 Task: Make a stop-motion animation using iMovies frame-by-frame editing capabilities.
Action: Mouse moved to (132, 140)
Screenshot: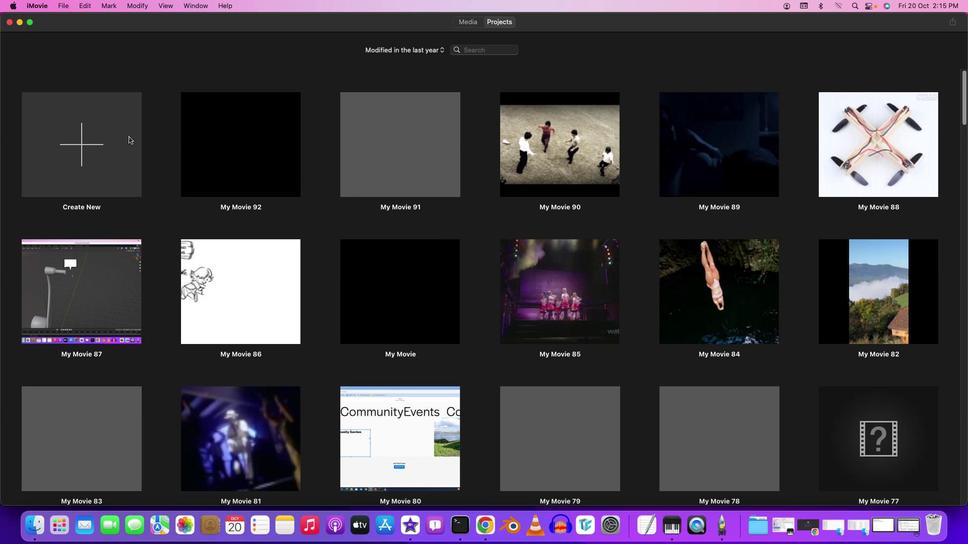 
Action: Mouse pressed left at (132, 140)
Screenshot: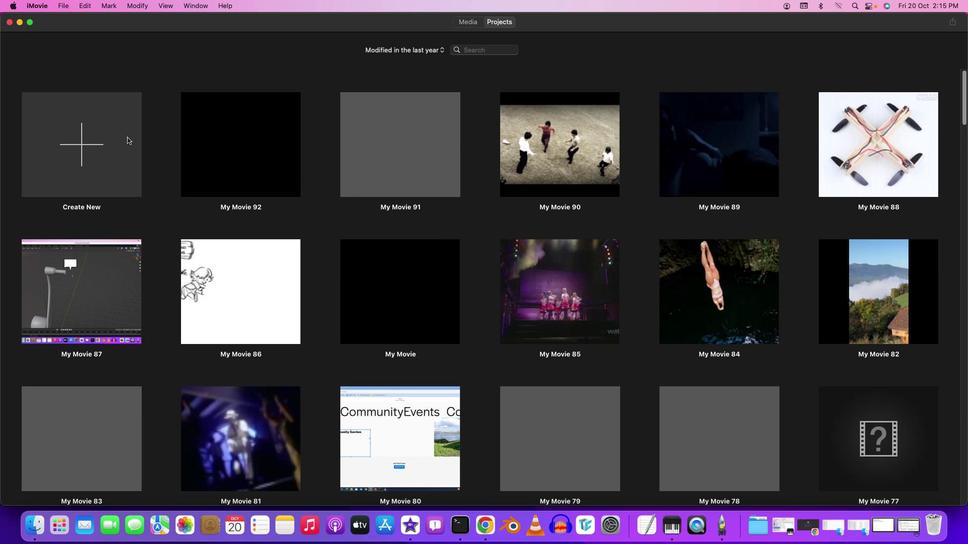 
Action: Mouse moved to (92, 154)
Screenshot: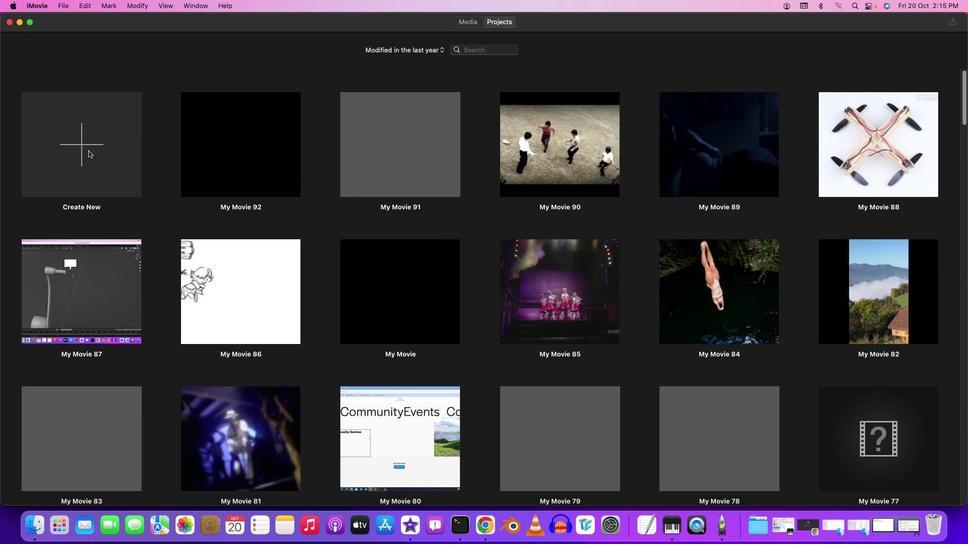 
Action: Mouse pressed left at (92, 154)
Screenshot: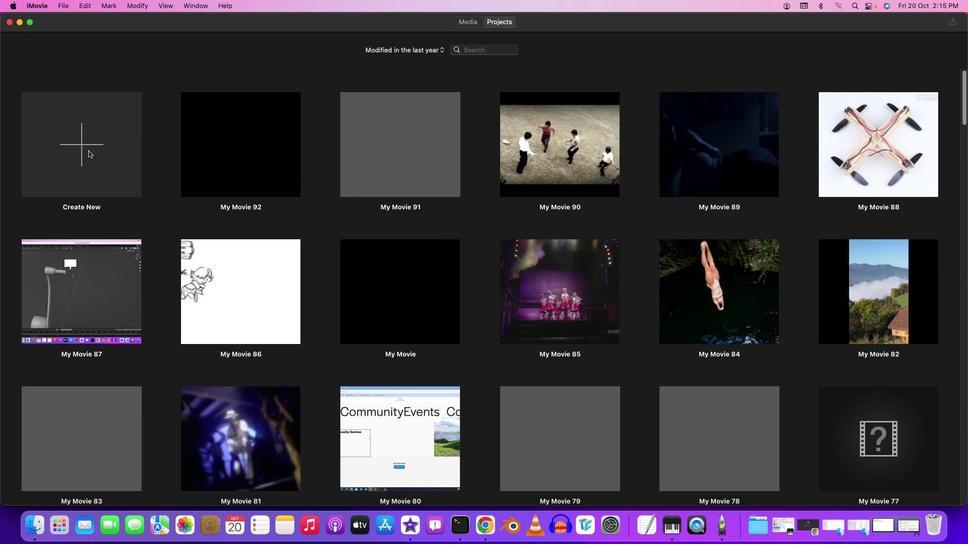 
Action: Mouse moved to (92, 148)
Screenshot: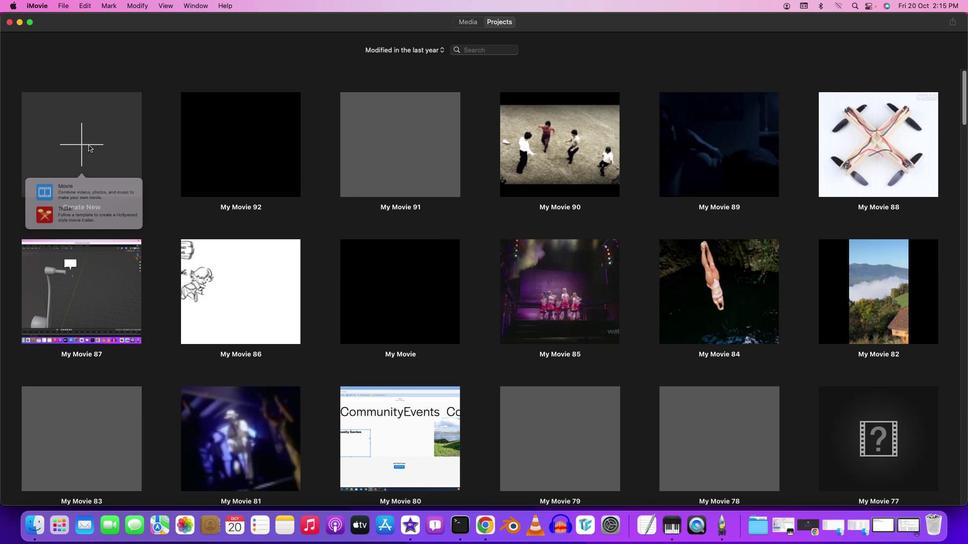 
Action: Mouse pressed left at (92, 148)
Screenshot: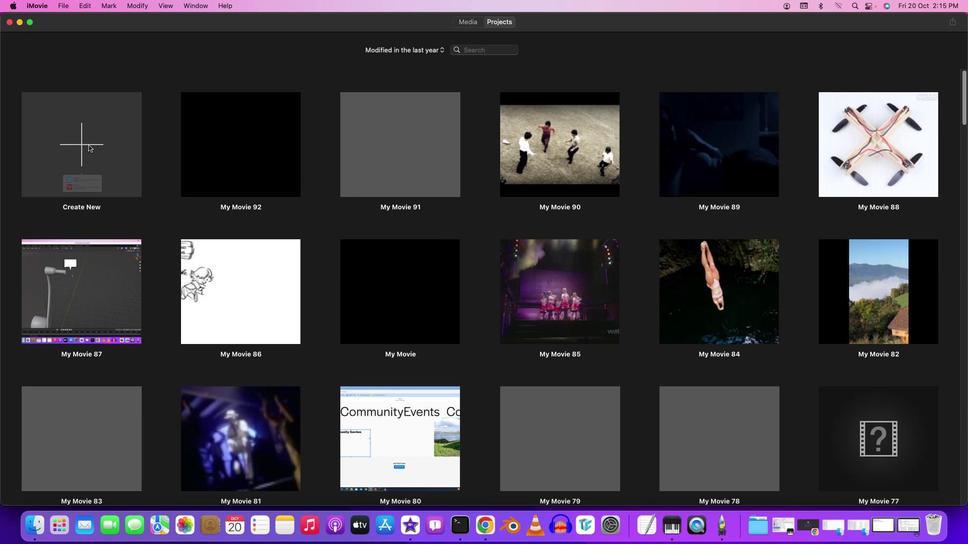 
Action: Mouse moved to (92, 150)
Screenshot: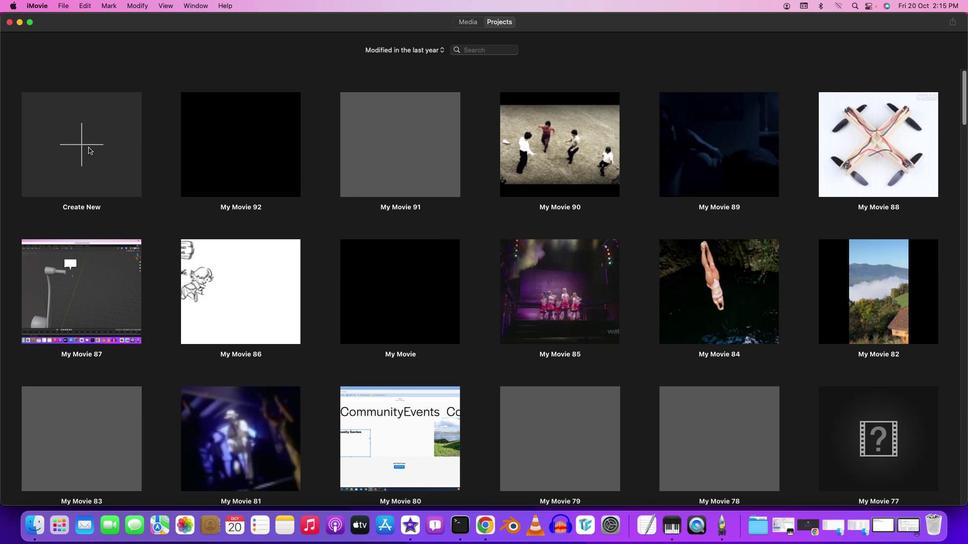 
Action: Mouse pressed left at (92, 150)
Screenshot: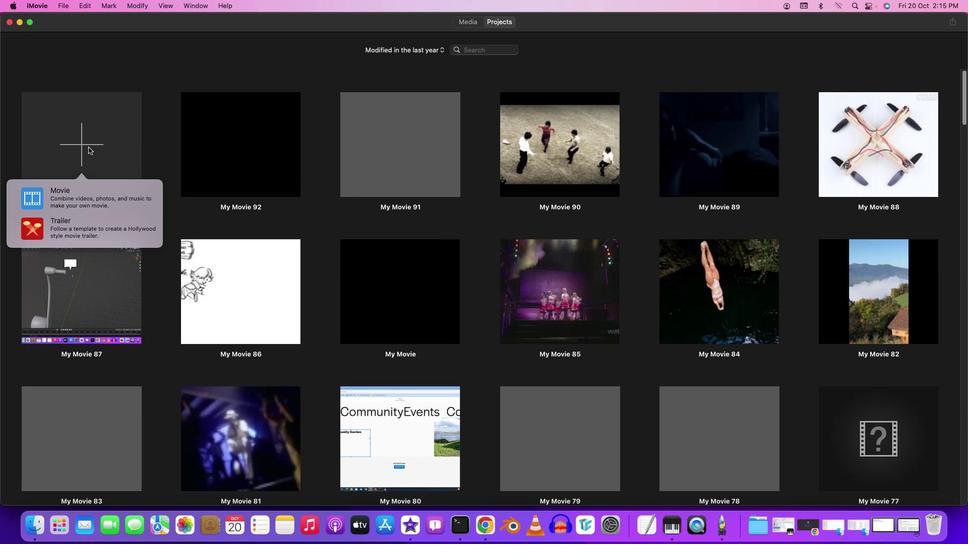 
Action: Mouse moved to (85, 157)
Screenshot: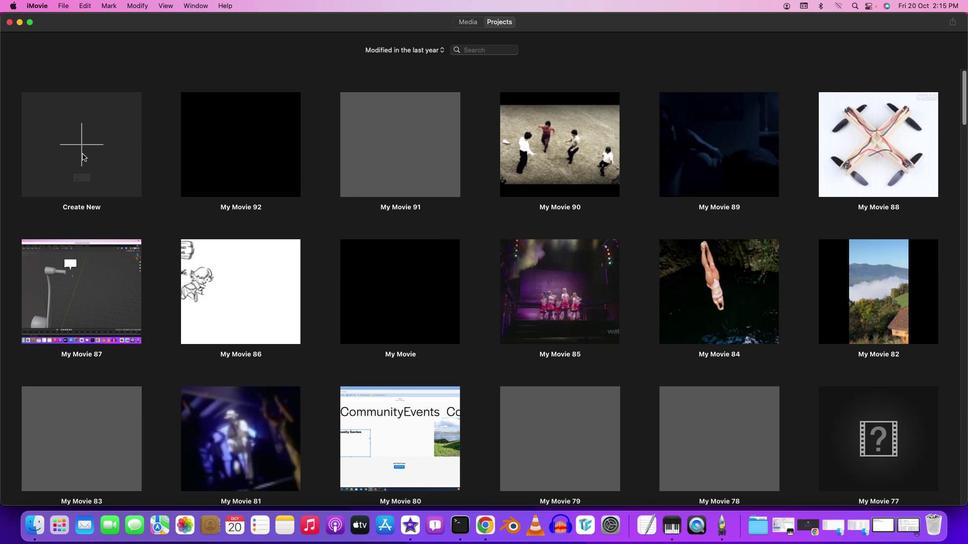 
Action: Mouse pressed left at (85, 157)
Screenshot: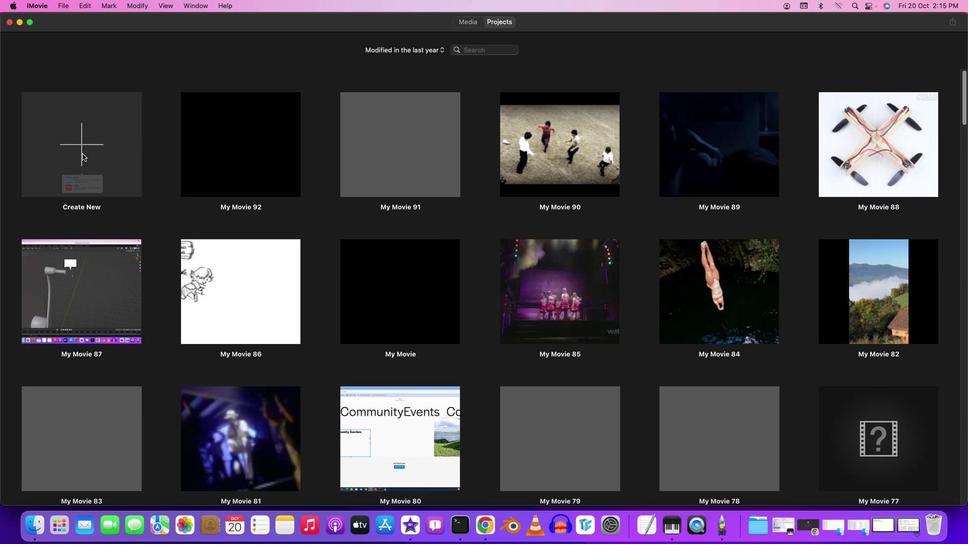 
Action: Mouse moved to (81, 202)
Screenshot: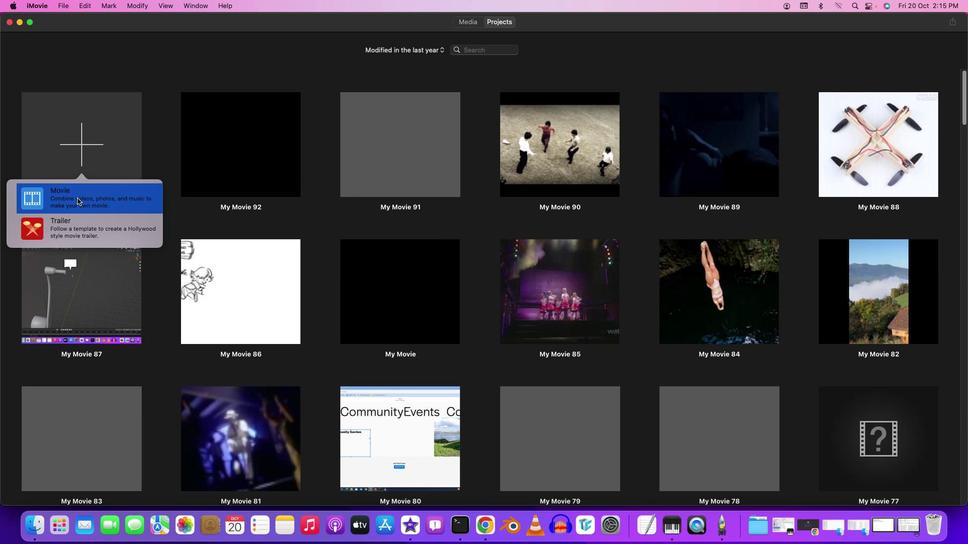 
Action: Mouse pressed left at (81, 202)
Screenshot: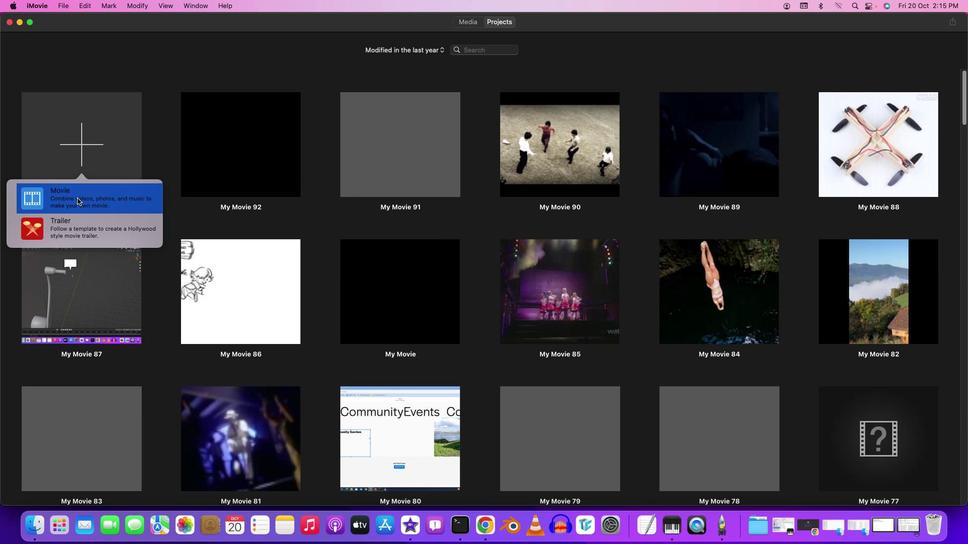 
Action: Mouse moved to (339, 203)
Screenshot: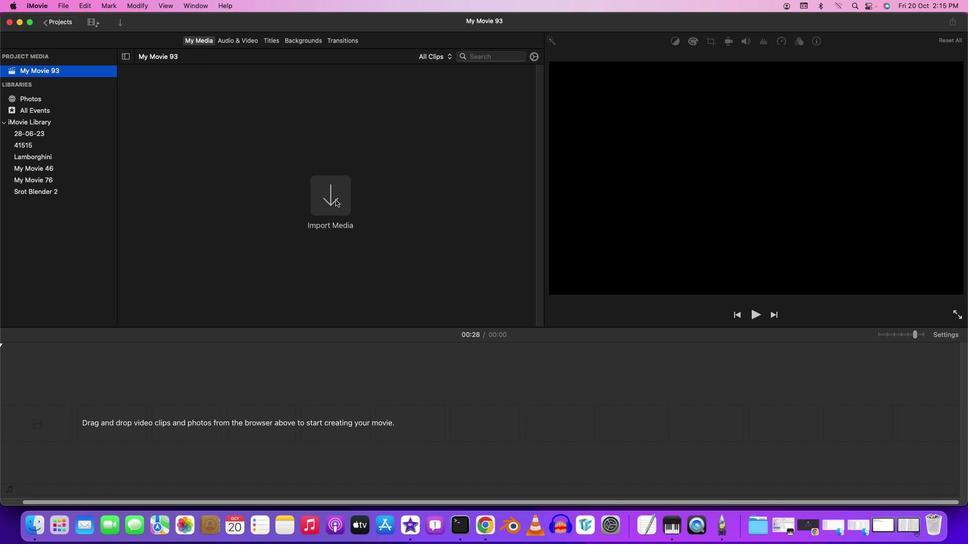 
Action: Mouse pressed left at (339, 203)
Screenshot: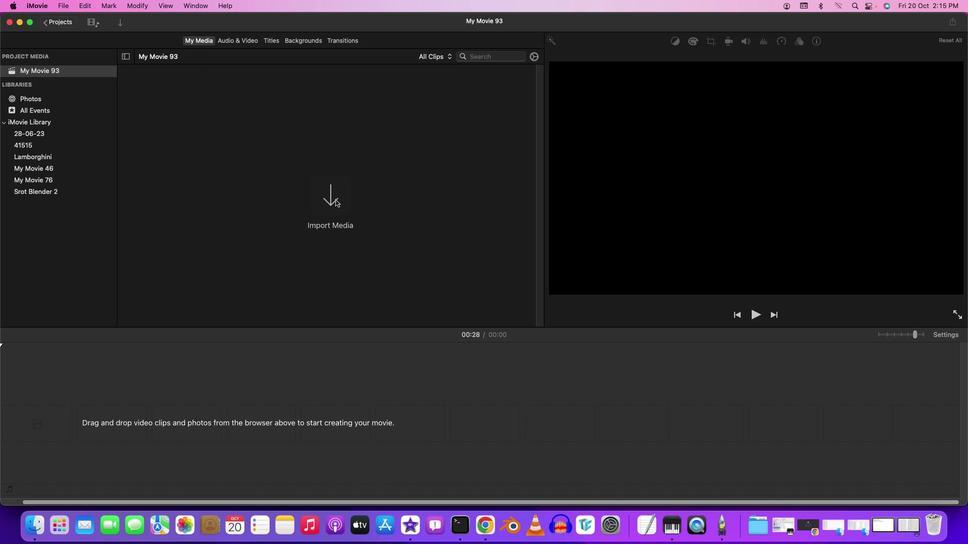 
Action: Mouse moved to (54, 137)
Screenshot: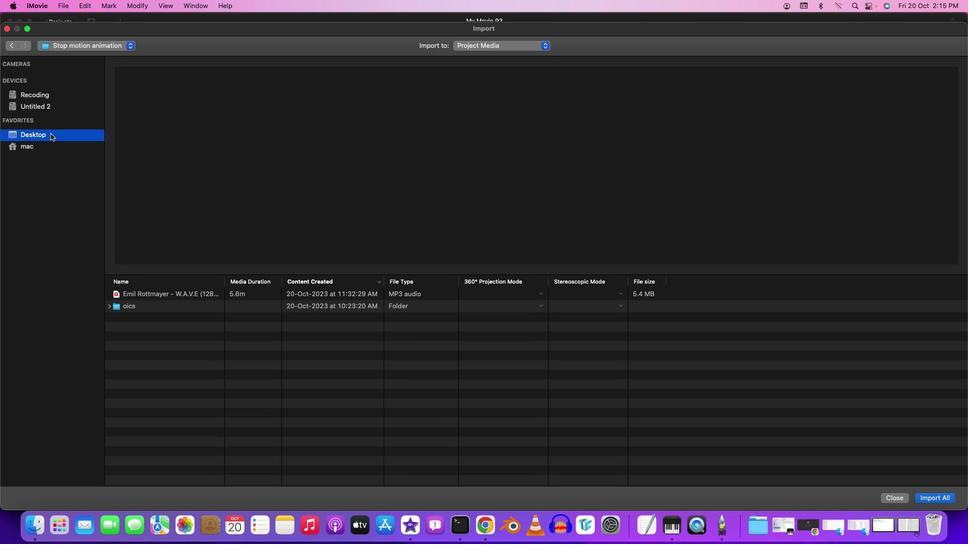 
Action: Mouse pressed left at (54, 137)
Screenshot: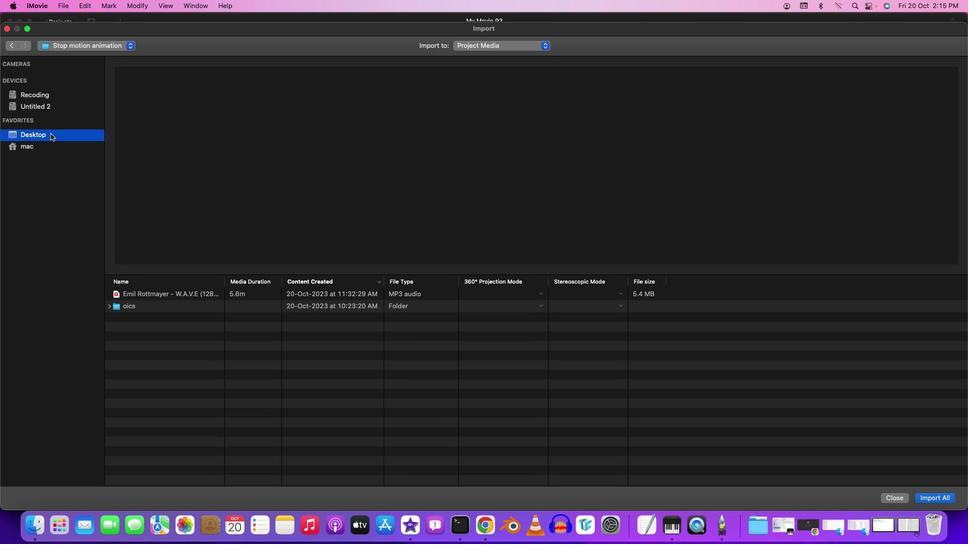 
Action: Mouse moved to (48, 138)
Screenshot: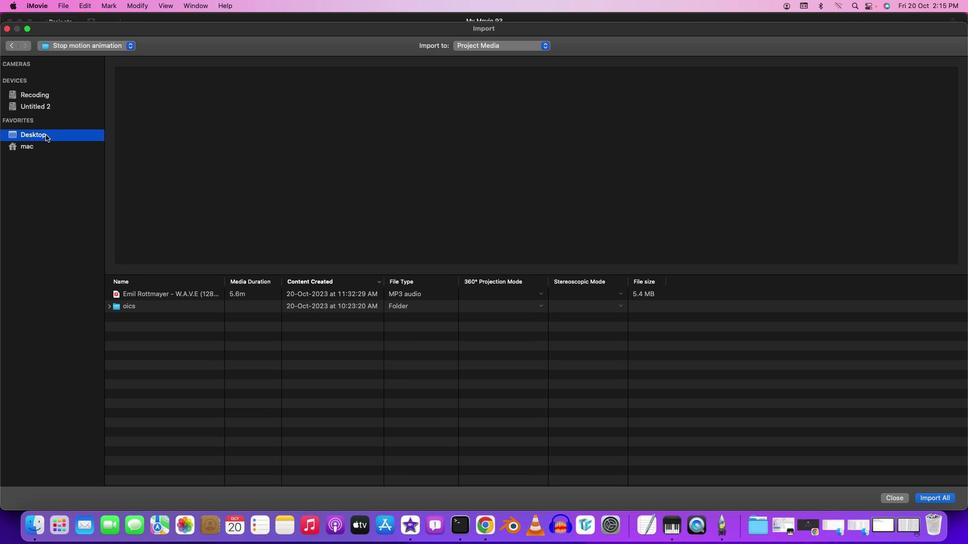 
Action: Mouse pressed left at (48, 138)
Screenshot: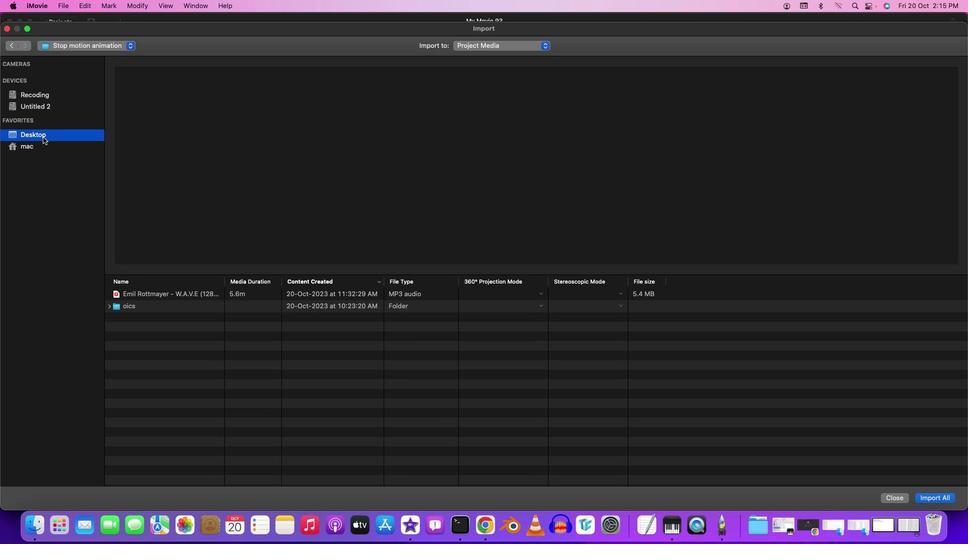 
Action: Mouse moved to (37, 148)
Screenshot: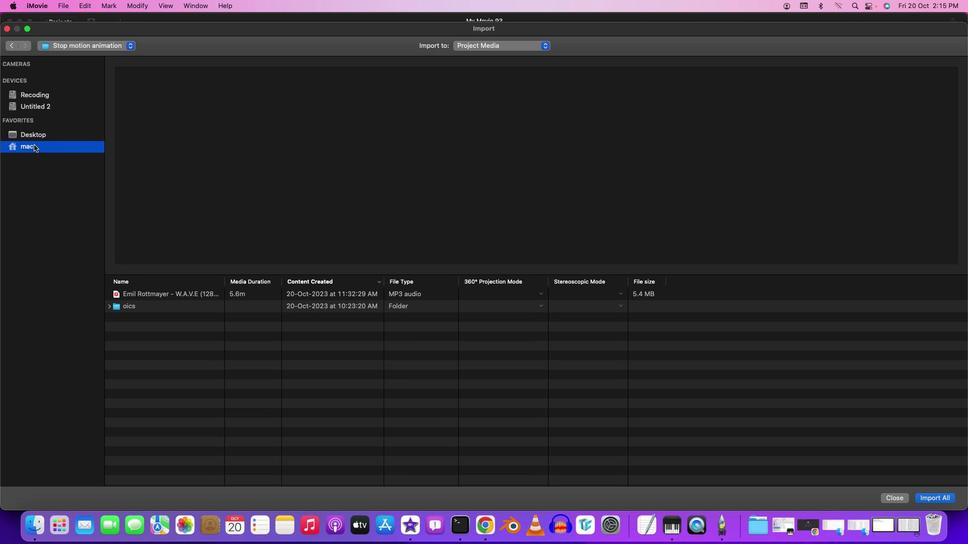 
Action: Mouse pressed left at (37, 148)
Screenshot: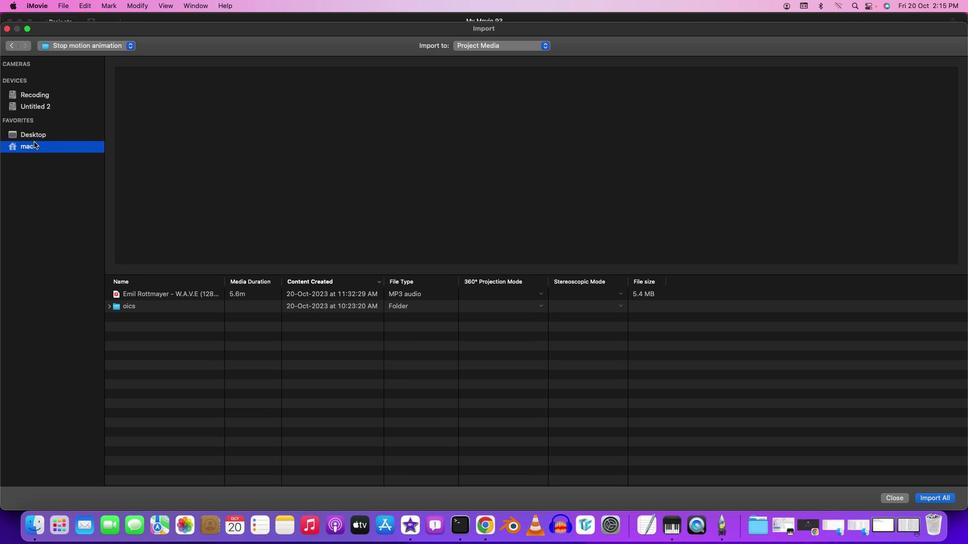 
Action: Mouse moved to (39, 141)
Screenshot: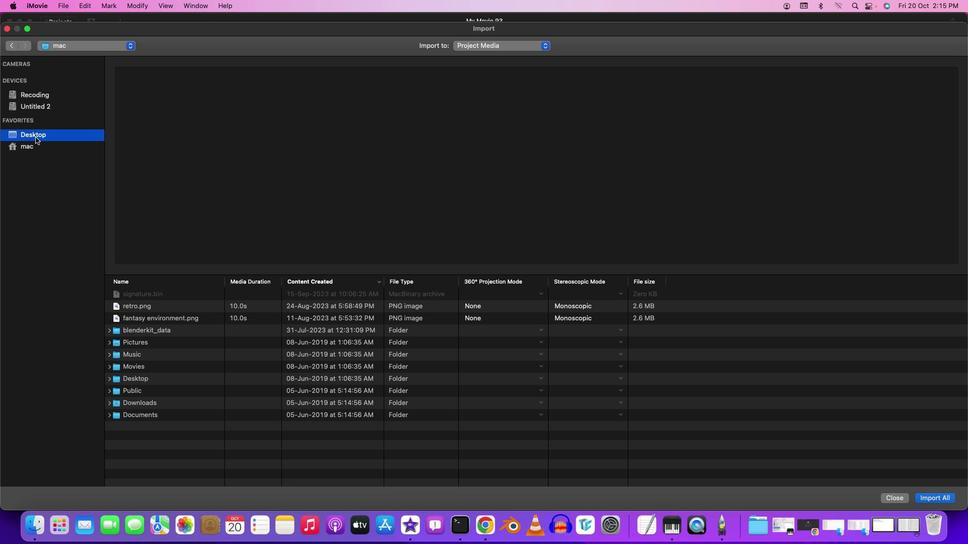 
Action: Mouse pressed left at (39, 141)
Screenshot: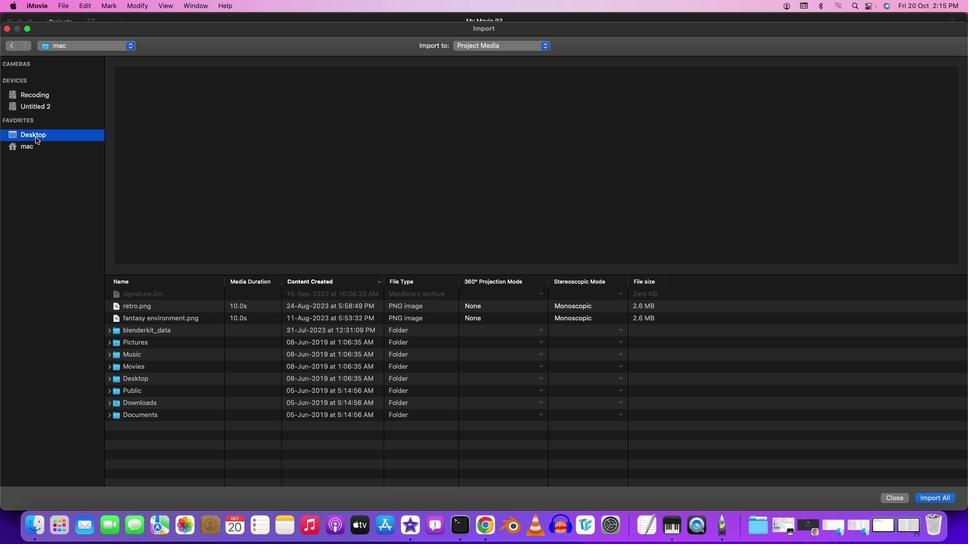 
Action: Mouse moved to (160, 324)
Screenshot: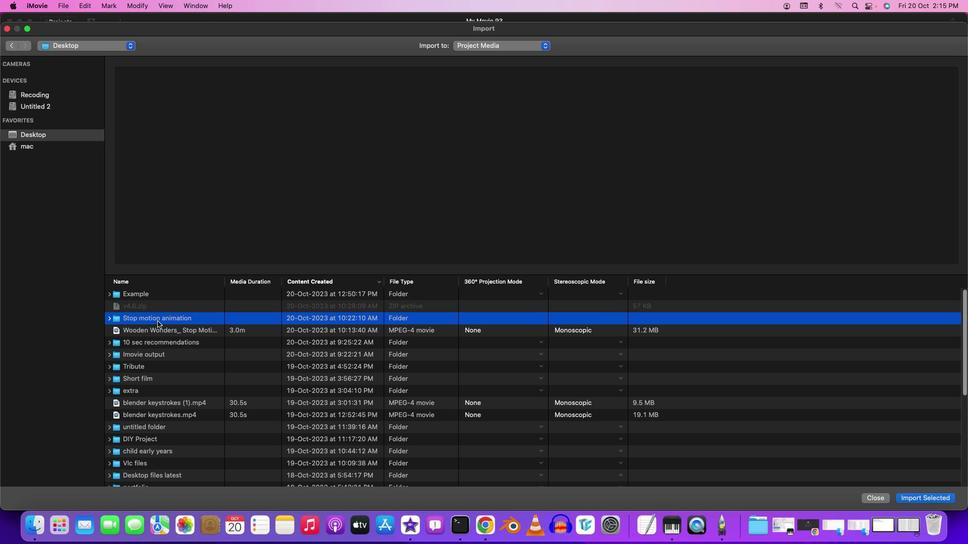 
Action: Mouse pressed left at (160, 324)
Screenshot: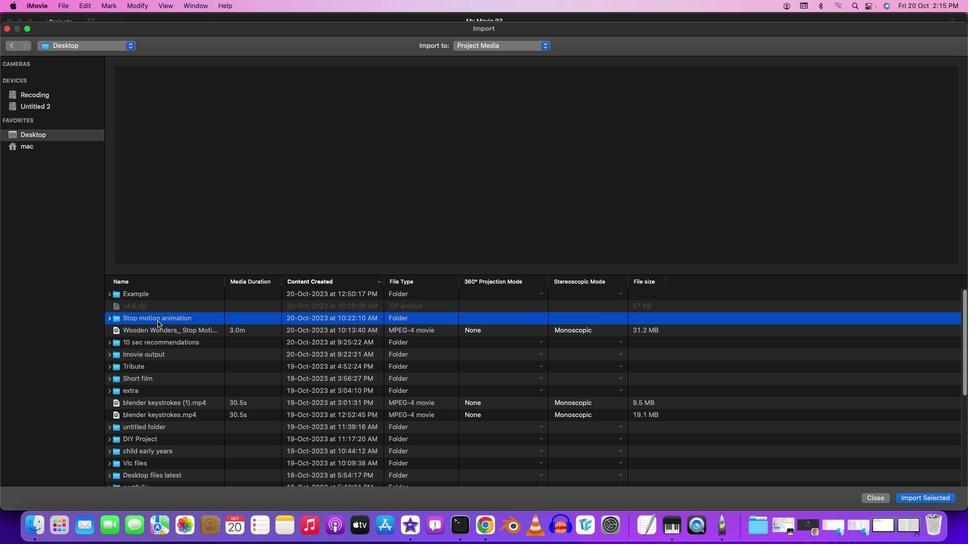 
Action: Mouse pressed left at (160, 324)
Screenshot: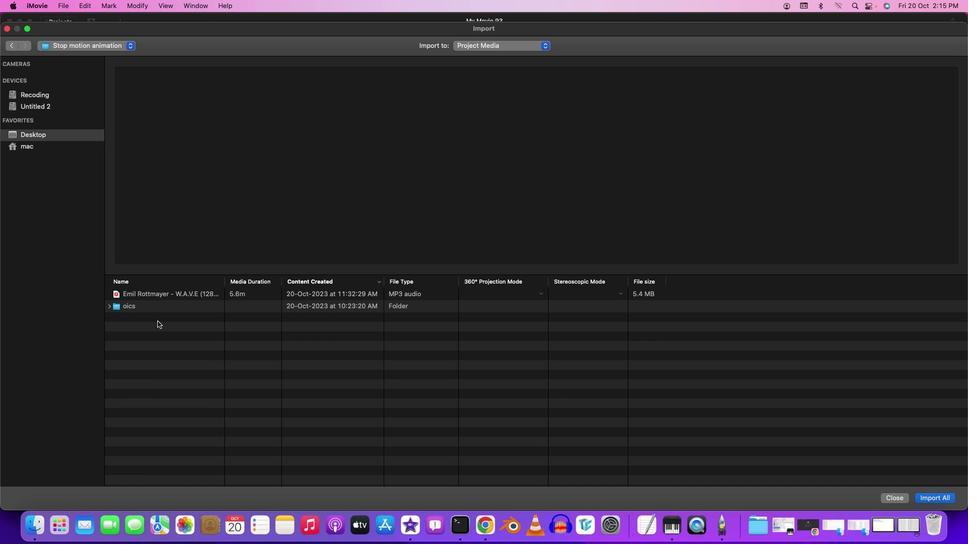 
Action: Mouse moved to (175, 300)
Screenshot: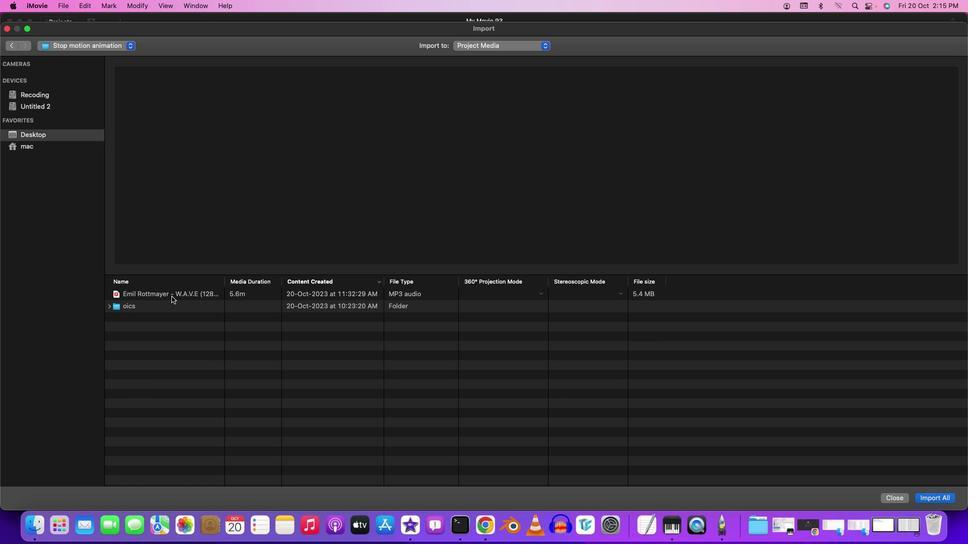 
Action: Mouse pressed left at (175, 300)
Screenshot: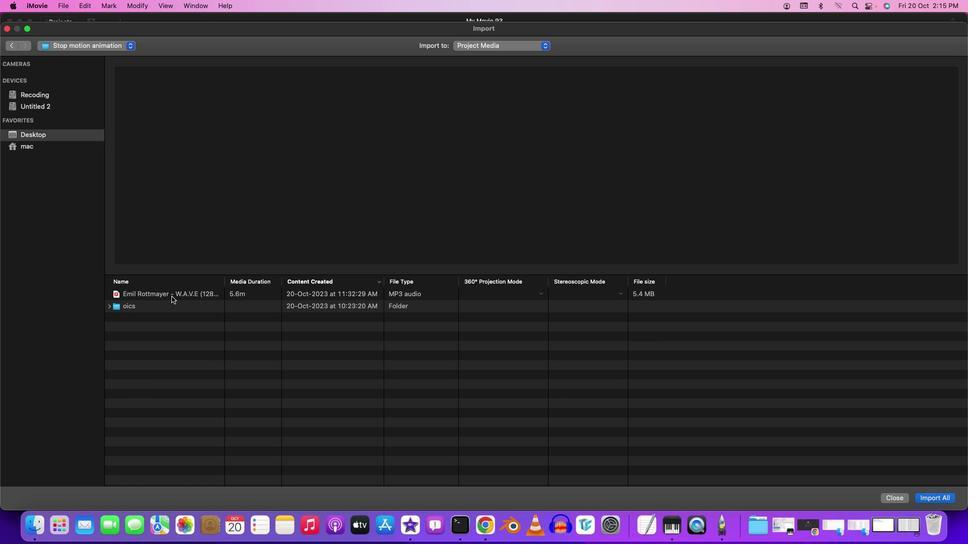 
Action: Mouse pressed left at (175, 300)
Screenshot: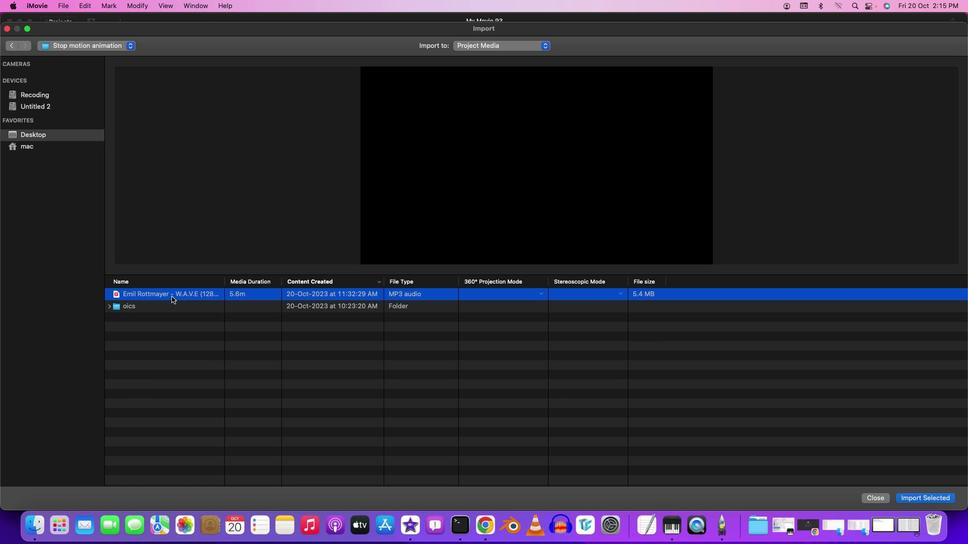 
Action: Mouse moved to (169, 105)
Screenshot: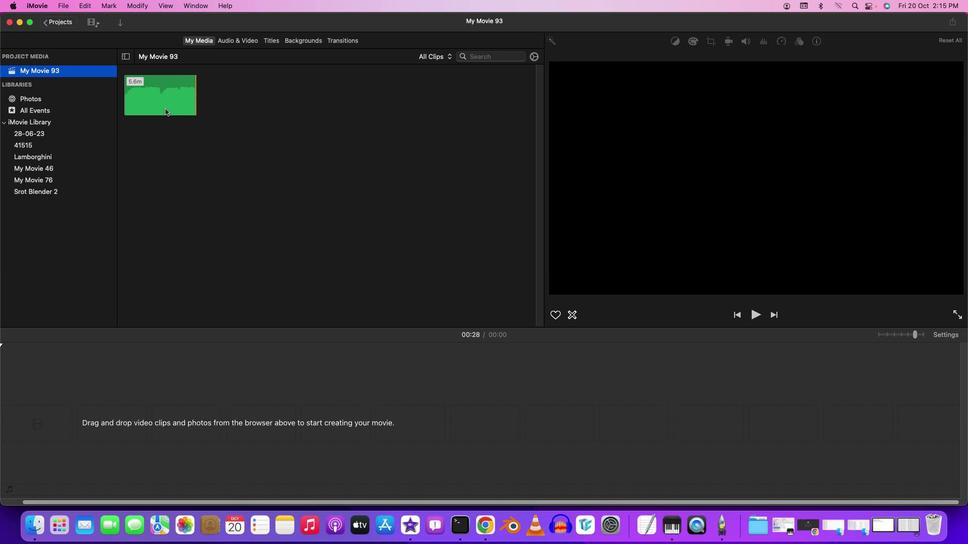 
Action: Mouse pressed left at (169, 105)
Screenshot: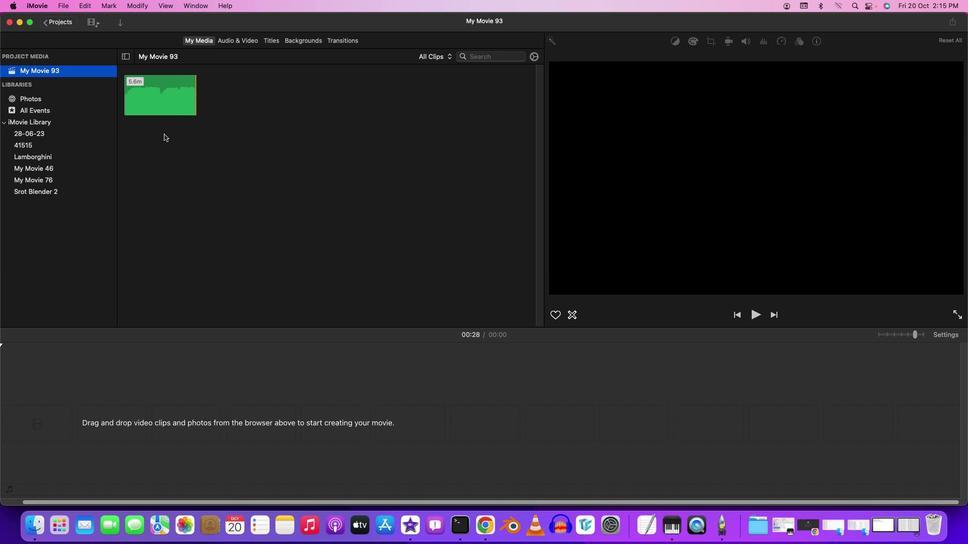 
Action: Mouse moved to (176, 101)
Screenshot: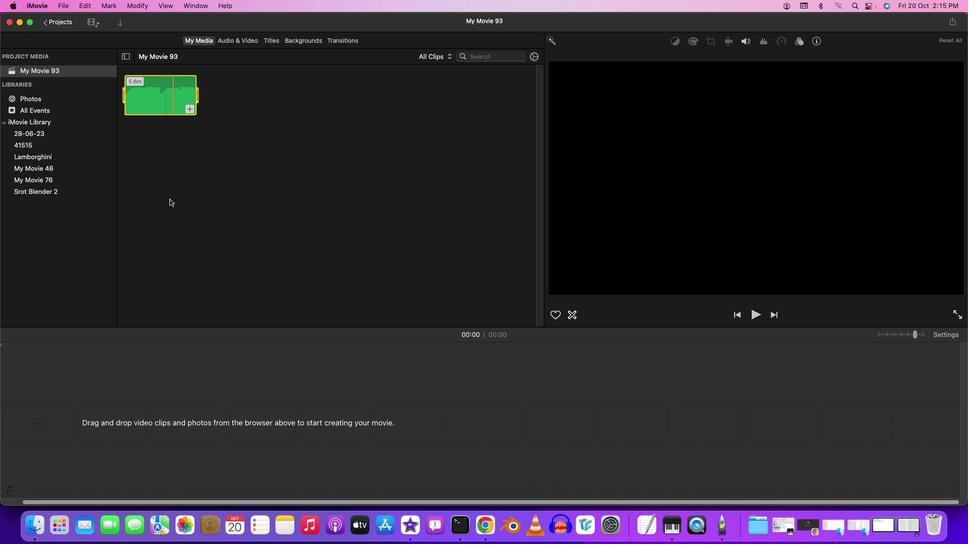
Action: Mouse pressed left at (176, 101)
Screenshot: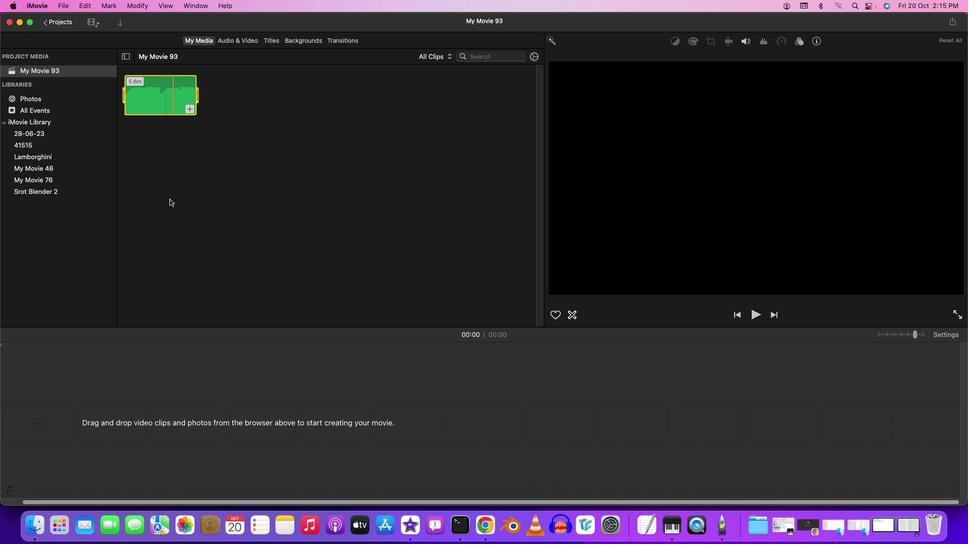 
Action: Mouse moved to (167, 101)
Screenshot: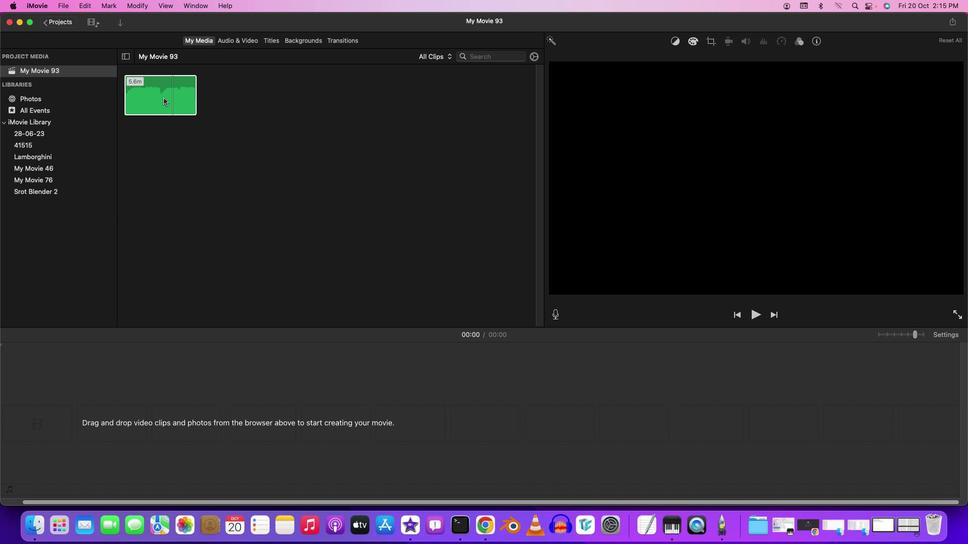 
Action: Mouse pressed left at (167, 101)
Screenshot: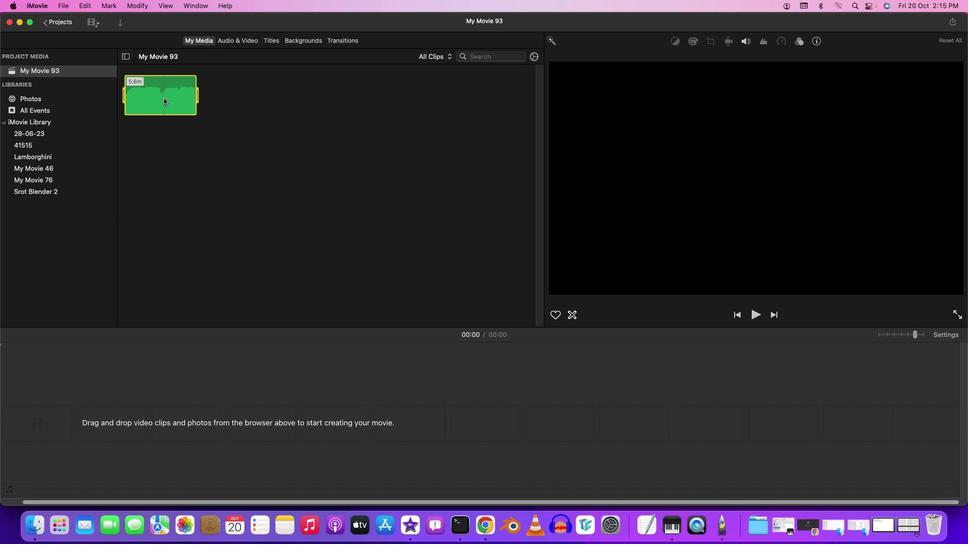 
Action: Mouse pressed left at (167, 101)
Screenshot: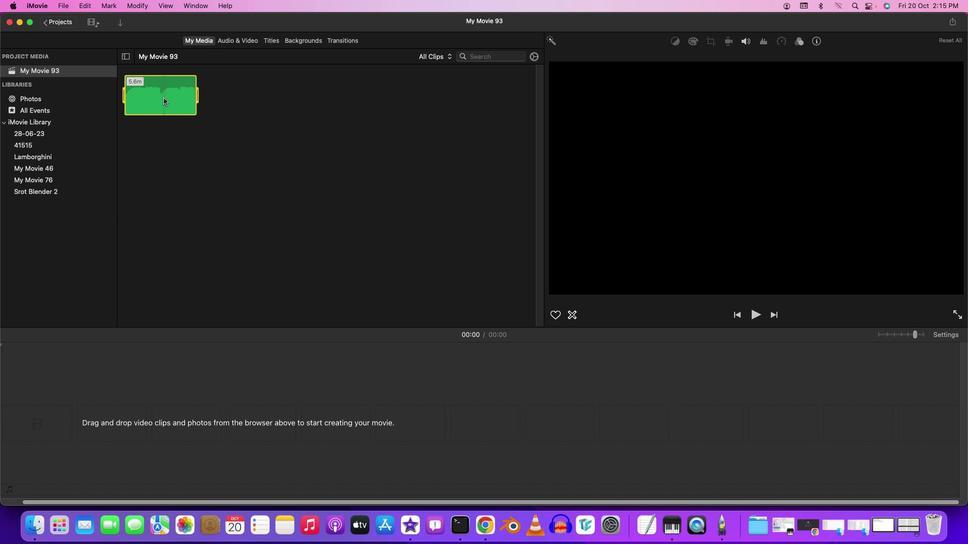 
Action: Mouse moved to (151, 99)
Screenshot: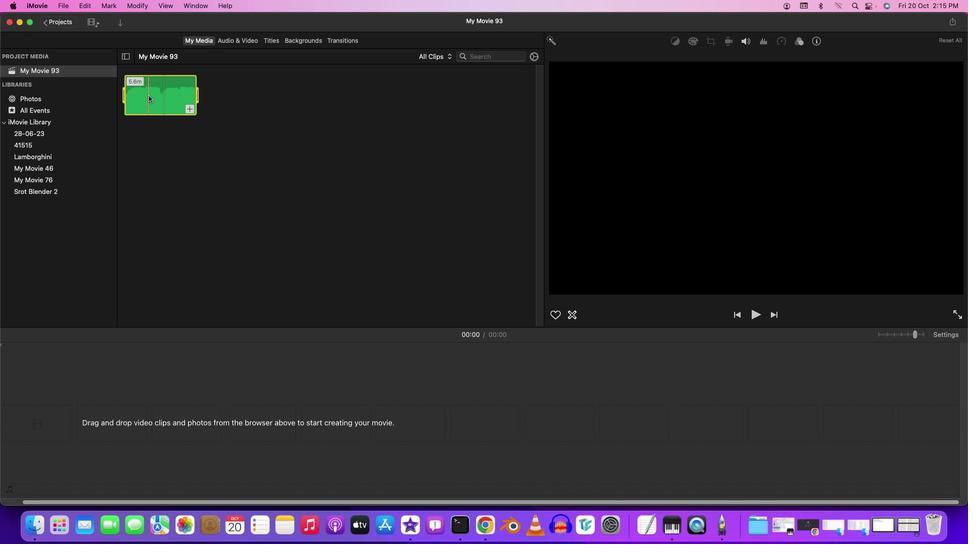 
Action: Mouse pressed left at (151, 99)
Screenshot: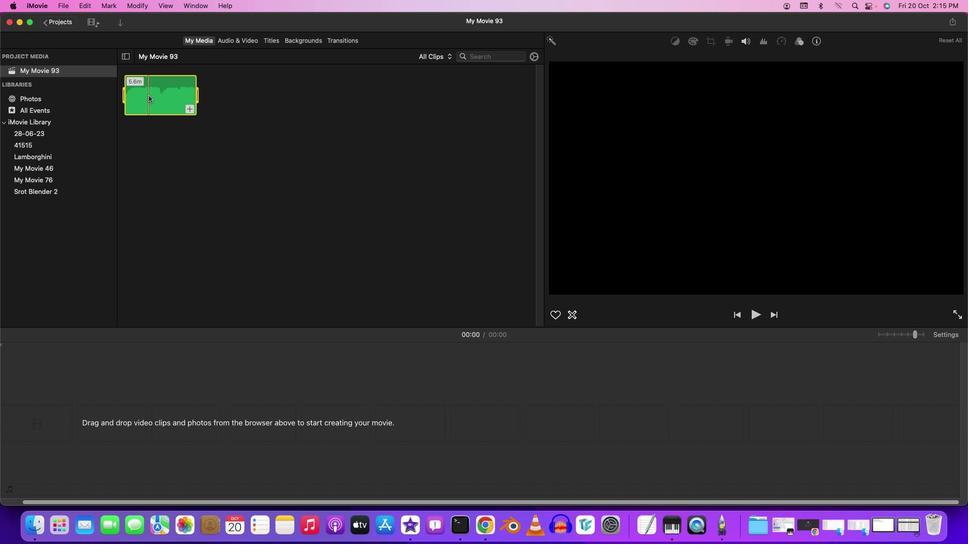 
Action: Mouse moved to (885, 337)
Screenshot: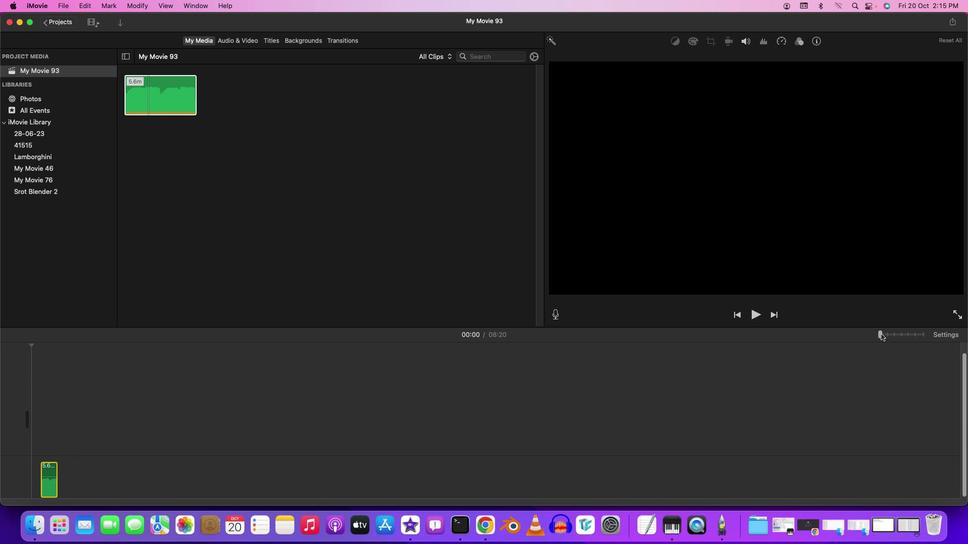 
Action: Mouse pressed left at (885, 337)
Screenshot: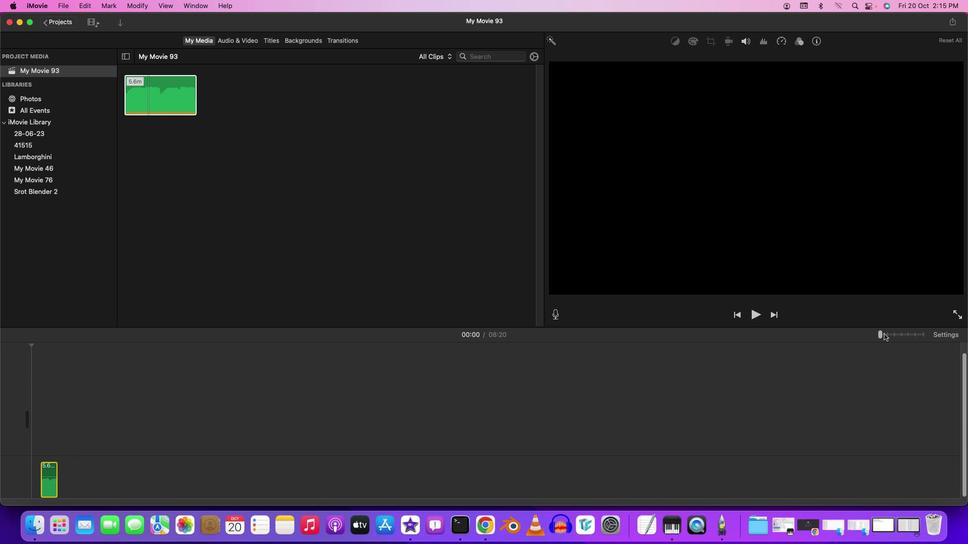 
Action: Mouse moved to (486, 469)
Screenshot: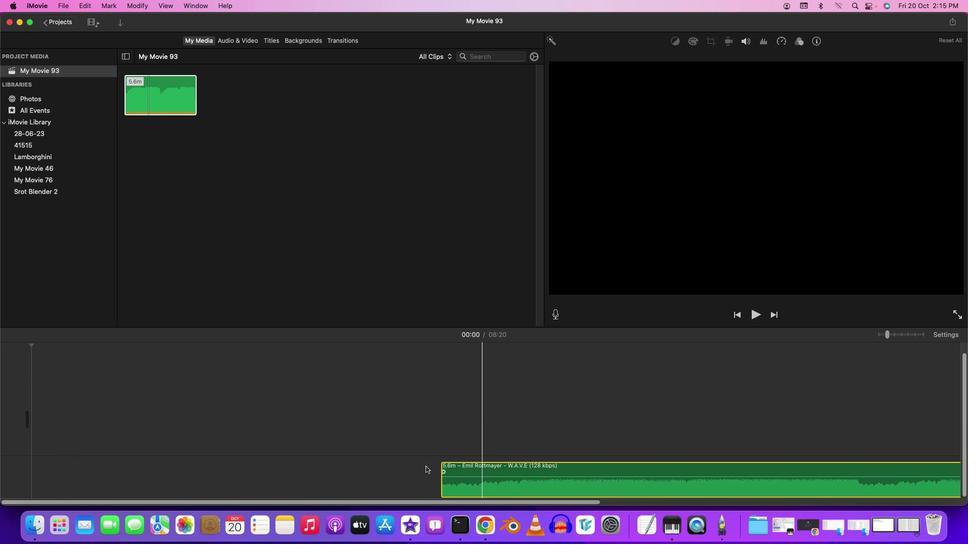 
Action: Mouse pressed left at (486, 469)
Screenshot: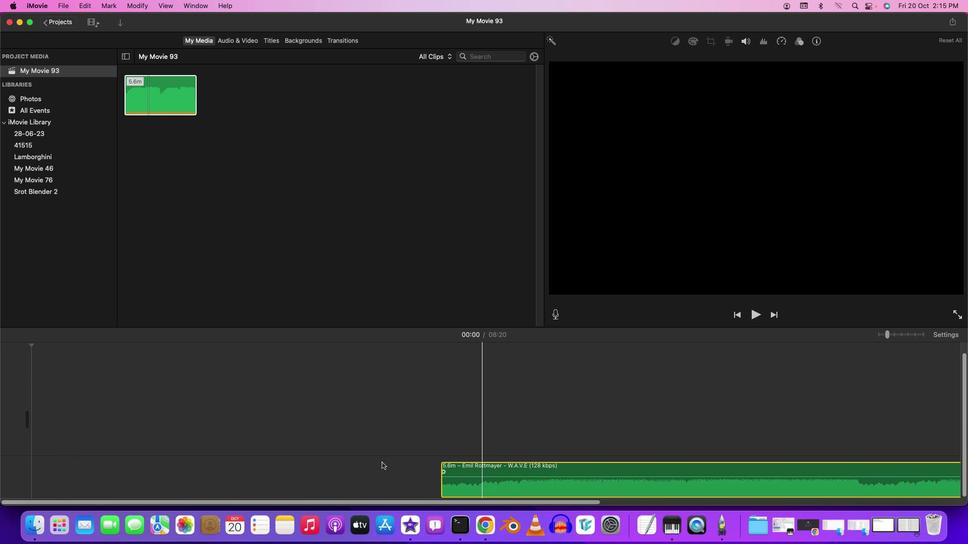 
Action: Mouse moved to (37, 370)
Screenshot: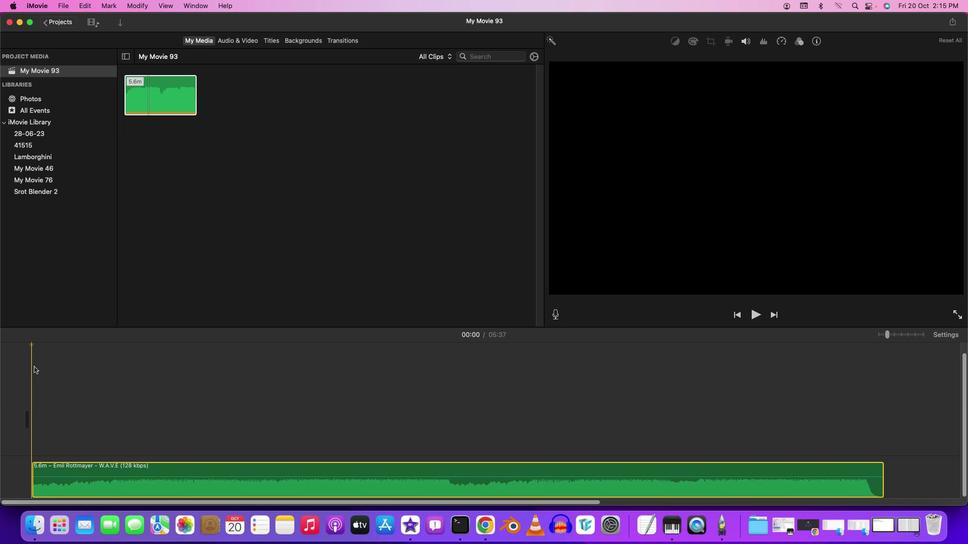 
Action: Mouse pressed left at (37, 370)
Screenshot: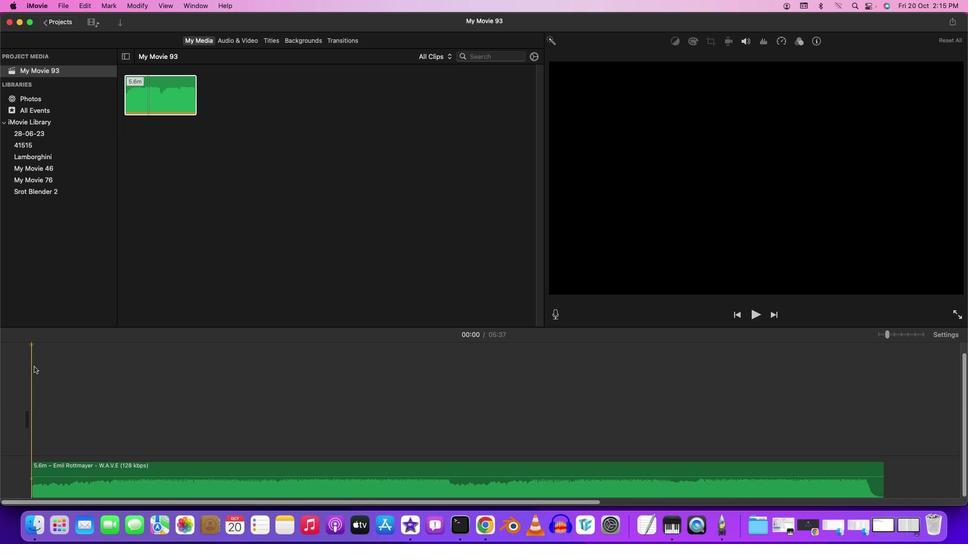 
Action: Mouse moved to (37, 368)
Screenshot: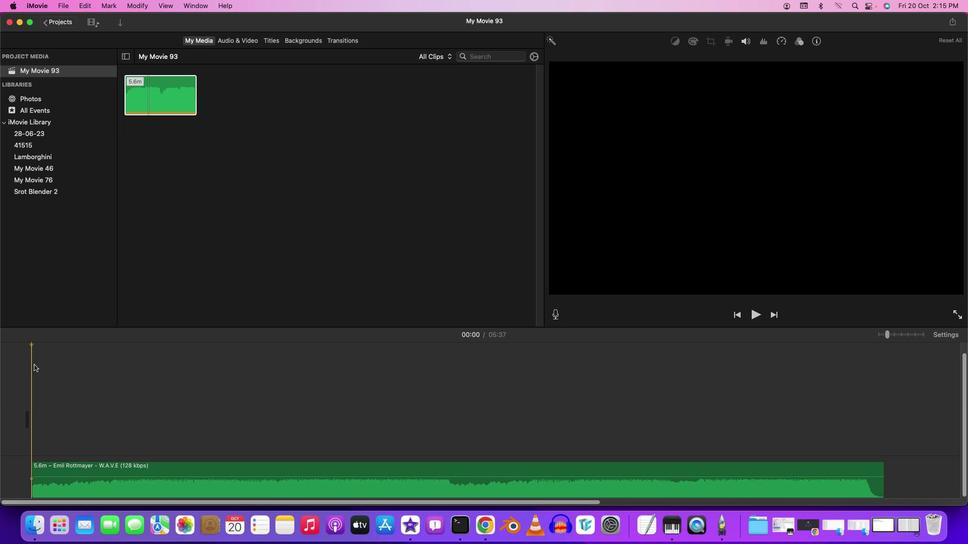 
Action: Key pressed Key.space
Screenshot: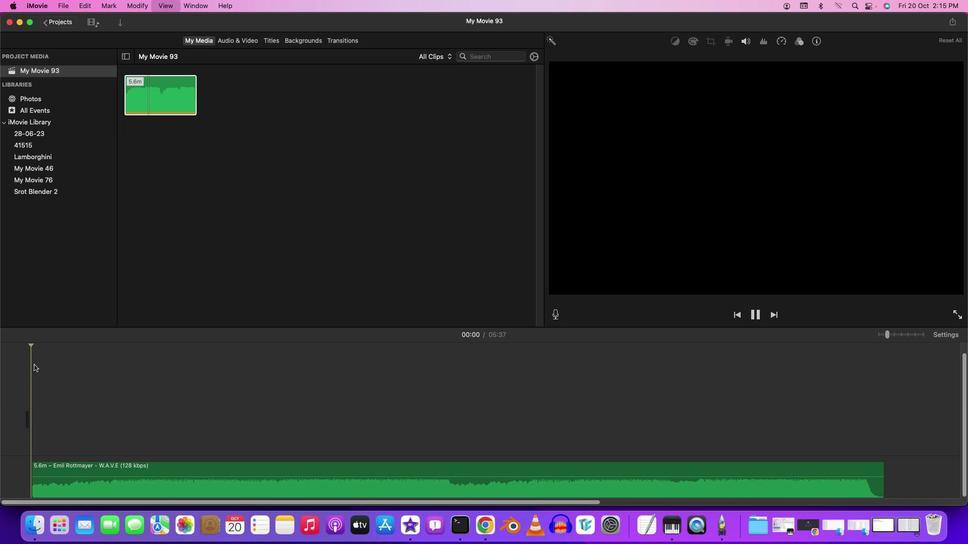 
Action: Mouse moved to (167, 396)
Screenshot: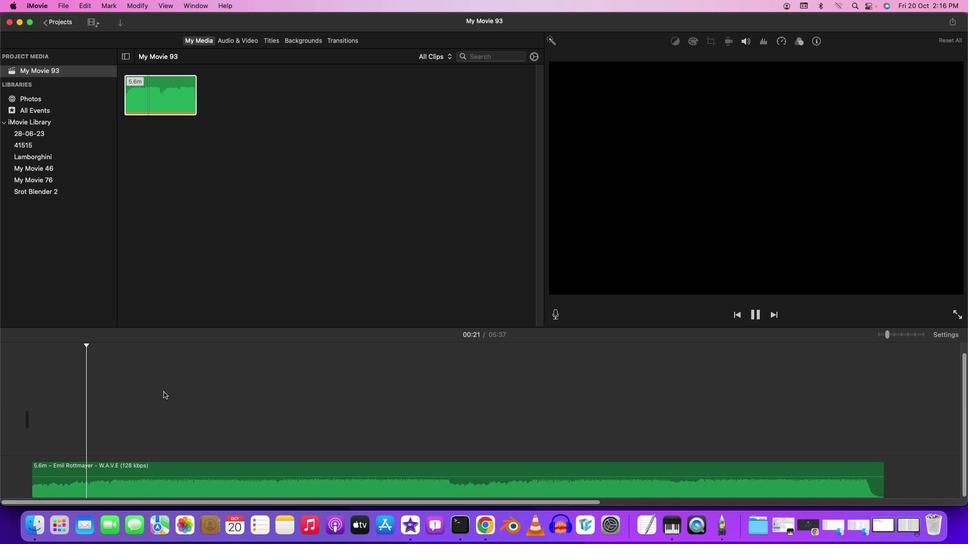 
Action: Key pressed Key.space
Screenshot: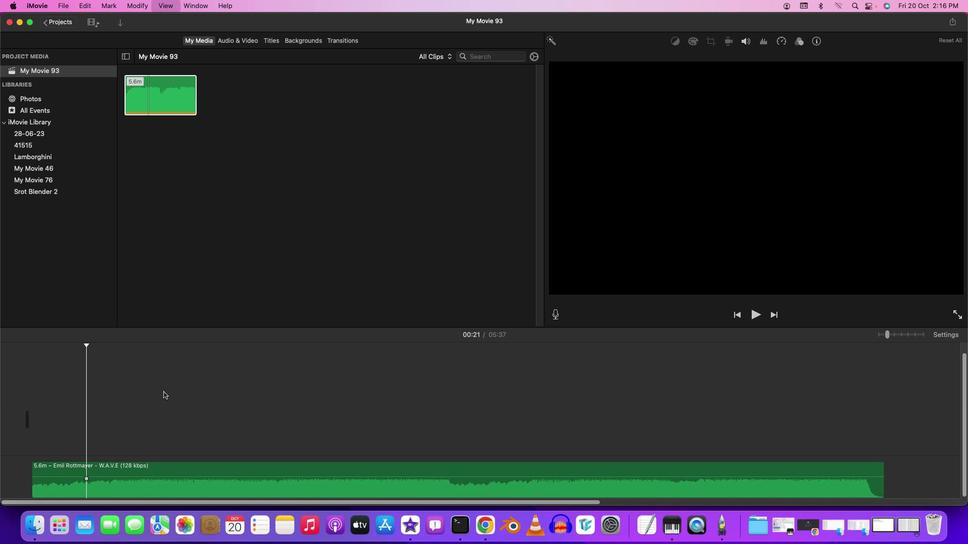 
Action: Mouse moved to (169, 396)
Screenshot: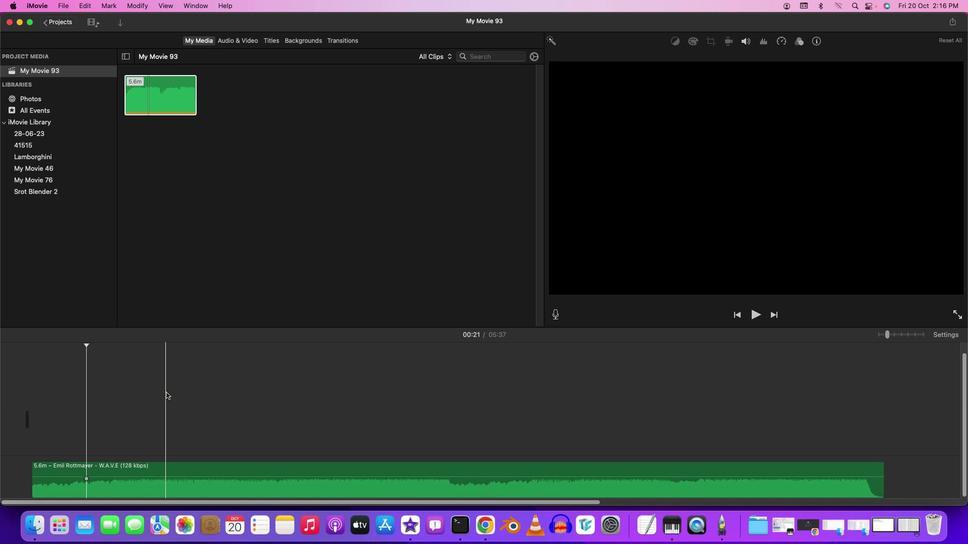 
Action: Mouse pressed left at (169, 396)
Screenshot: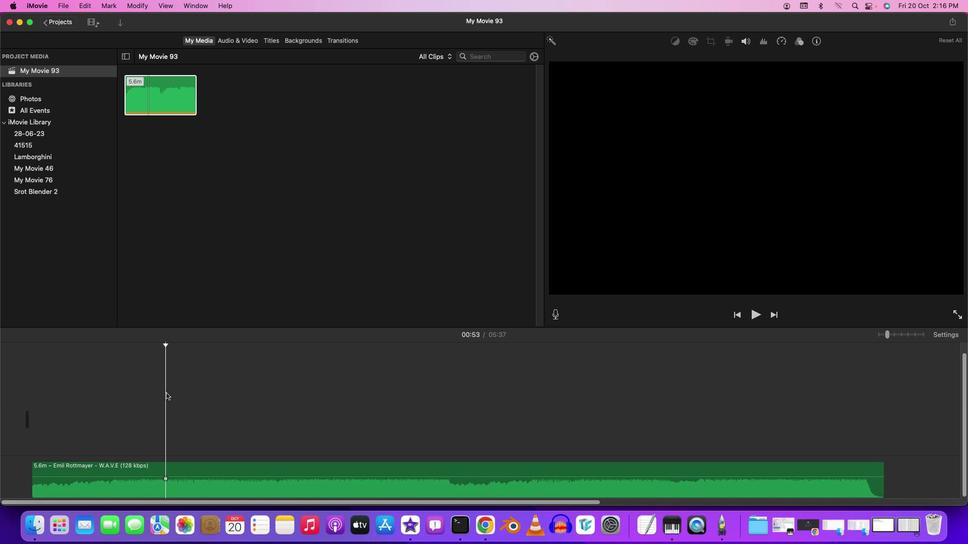 
Action: Mouse moved to (123, 26)
Screenshot: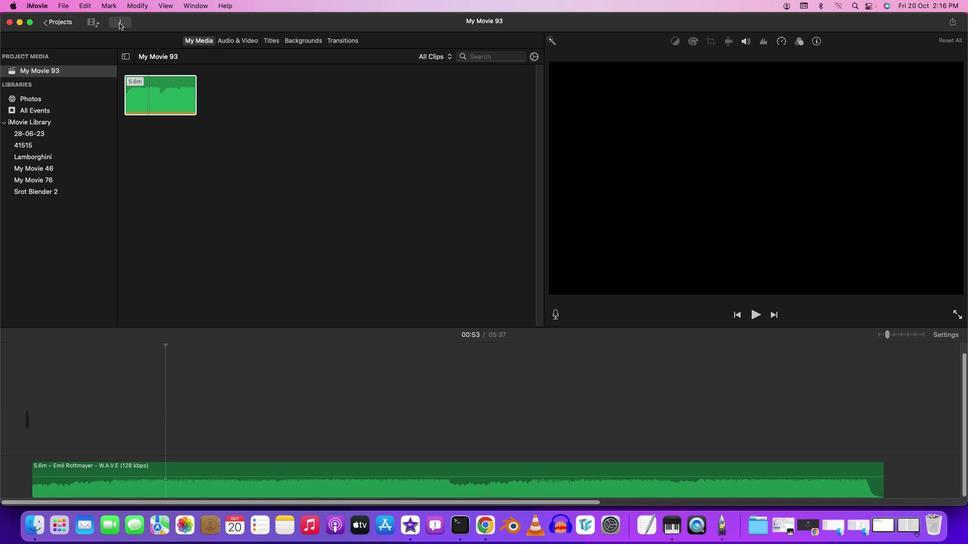 
Action: Mouse pressed left at (123, 26)
Screenshot: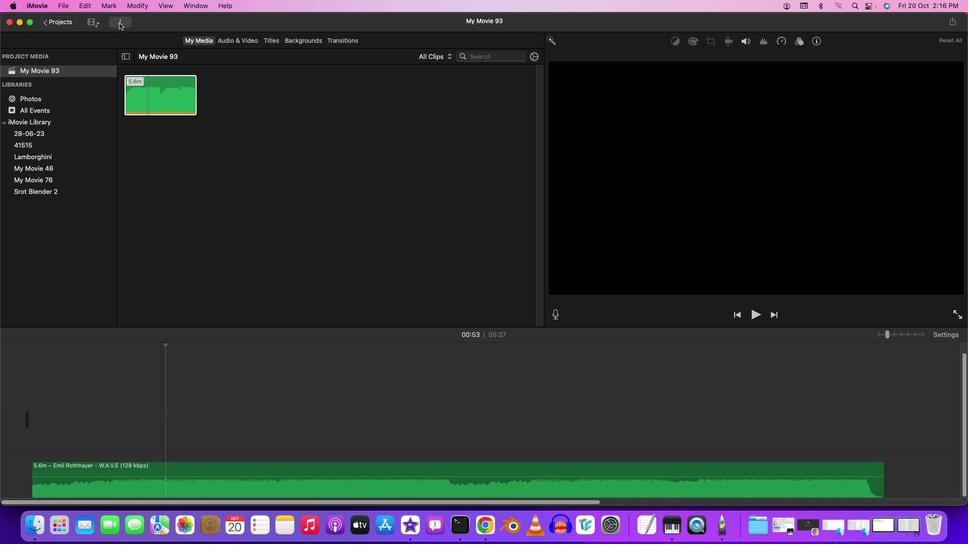 
Action: Mouse moved to (146, 314)
Screenshot: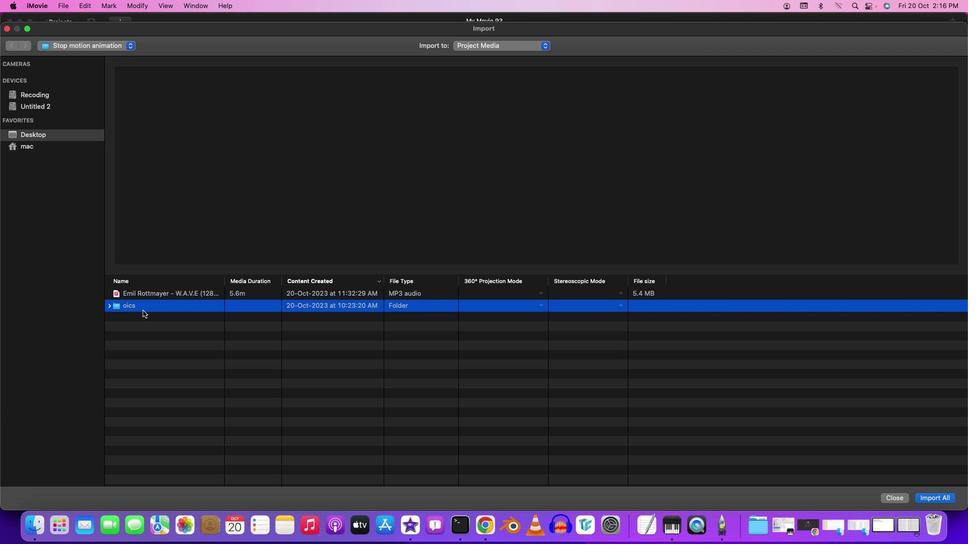
Action: Mouse pressed left at (146, 314)
Screenshot: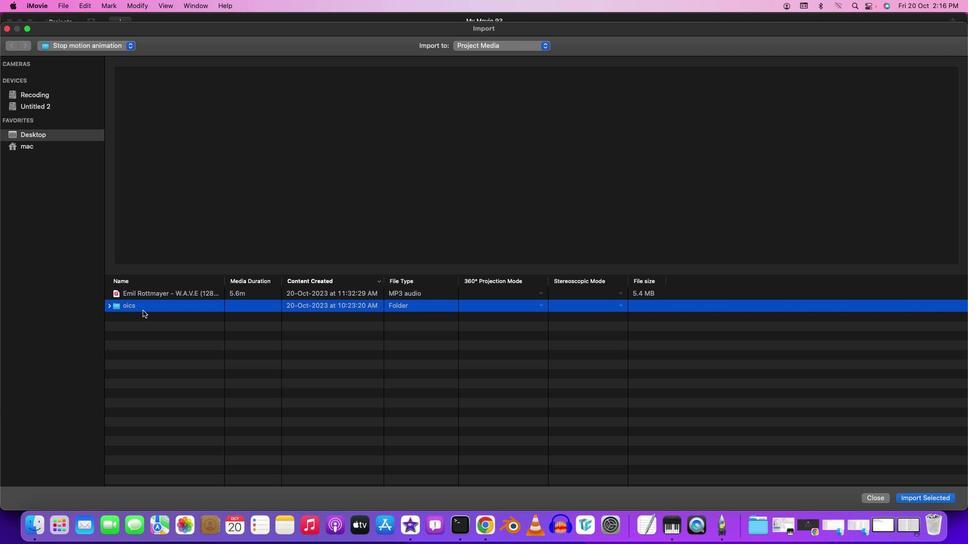 
Action: Mouse pressed left at (146, 314)
Screenshot: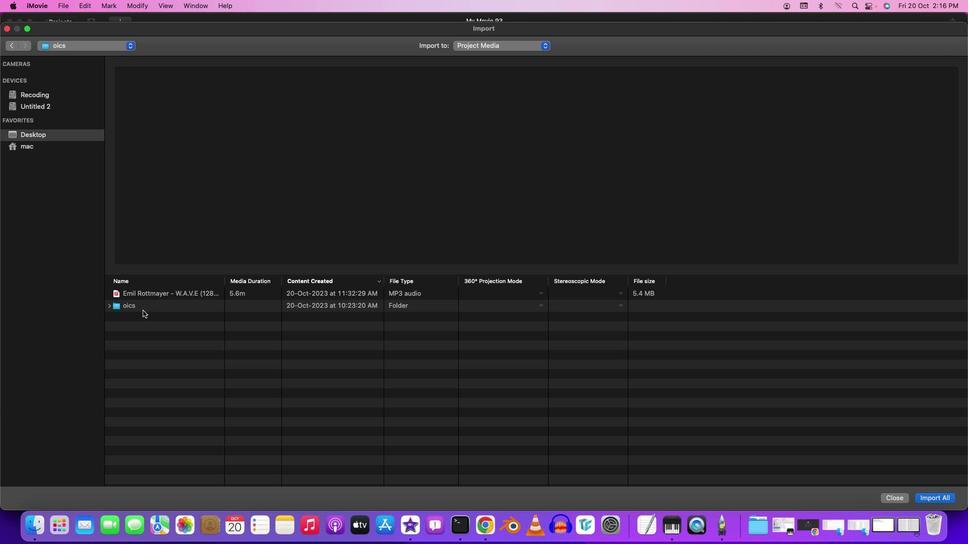 
Action: Mouse moved to (153, 299)
Screenshot: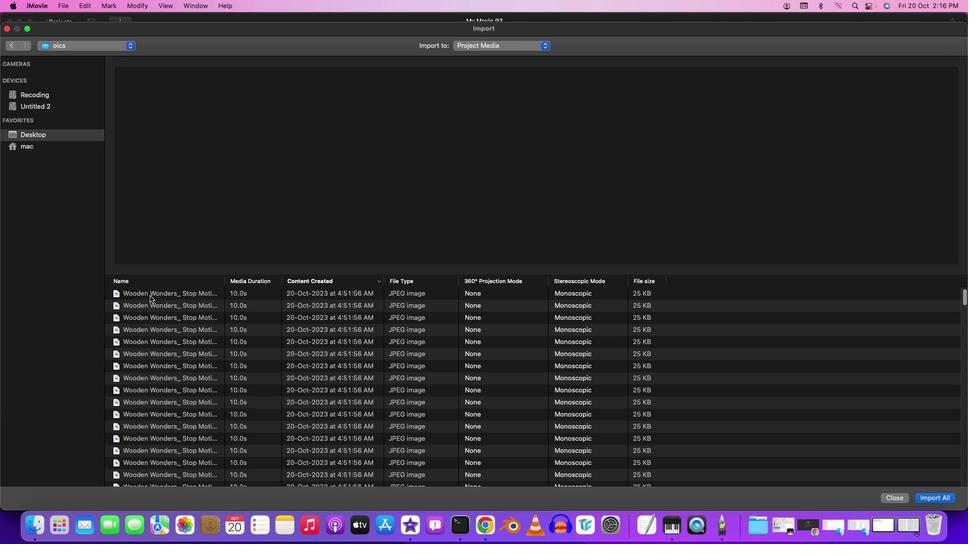 
Action: Mouse pressed left at (153, 299)
Screenshot: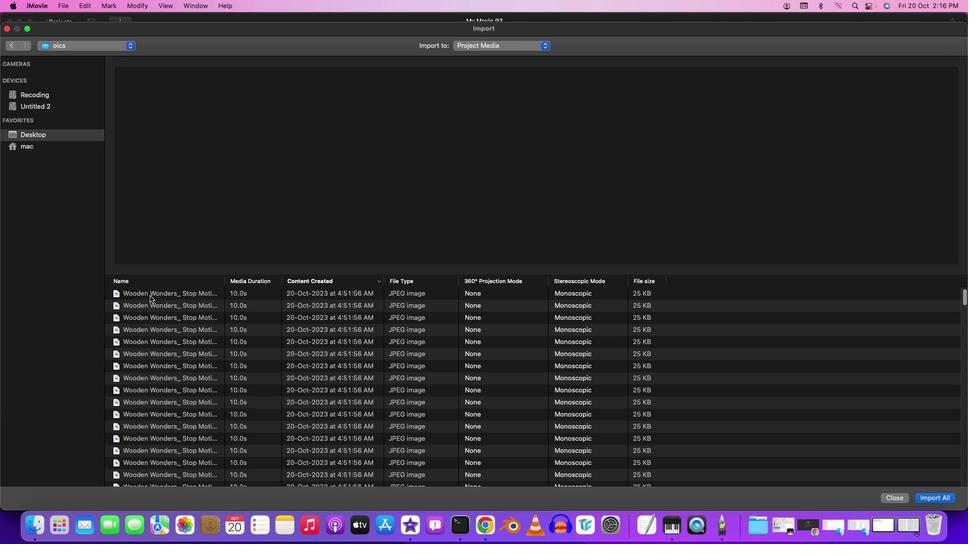 
Action: Mouse moved to (58, 152)
Screenshot: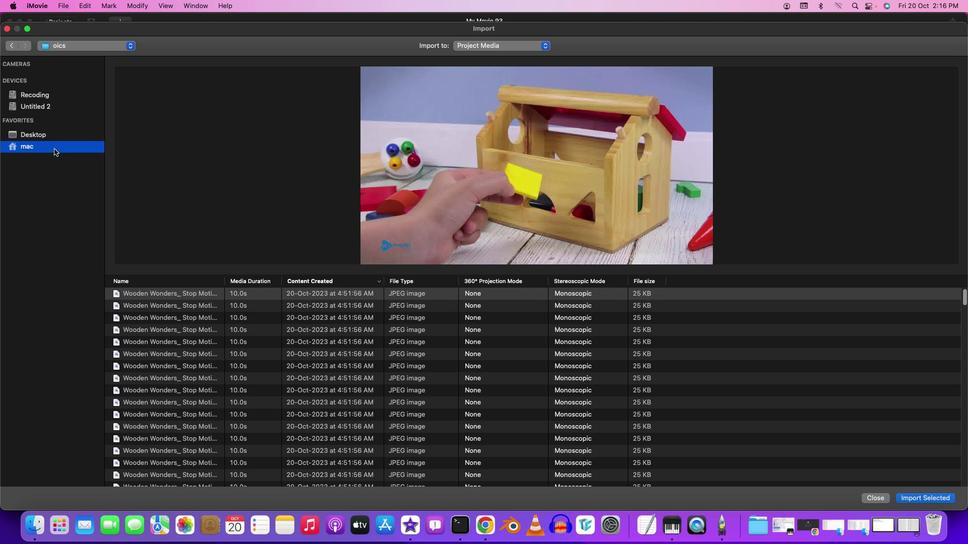 
Action: Mouse pressed left at (58, 152)
Screenshot: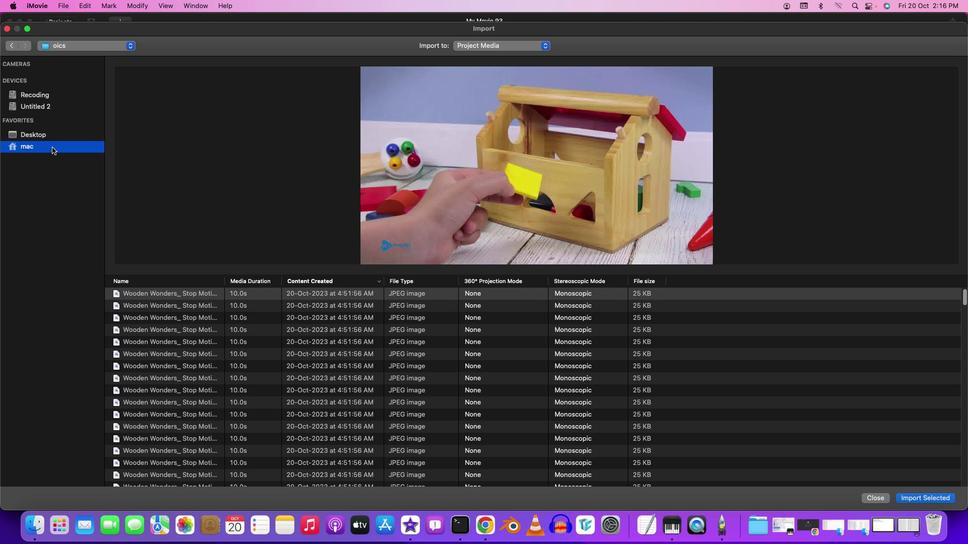 
Action: Mouse moved to (54, 145)
Screenshot: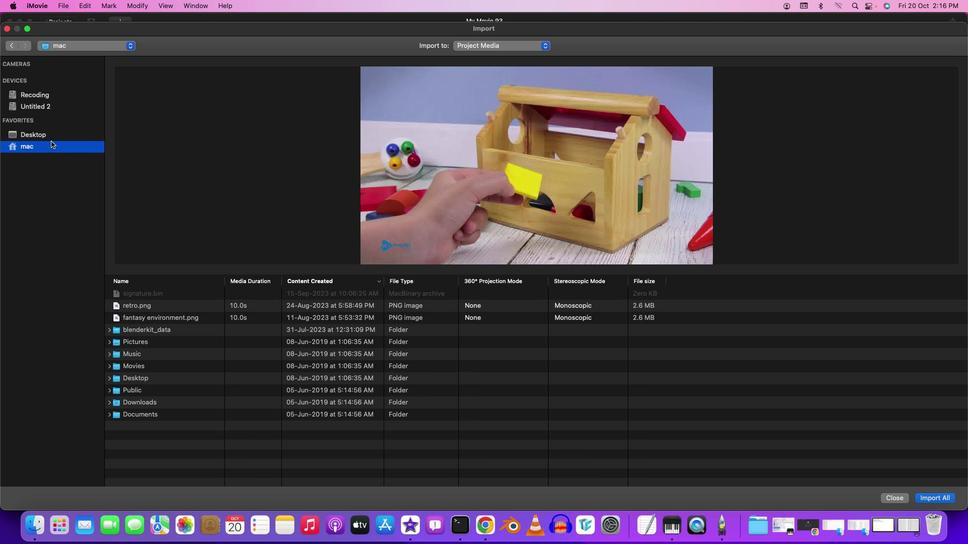
Action: Mouse pressed left at (54, 145)
Screenshot: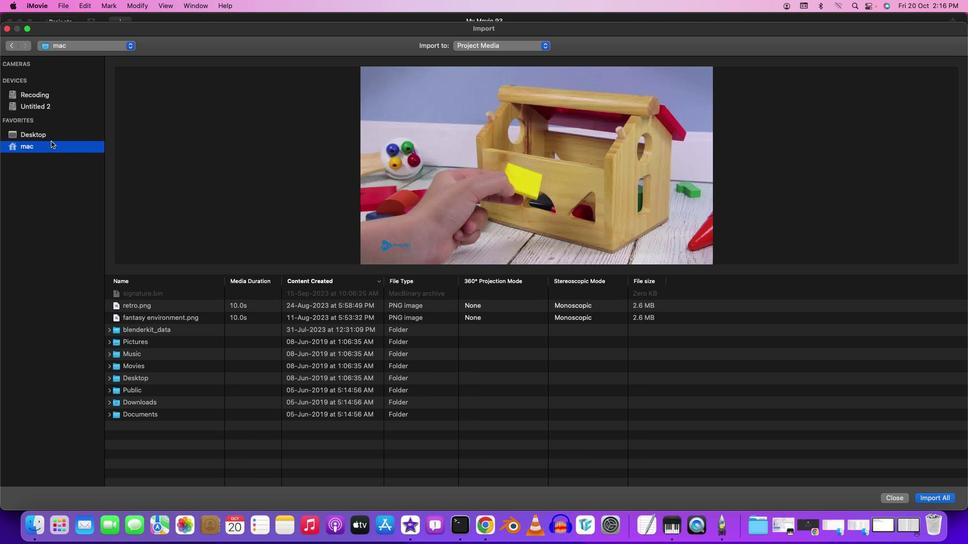 
Action: Mouse moved to (54, 139)
Screenshot: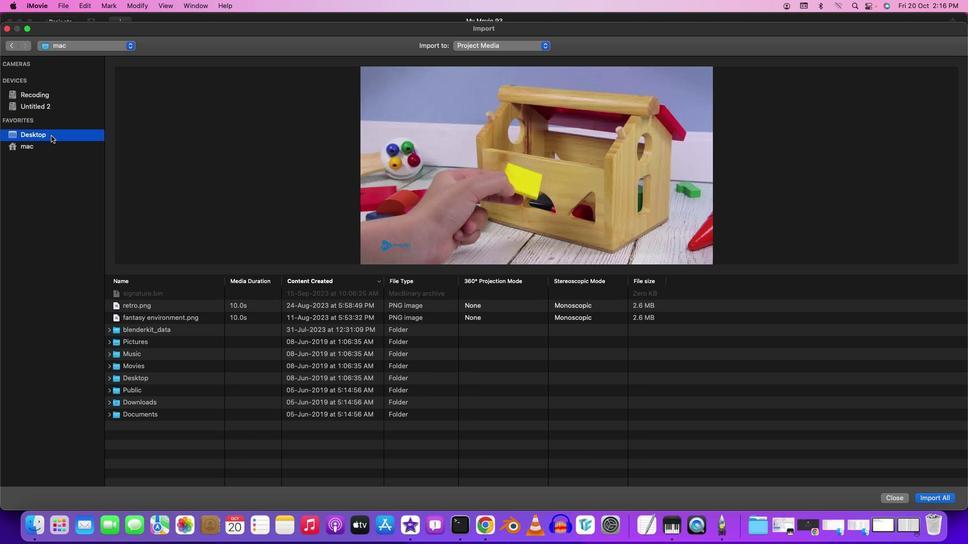 
Action: Mouse pressed left at (54, 139)
Screenshot: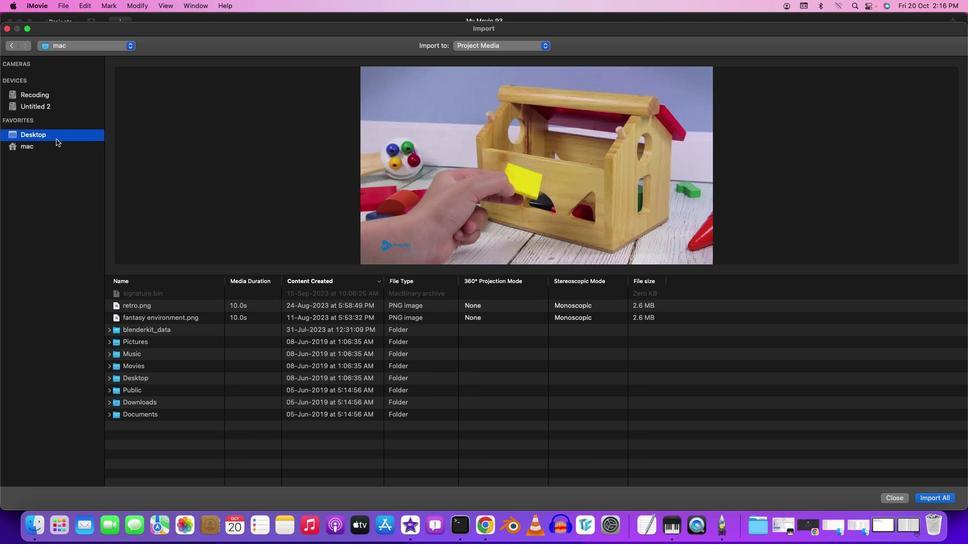 
Action: Mouse moved to (151, 318)
Screenshot: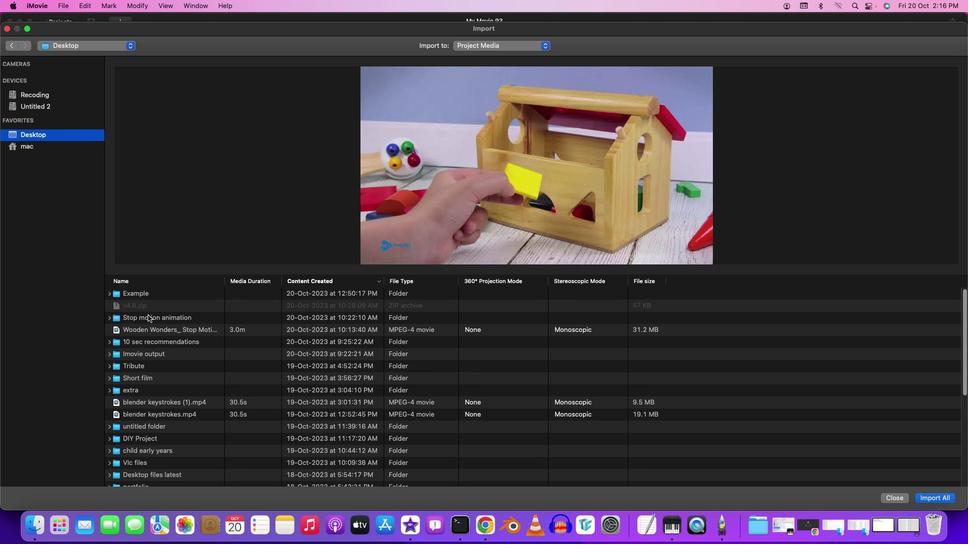 
Action: Mouse pressed left at (151, 318)
Screenshot: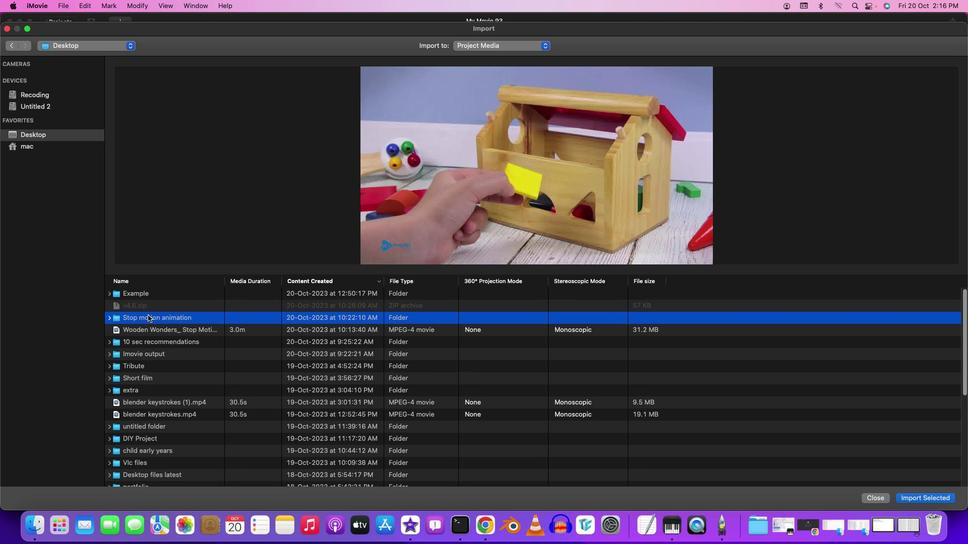 
Action: Mouse pressed left at (151, 318)
Screenshot: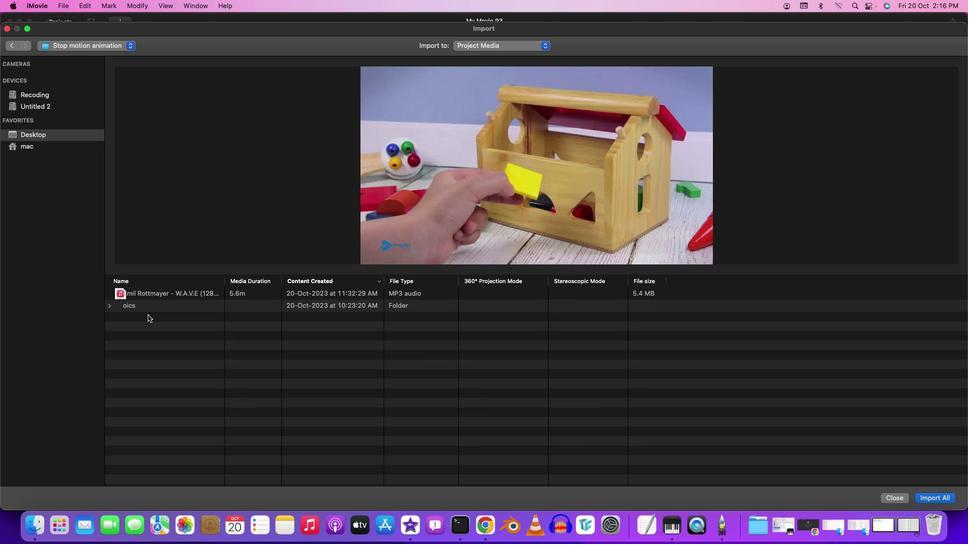 
Action: Mouse moved to (151, 312)
Screenshot: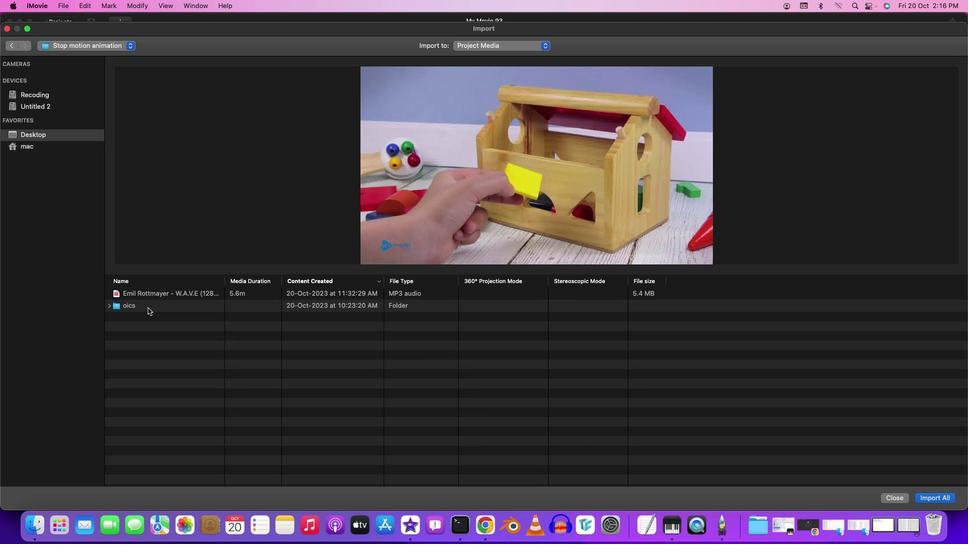 
Action: Mouse pressed left at (151, 312)
Screenshot: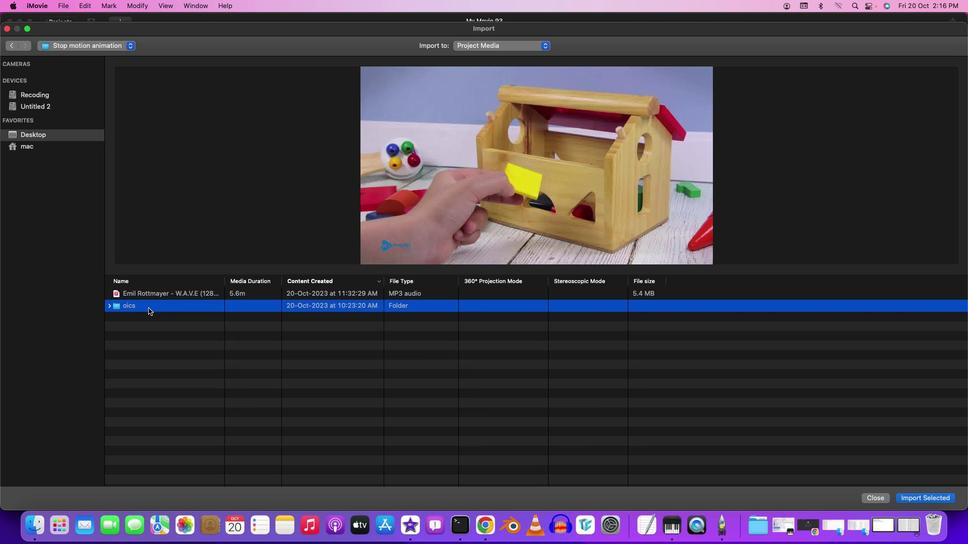 
Action: Mouse moved to (929, 503)
Screenshot: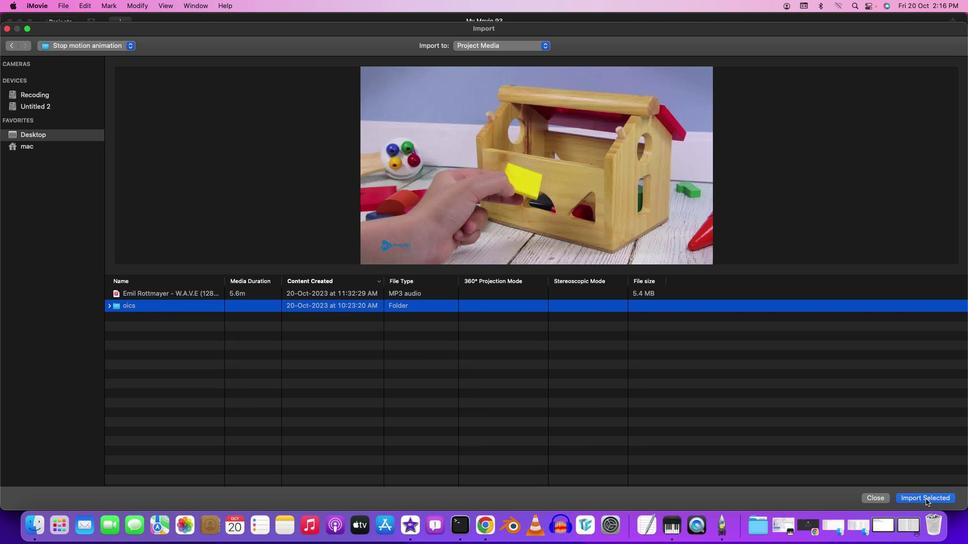 
Action: Mouse pressed left at (929, 503)
Screenshot: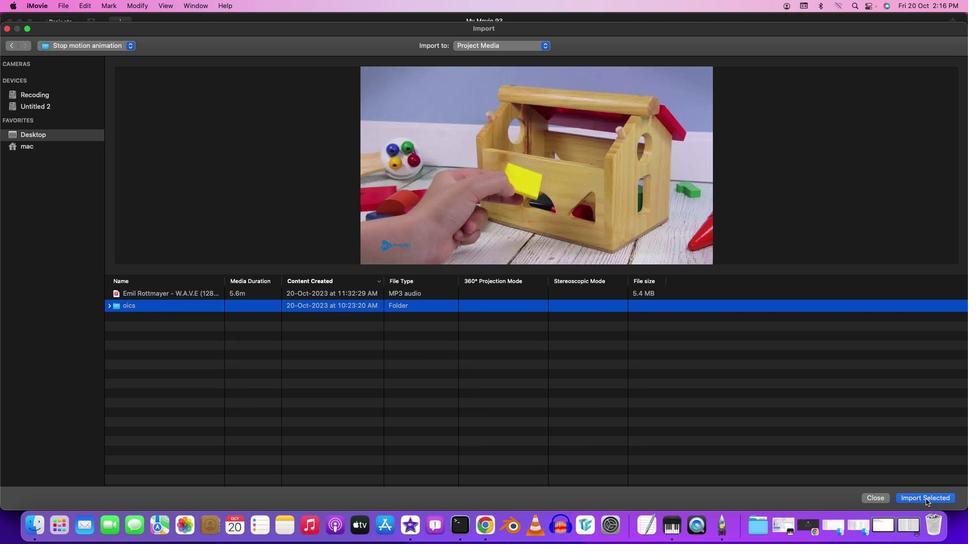 
Action: Mouse moved to (331, 274)
Screenshot: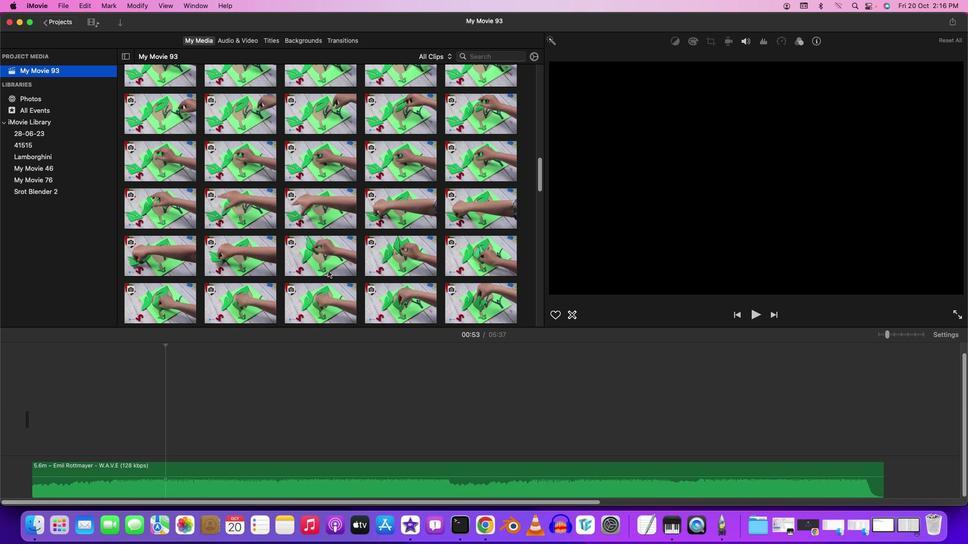 
Action: Mouse scrolled (331, 274) with delta (3, 4)
Screenshot: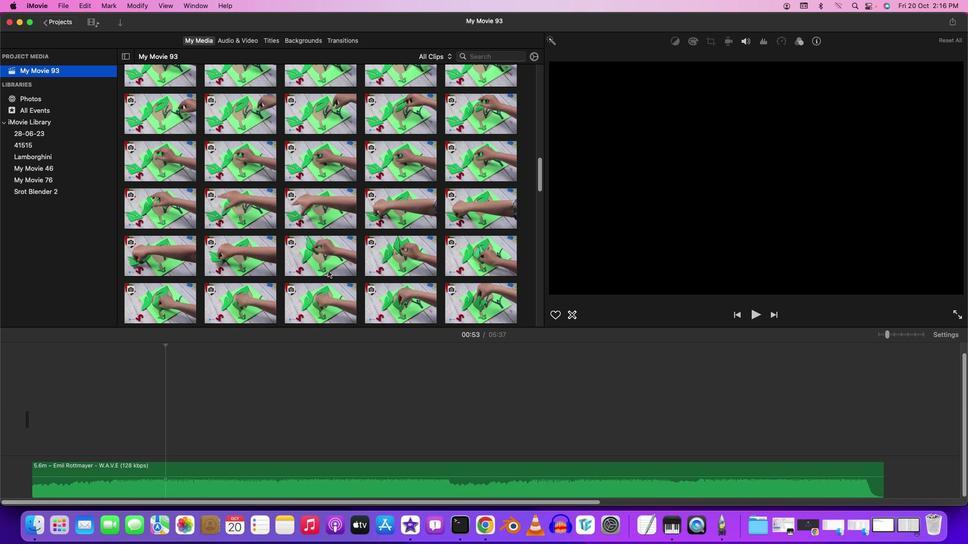 
Action: Mouse scrolled (331, 274) with delta (3, 4)
Screenshot: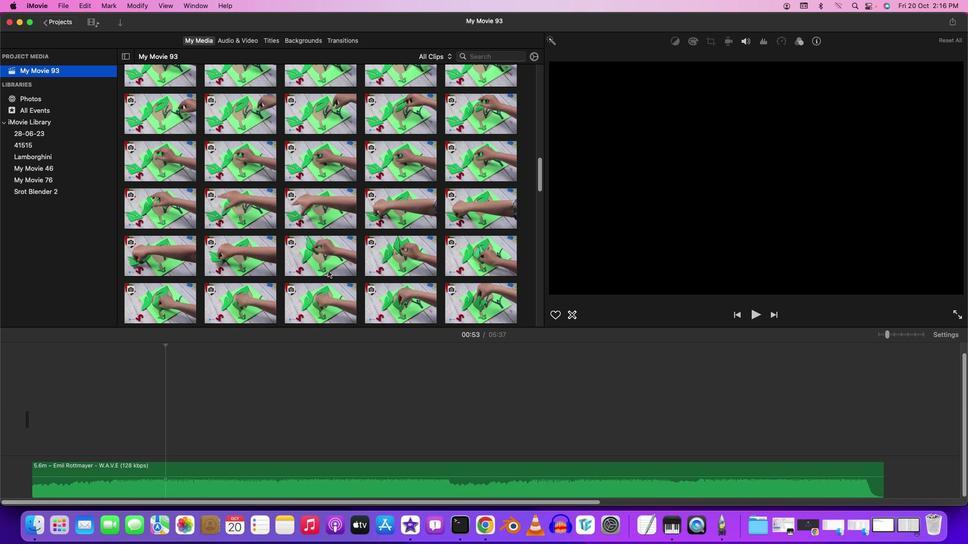 
Action: Mouse scrolled (331, 274) with delta (3, 4)
Screenshot: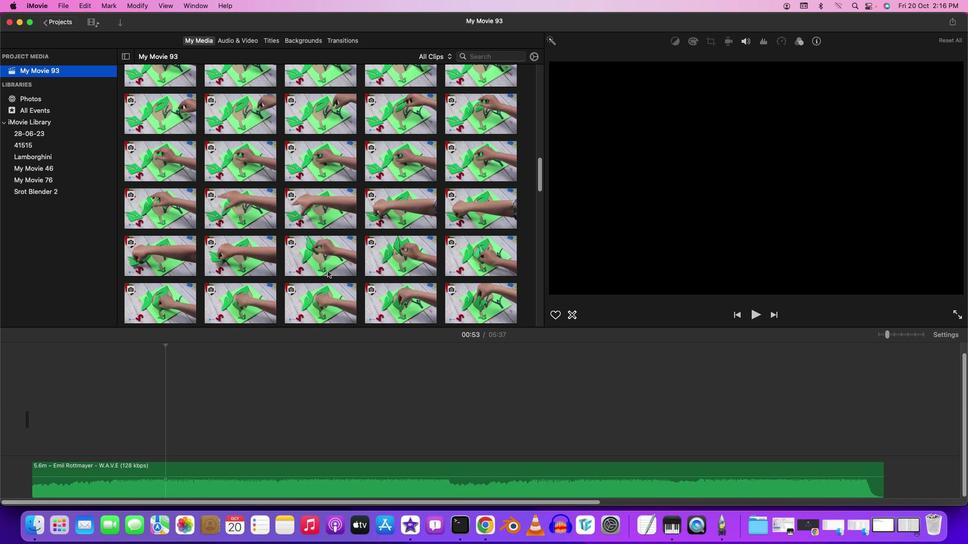 
Action: Mouse scrolled (331, 274) with delta (3, 5)
Screenshot: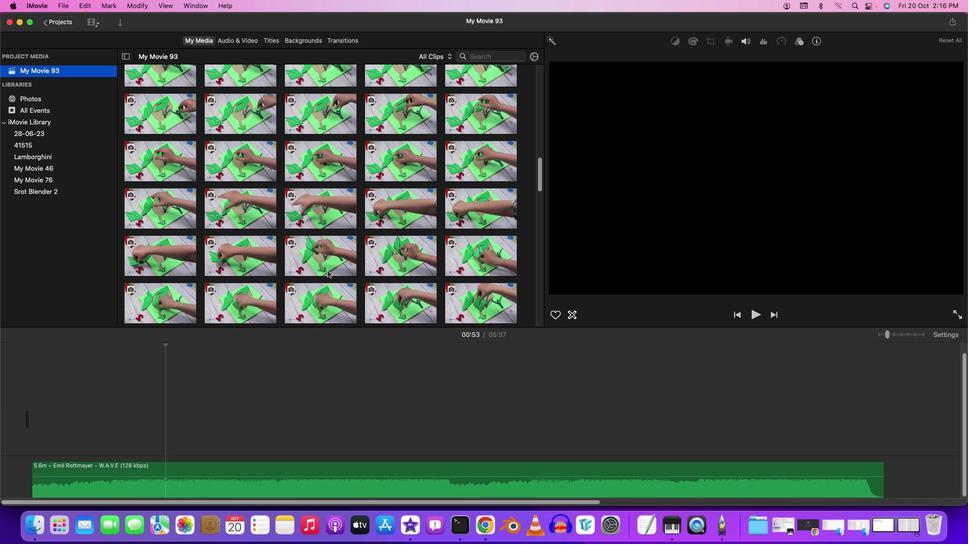 
Action: Mouse moved to (544, 184)
Screenshot: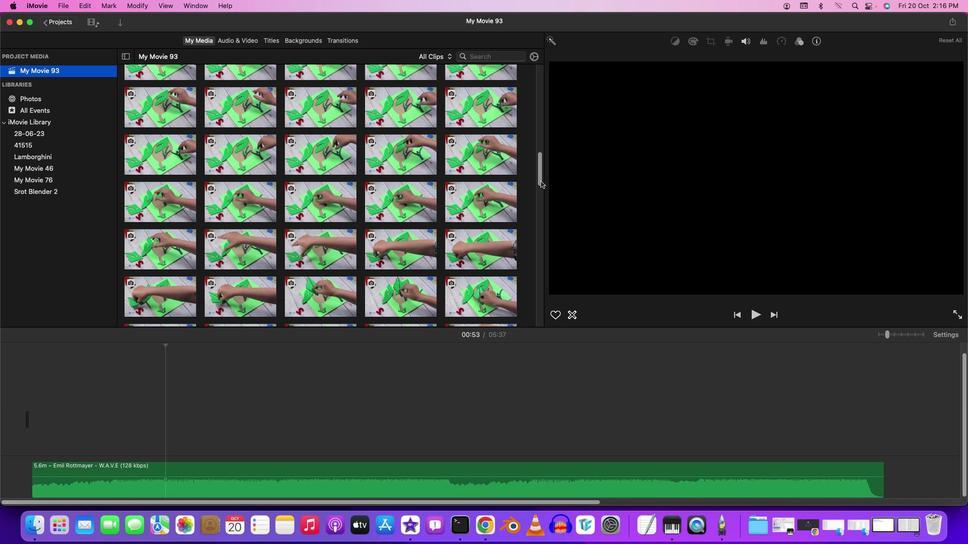 
Action: Mouse pressed left at (544, 184)
Screenshot: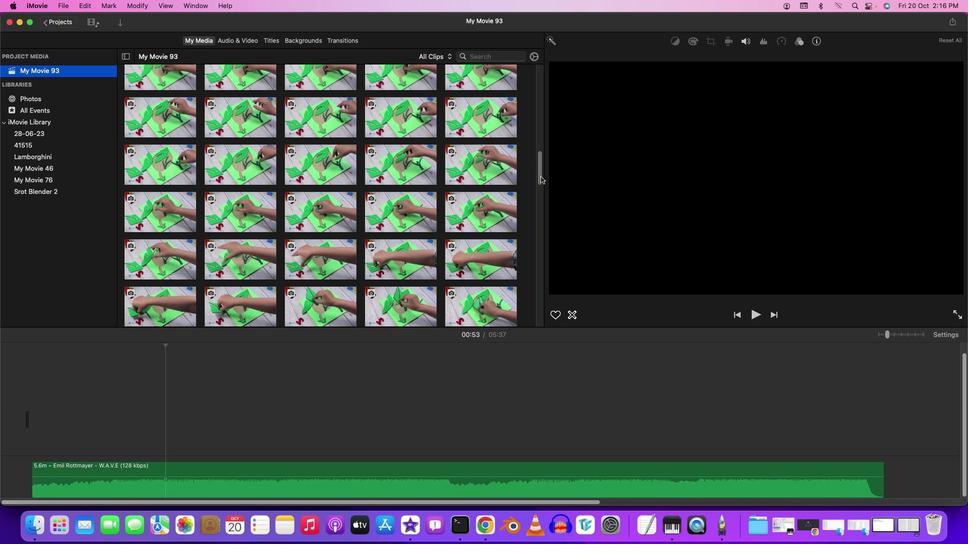 
Action: Mouse moved to (36, 8)
Screenshot: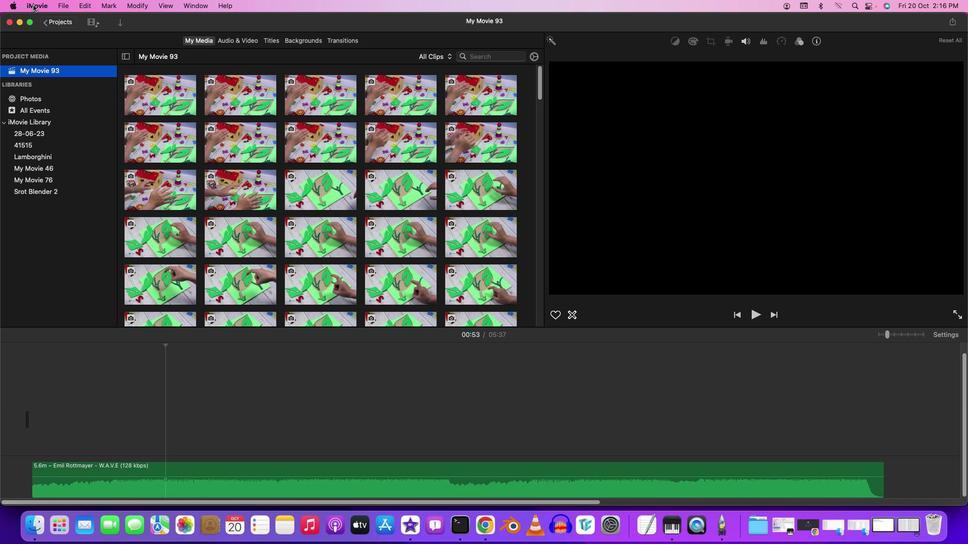 
Action: Mouse pressed left at (36, 8)
Screenshot: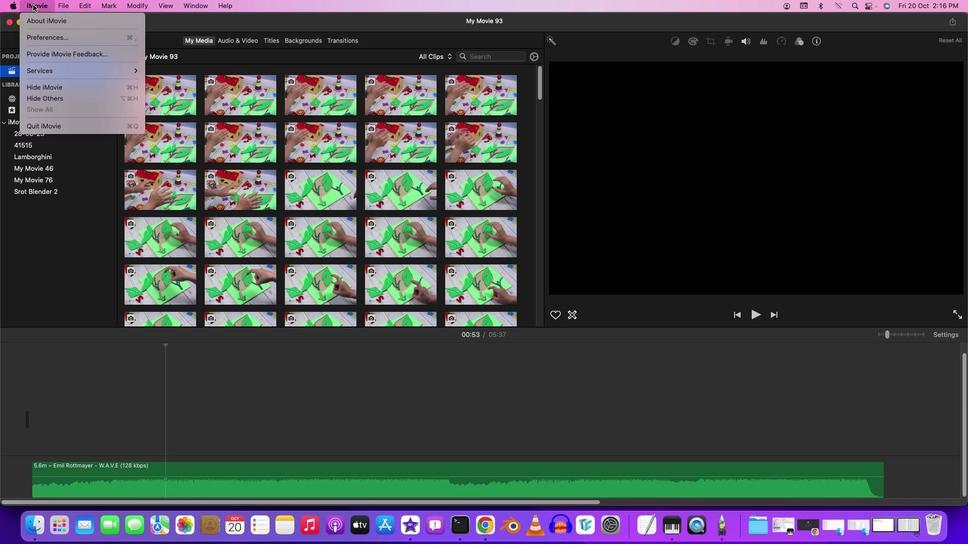 
Action: Mouse moved to (56, 38)
Screenshot: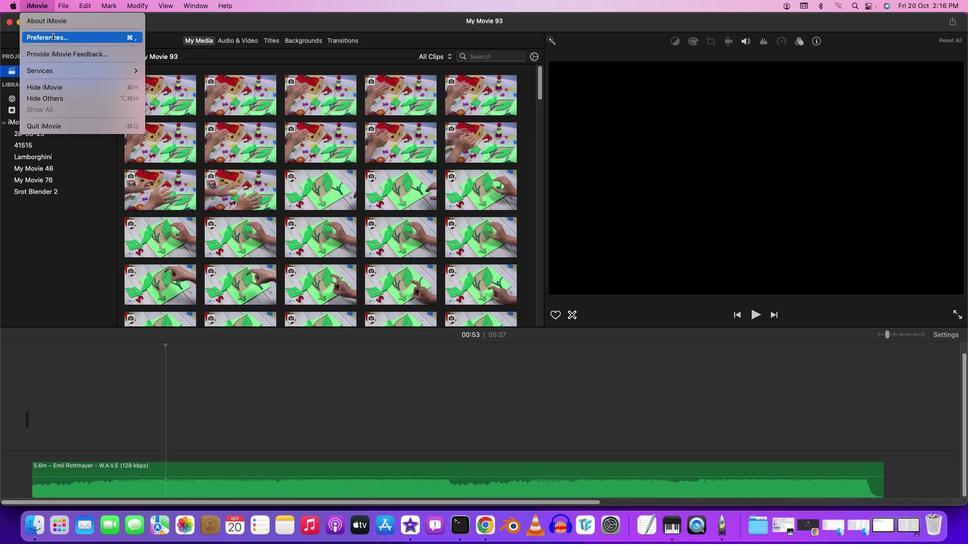 
Action: Mouse pressed left at (56, 38)
Screenshot: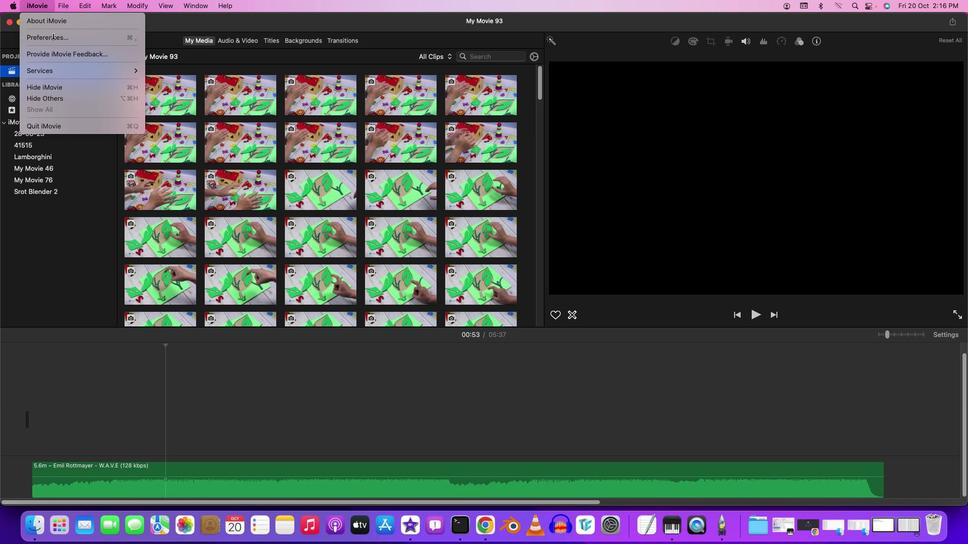 
Action: Mouse moved to (462, 158)
Screenshot: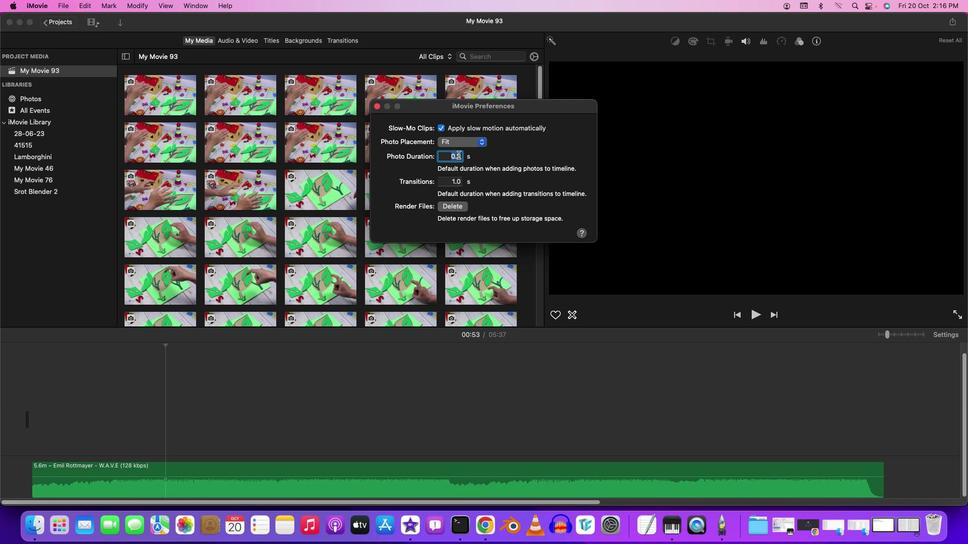 
Action: Key pressed '2'
Screenshot: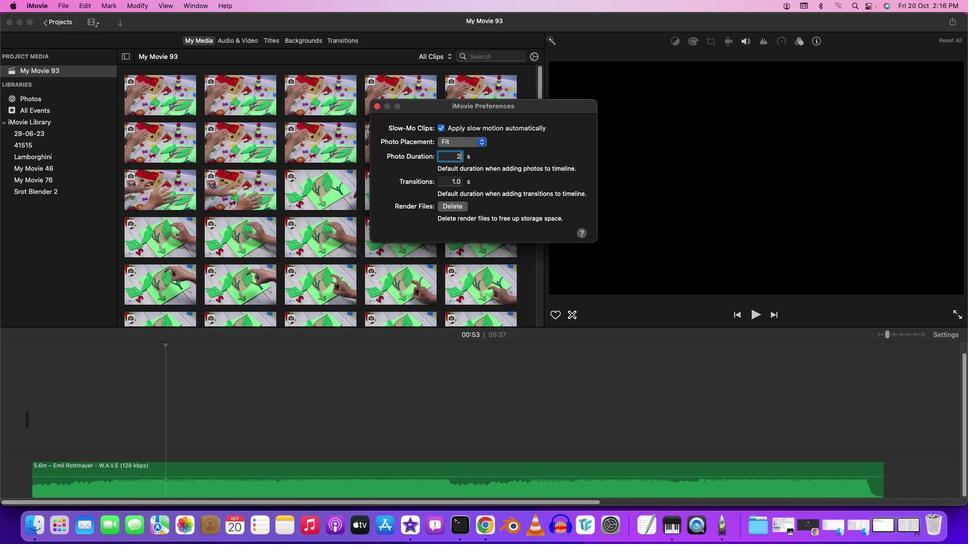 
Action: Mouse moved to (383, 112)
Screenshot: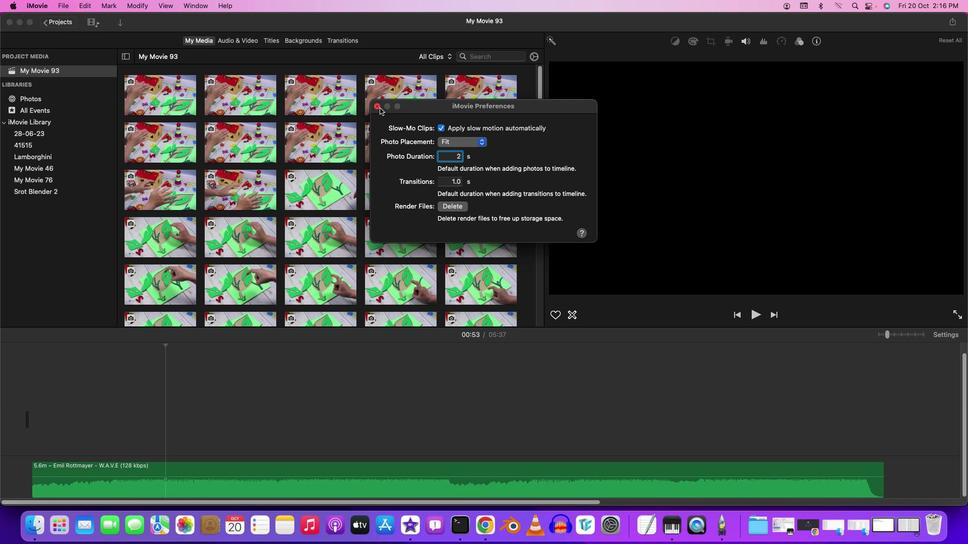 
Action: Mouse pressed left at (383, 112)
Screenshot: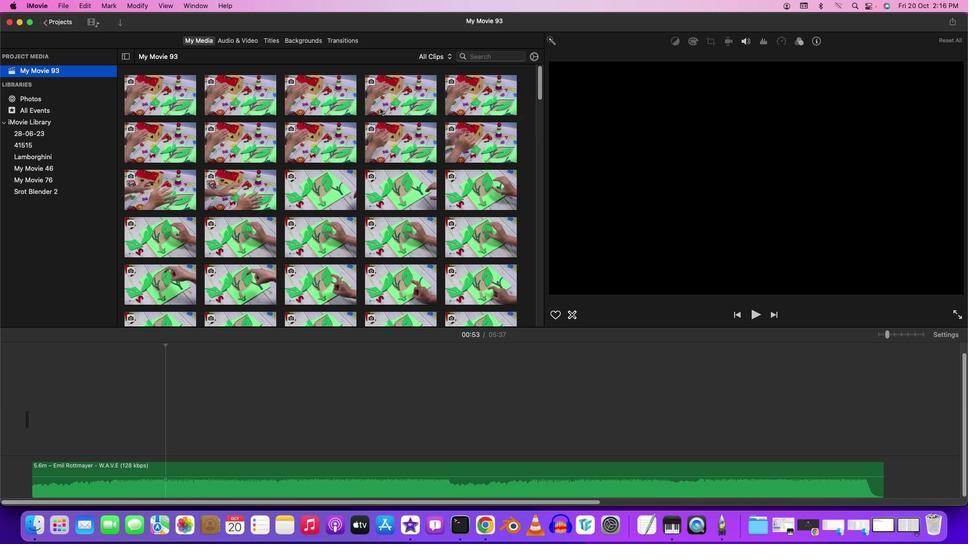 
Action: Mouse moved to (327, 384)
Screenshot: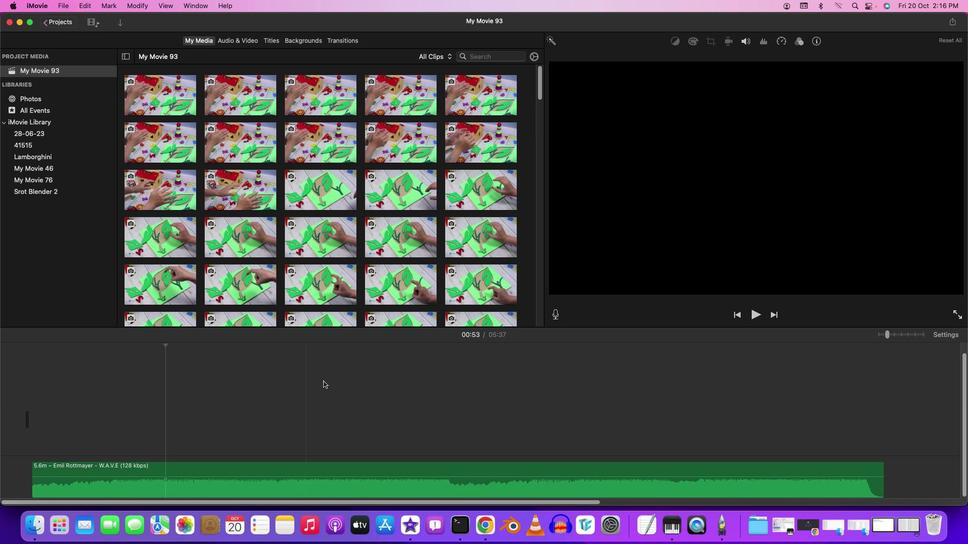 
Action: Mouse scrolled (327, 384) with delta (3, 4)
Screenshot: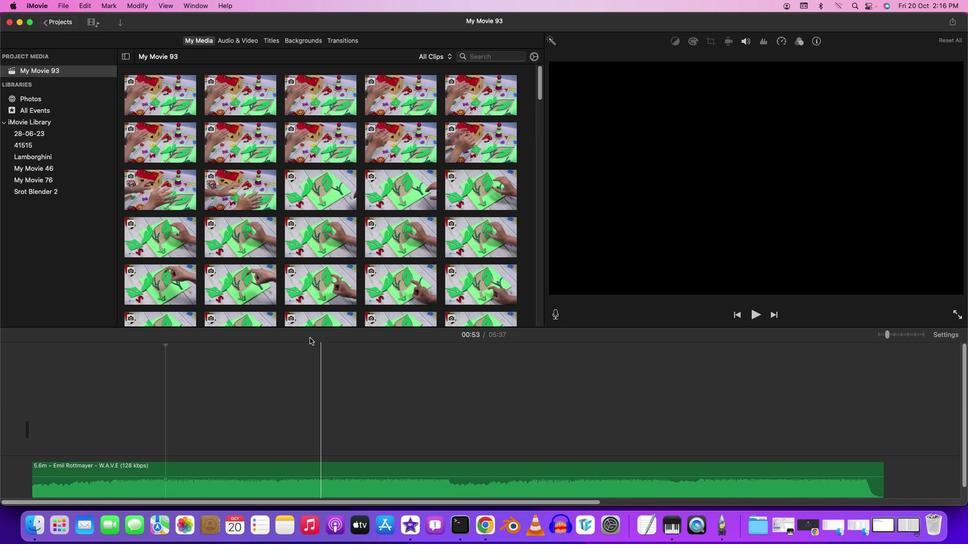 
Action: Mouse scrolled (327, 384) with delta (3, 4)
Screenshot: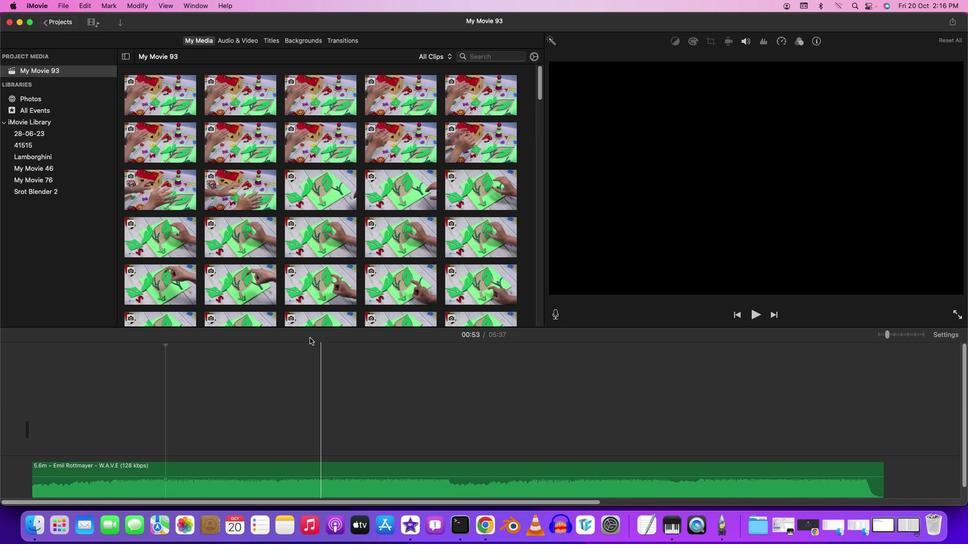 
Action: Mouse scrolled (327, 384) with delta (3, 5)
Screenshot: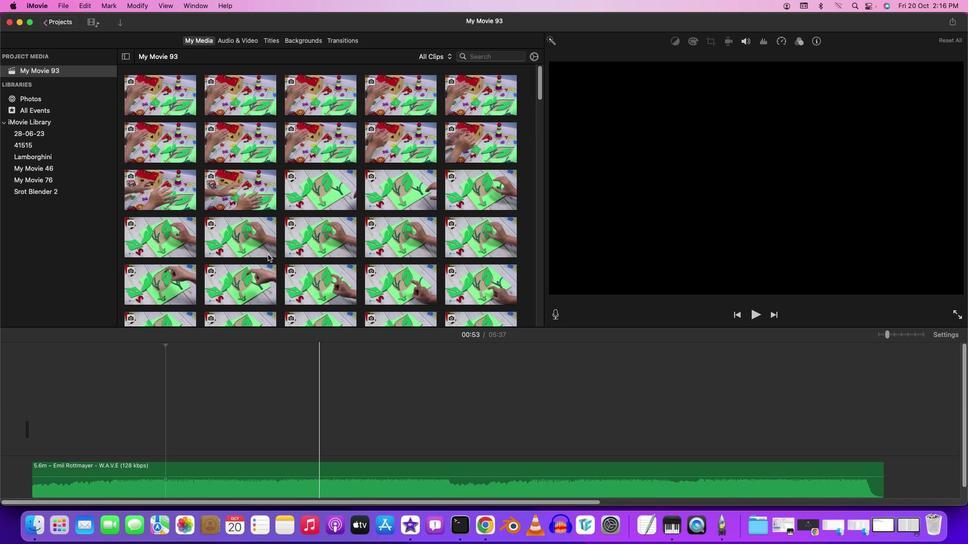 
Action: Mouse scrolled (327, 384) with delta (3, 6)
Screenshot: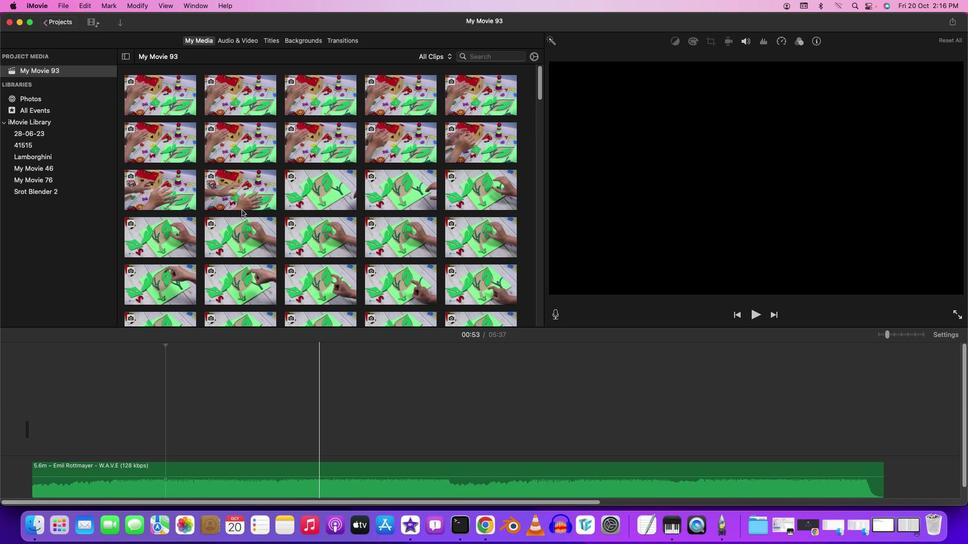 
Action: Mouse moved to (171, 104)
Screenshot: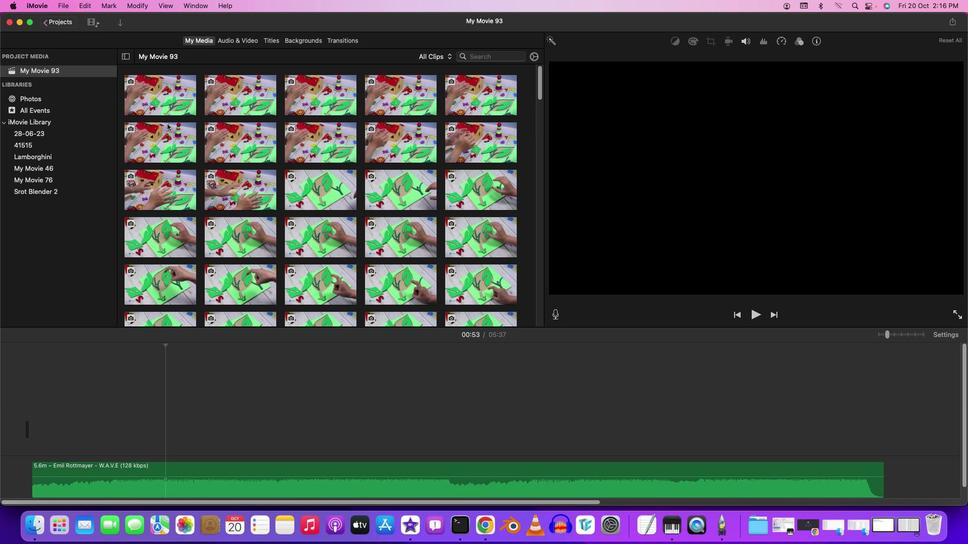 
Action: Mouse pressed left at (171, 104)
Screenshot: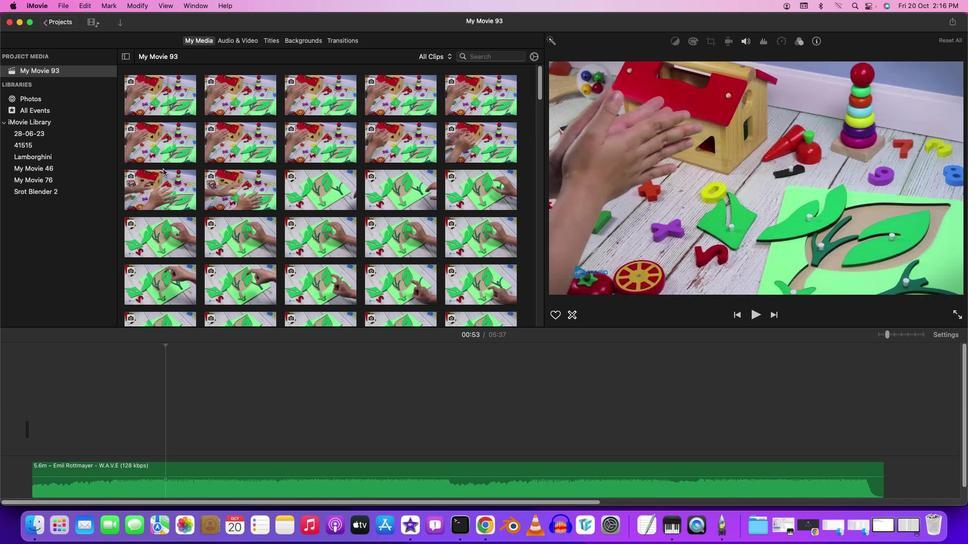 
Action: Mouse moved to (240, 104)
Screenshot: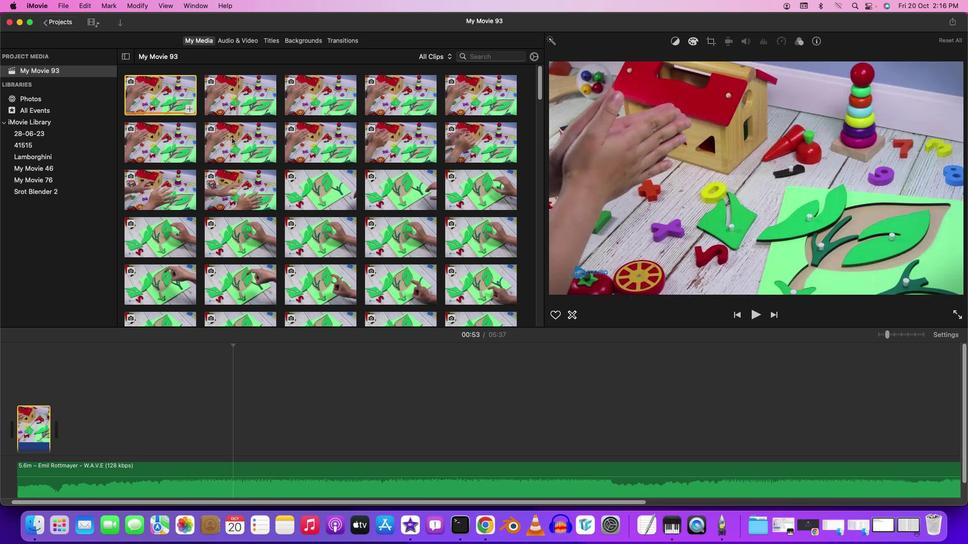
Action: Mouse pressed left at (240, 104)
Screenshot: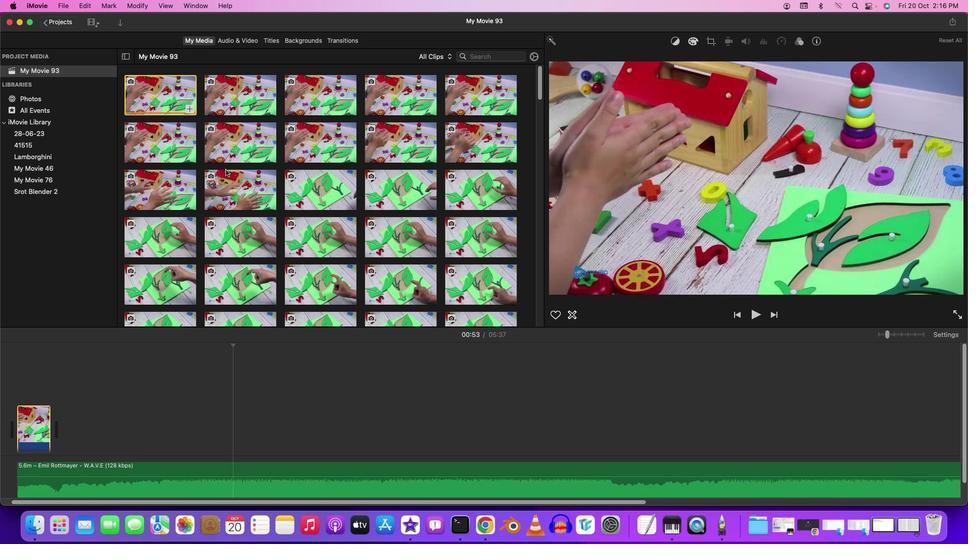 
Action: Mouse moved to (334, 96)
Screenshot: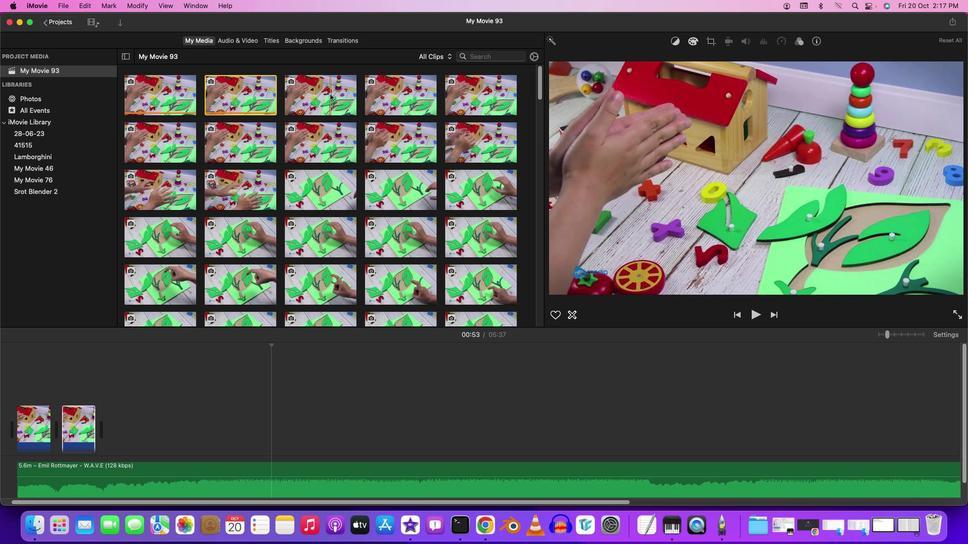 
Action: Mouse pressed left at (334, 96)
Screenshot: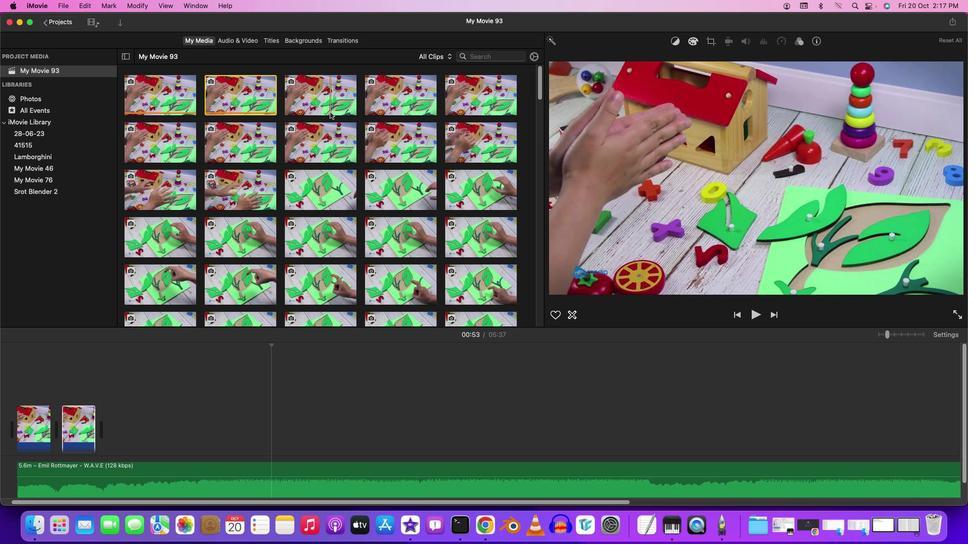 
Action: Mouse moved to (395, 92)
Screenshot: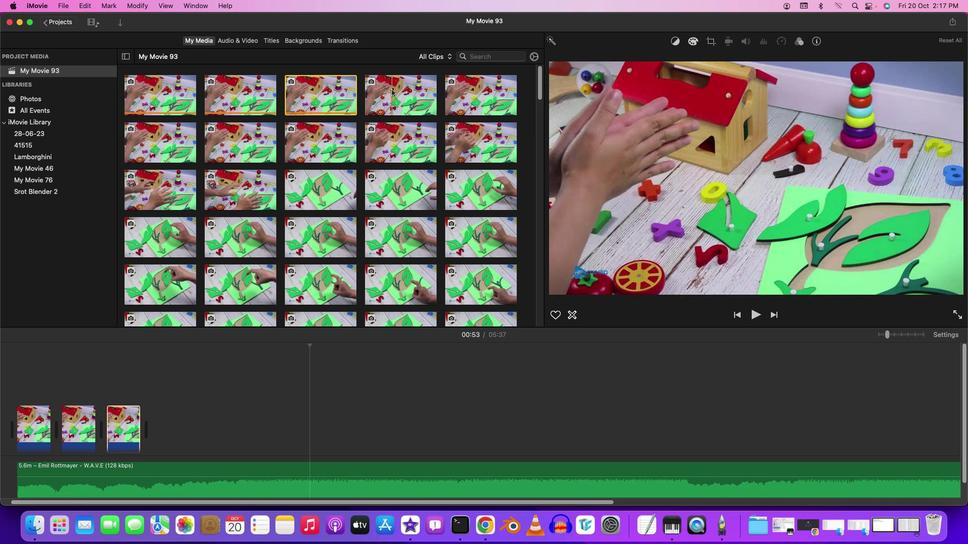 
Action: Mouse pressed left at (395, 92)
Screenshot: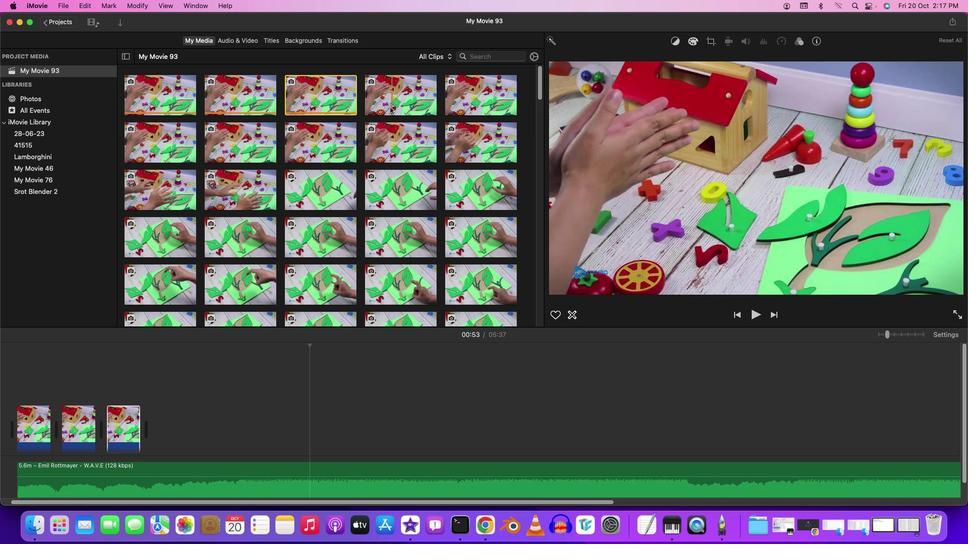 
Action: Mouse moved to (484, 101)
Screenshot: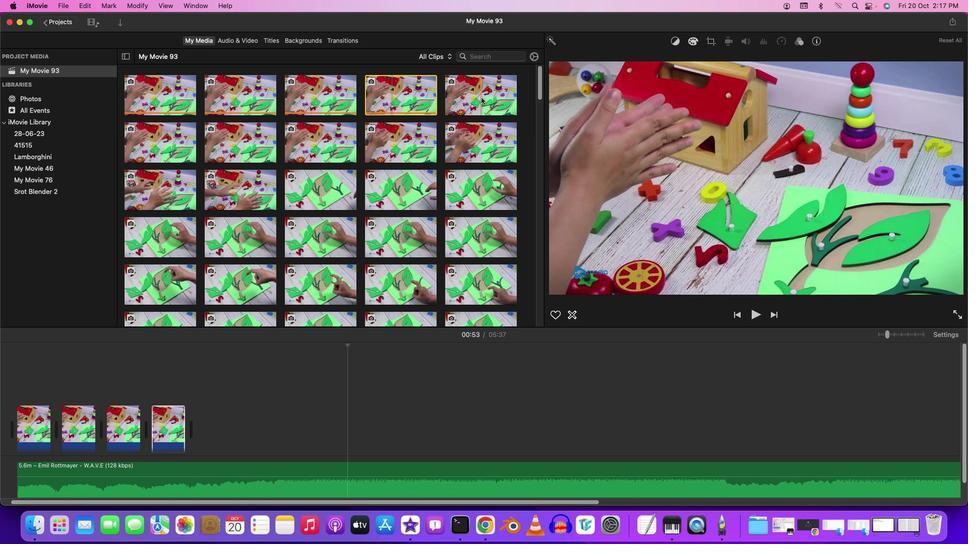 
Action: Mouse pressed left at (484, 101)
Screenshot: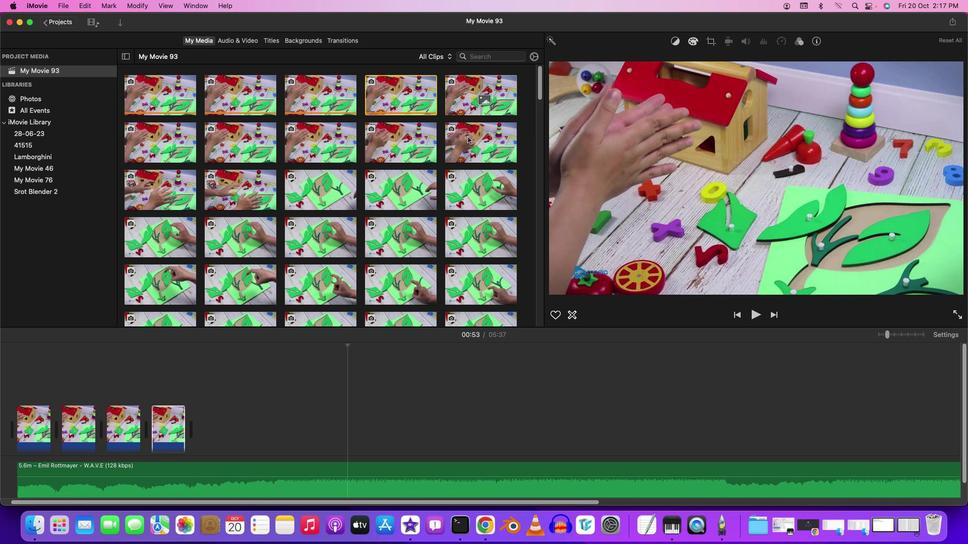 
Action: Mouse moved to (17, 370)
Screenshot: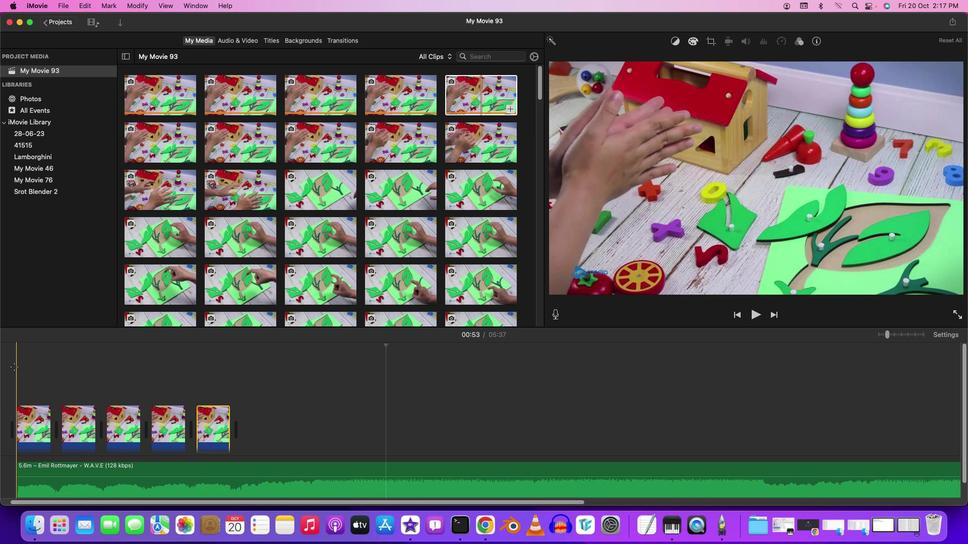 
Action: Mouse pressed left at (17, 370)
Screenshot: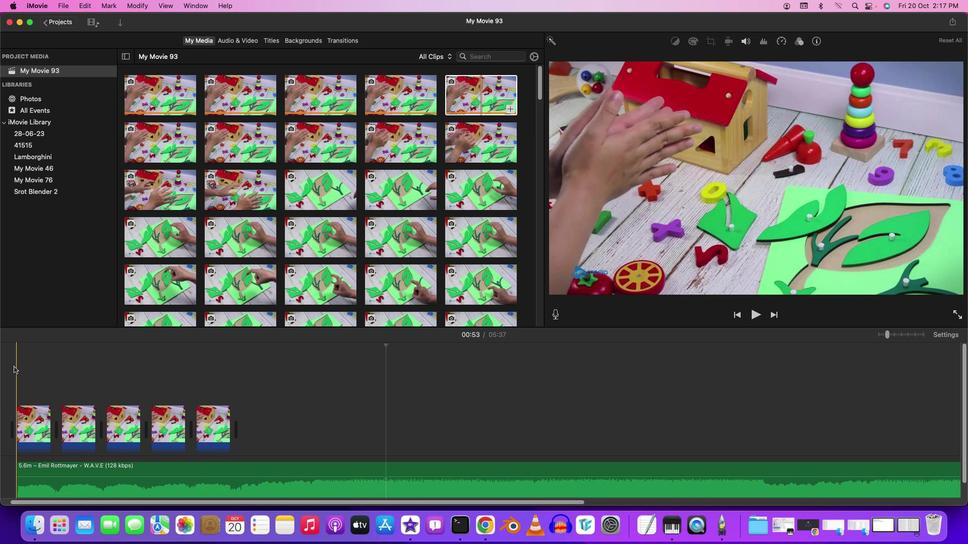 
Action: Key pressed Key.space
Screenshot: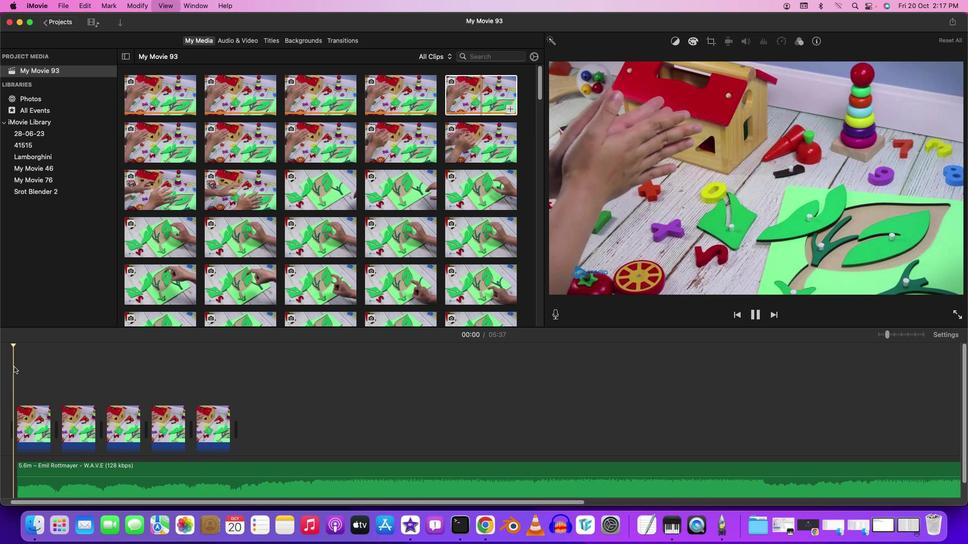 
Action: Mouse moved to (209, 373)
Screenshot: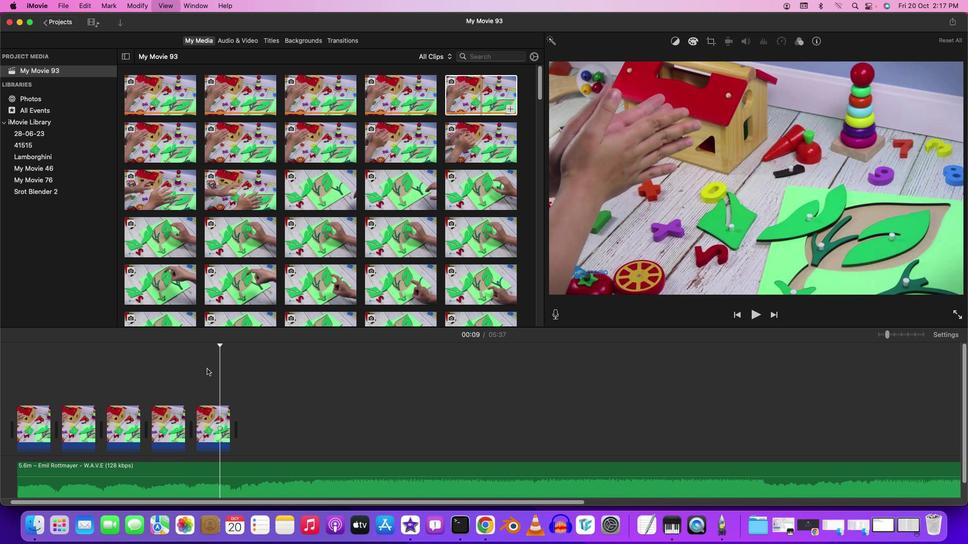 
Action: Key pressed Key.space
Screenshot: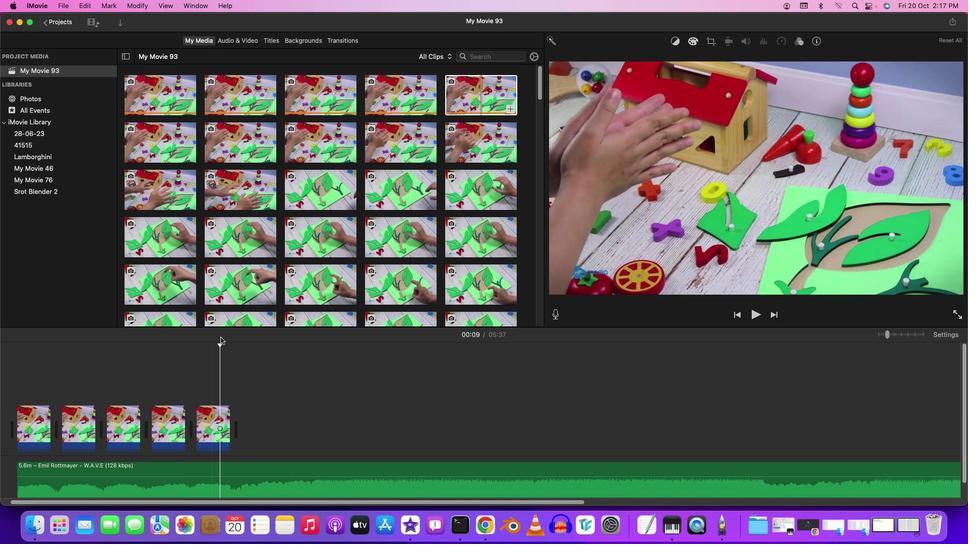 
Action: Mouse moved to (157, 153)
Screenshot: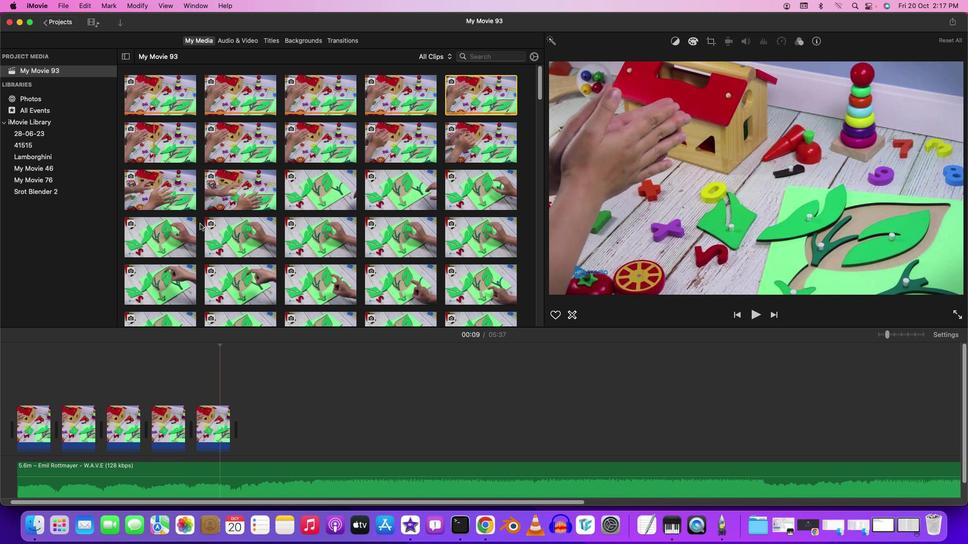 
Action: Mouse pressed left at (157, 153)
Screenshot: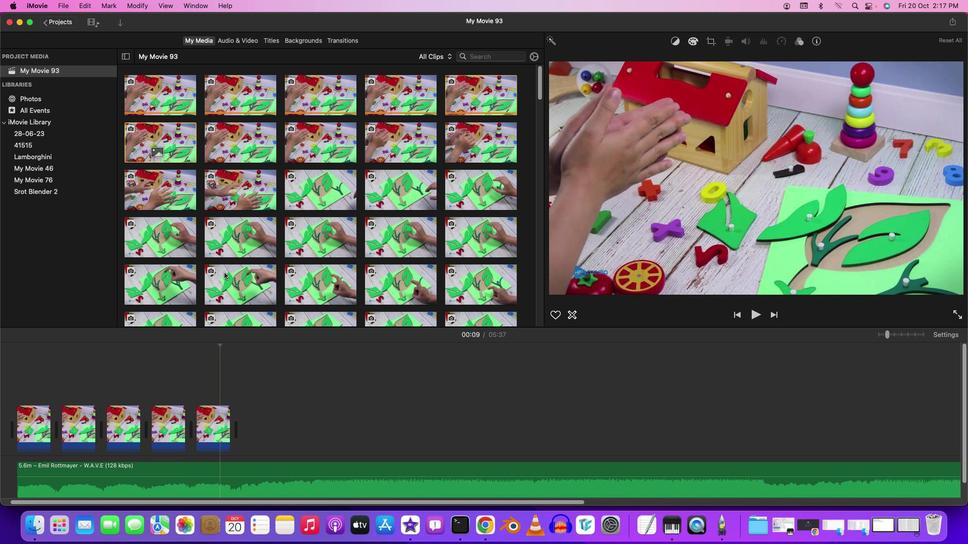 
Action: Mouse moved to (27, 366)
Screenshot: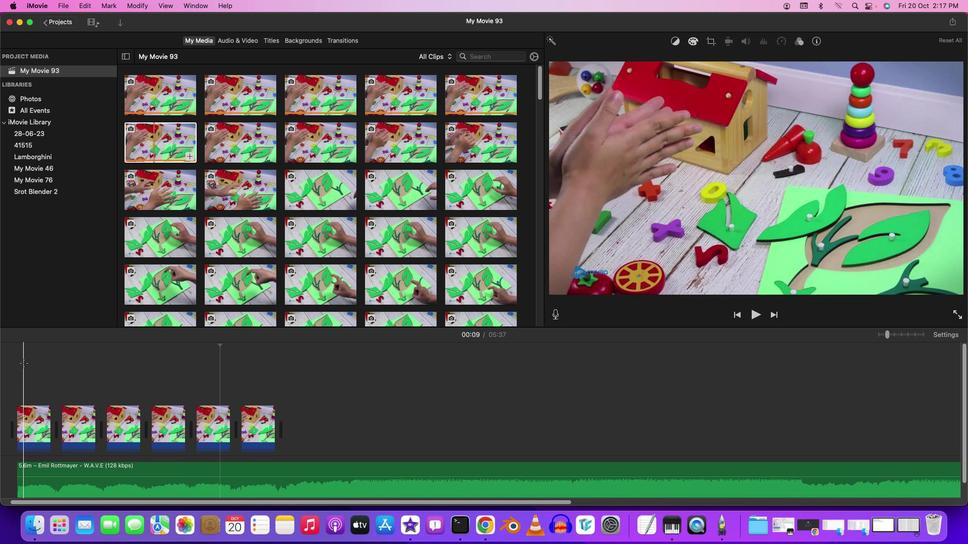 
Action: Mouse pressed left at (27, 366)
Screenshot: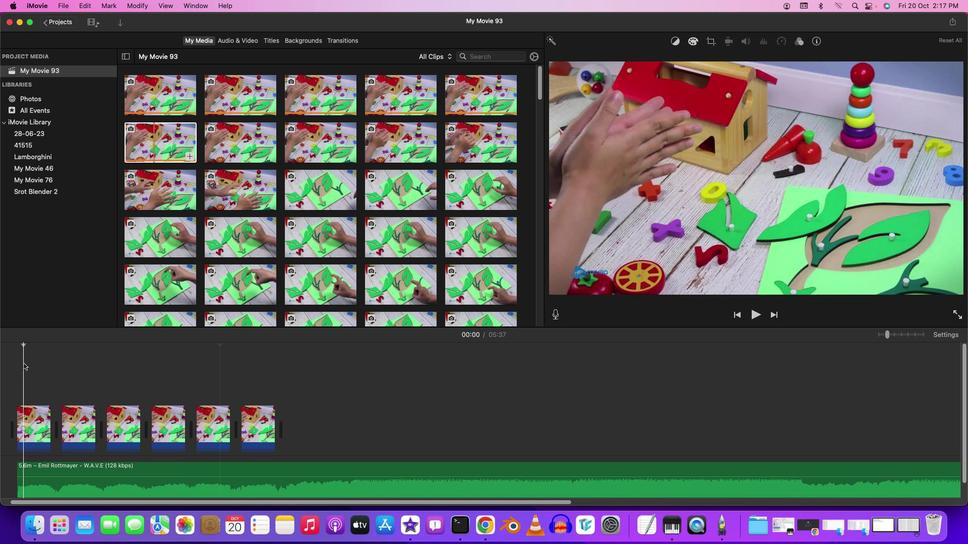
Action: Key pressed Key.spaceKey.space
Screenshot: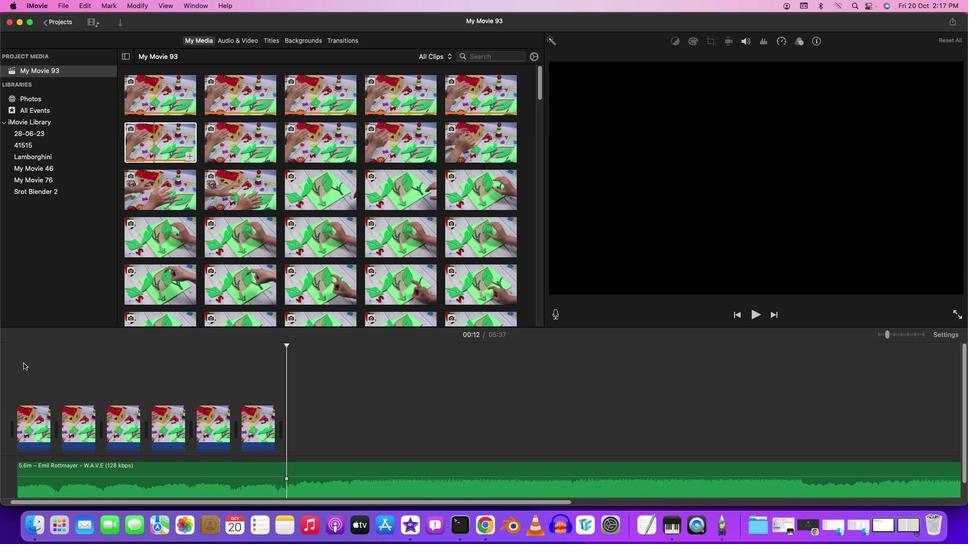 
Action: Mouse moved to (52, 433)
Screenshot: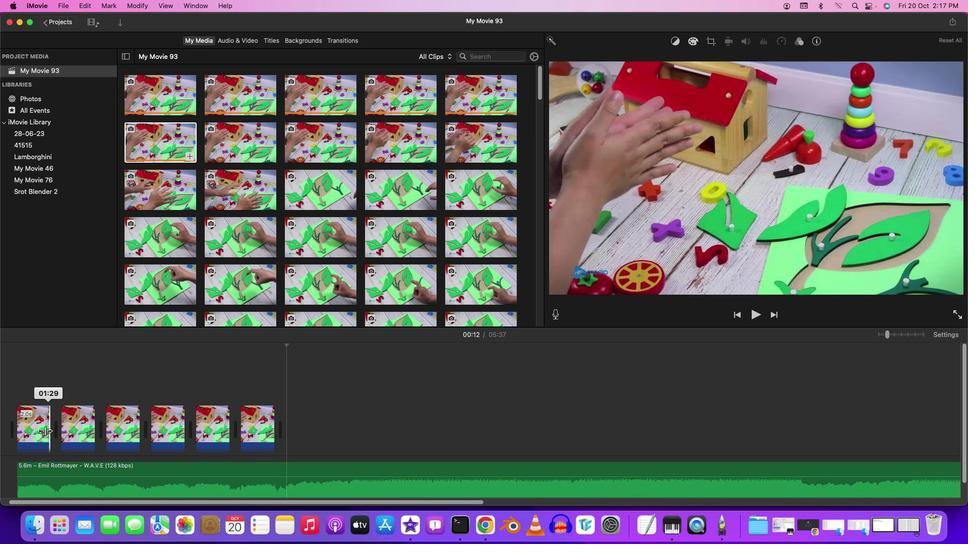 
Action: Mouse pressed left at (52, 433)
Screenshot: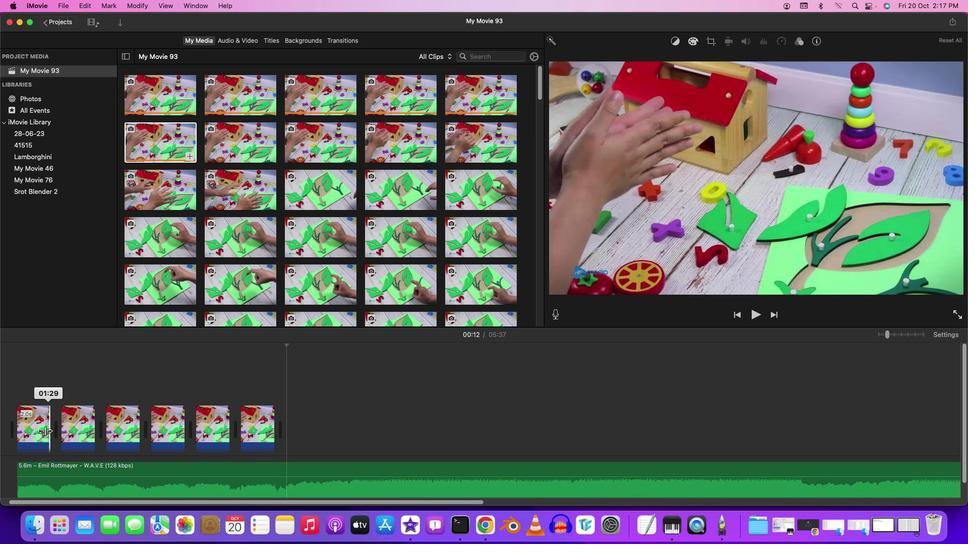 
Action: Mouse moved to (56, 437)
Screenshot: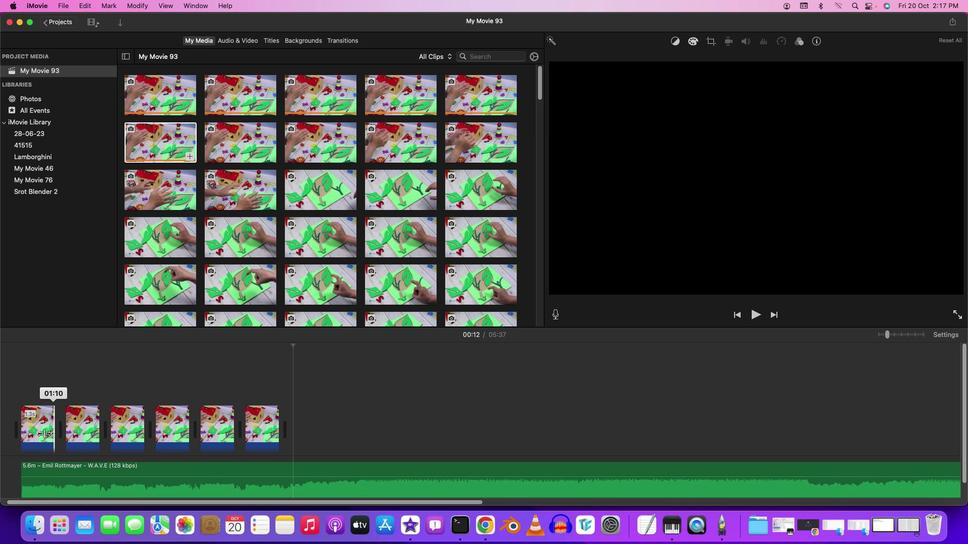 
Action: Mouse pressed left at (56, 437)
Screenshot: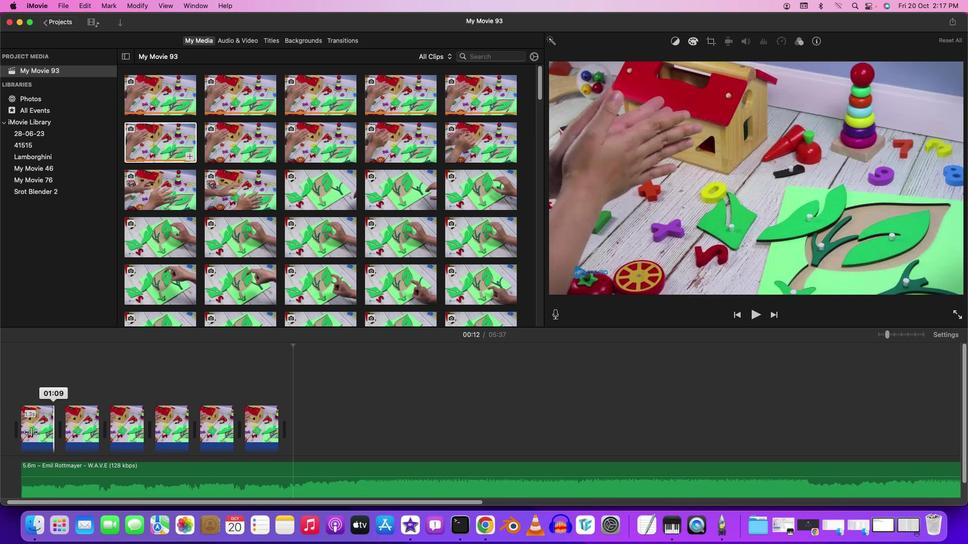 
Action: Mouse moved to (57, 442)
Screenshot: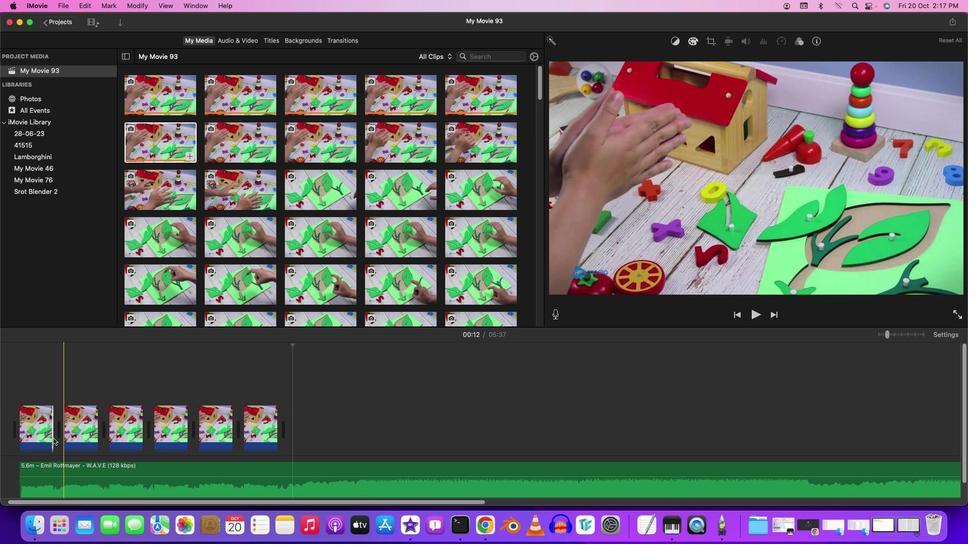 
Action: Mouse pressed left at (57, 442)
Screenshot: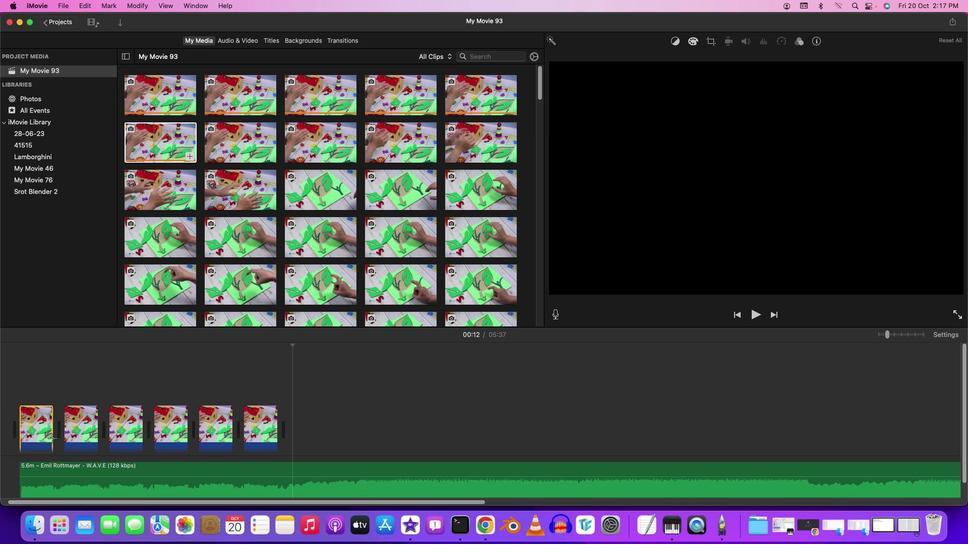 
Action: Mouse moved to (55, 444)
Screenshot: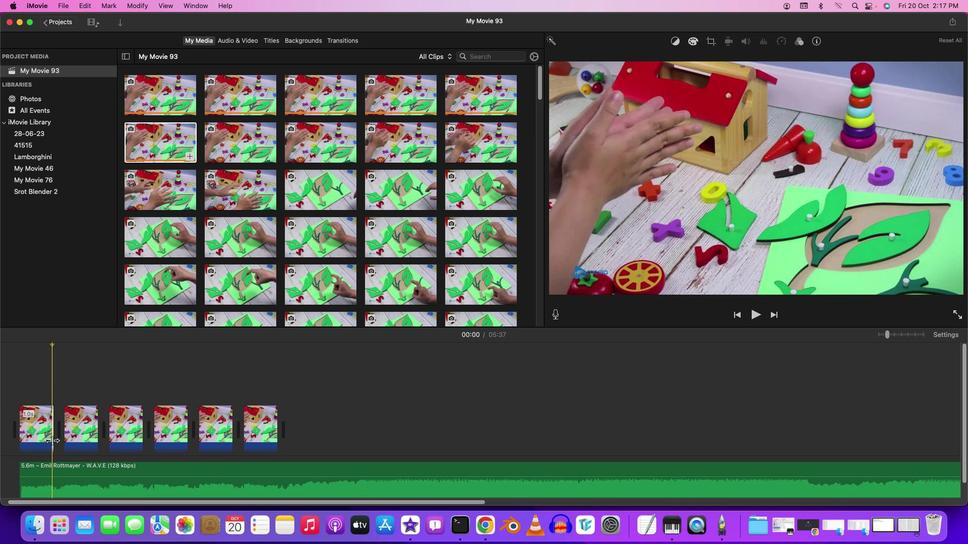 
Action: Mouse pressed left at (55, 444)
Screenshot: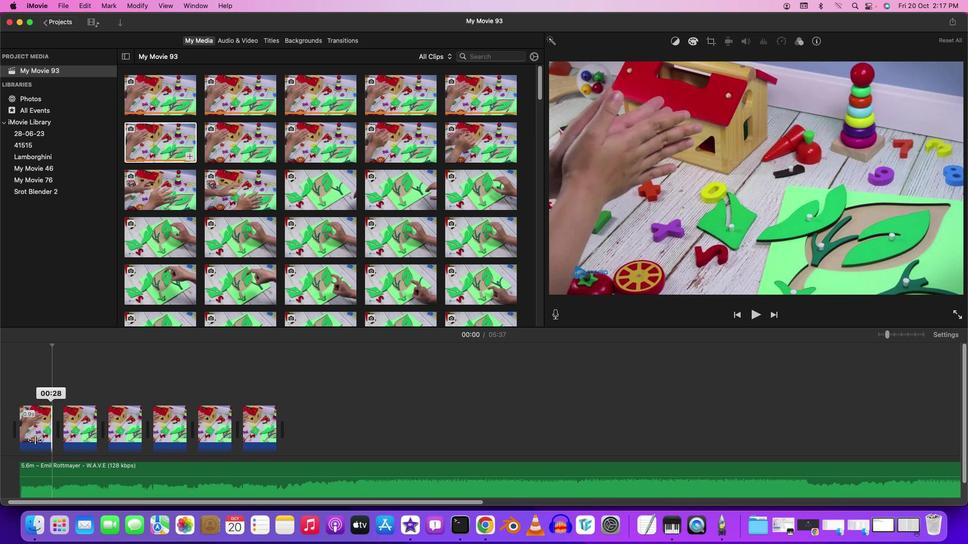 
Action: Mouse moved to (52, 441)
Screenshot: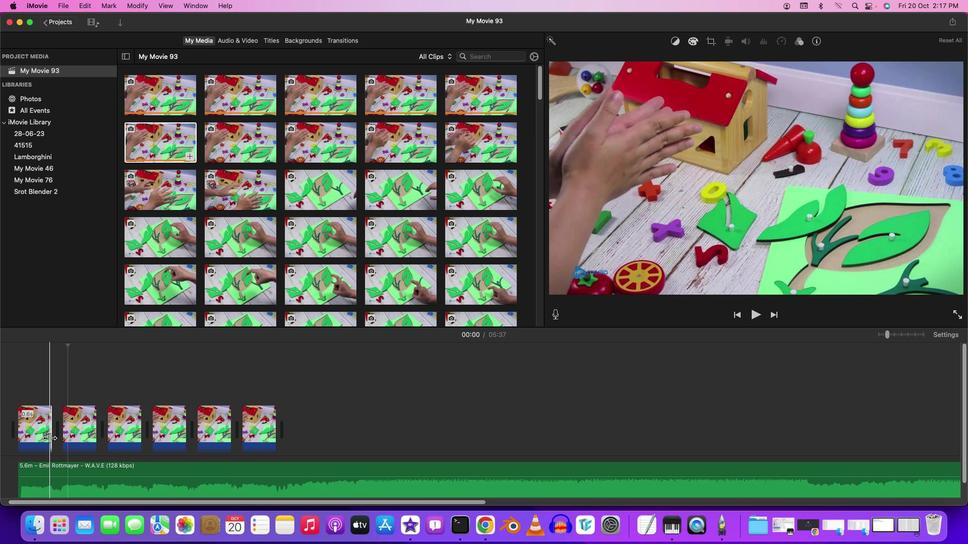 
Action: Mouse pressed left at (52, 441)
Screenshot: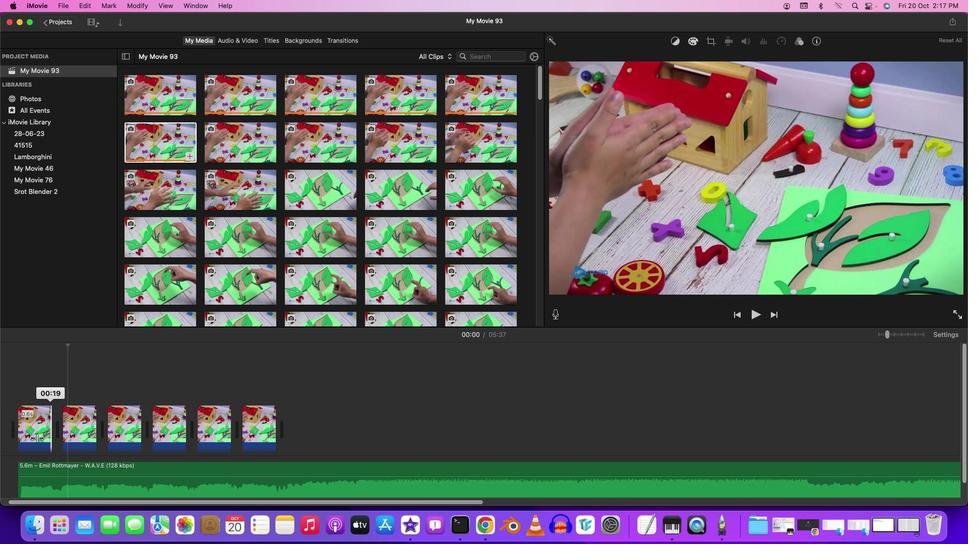 
Action: Mouse moved to (96, 445)
Screenshot: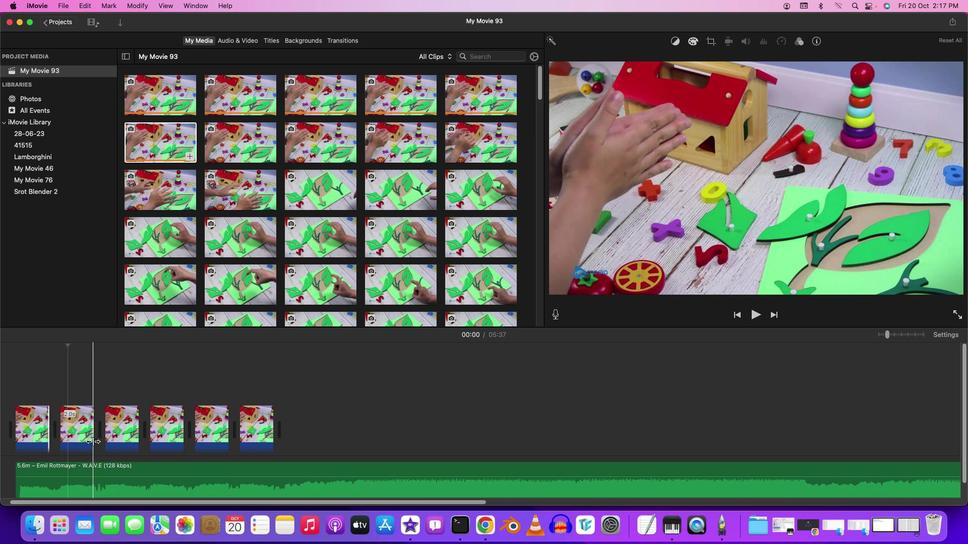 
Action: Mouse pressed left at (96, 445)
Screenshot: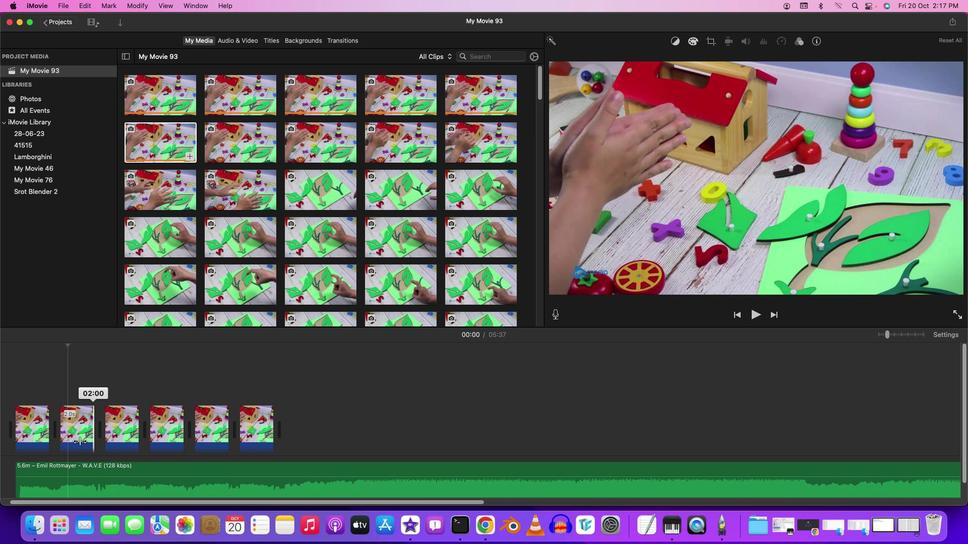 
Action: Mouse moved to (75, 449)
Screenshot: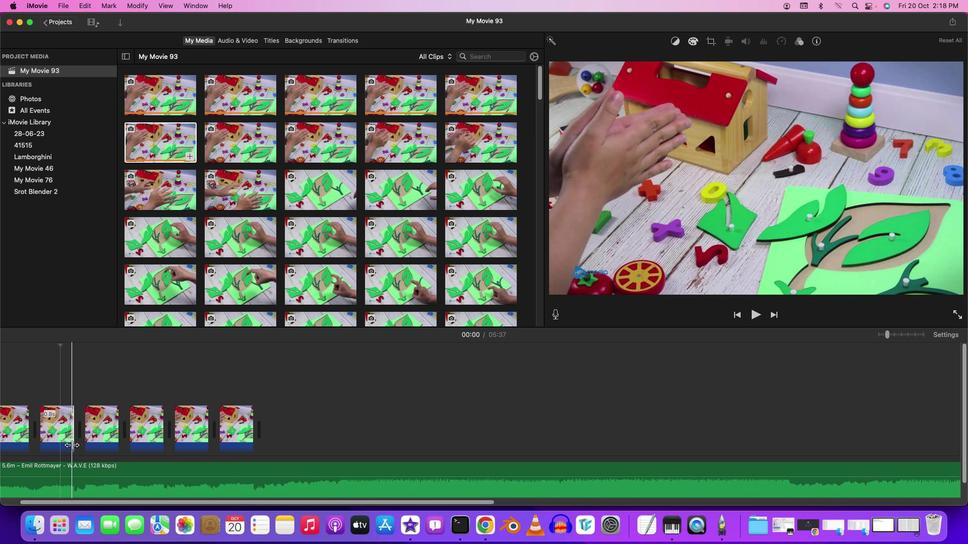 
Action: Mouse pressed left at (75, 449)
Screenshot: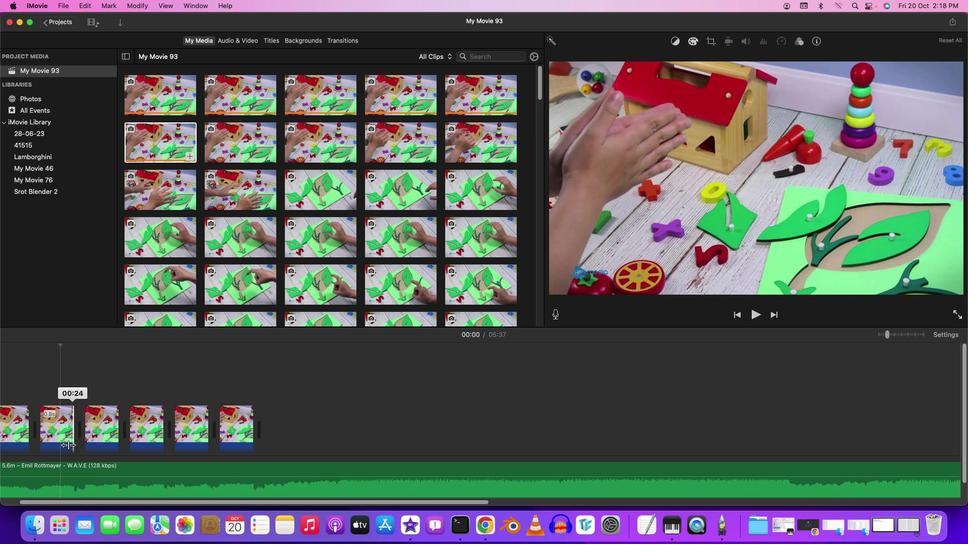 
Action: Mouse moved to (109, 442)
Screenshot: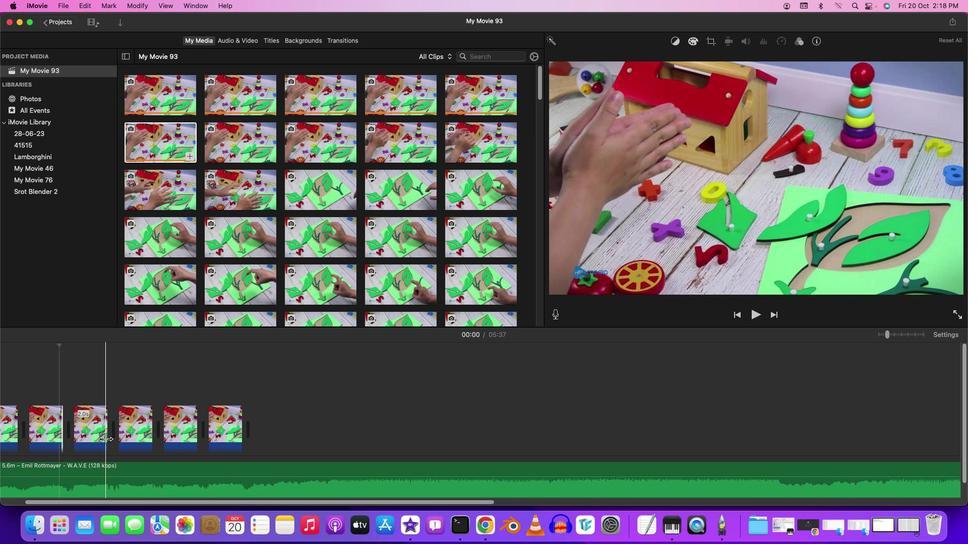 
Action: Mouse pressed left at (109, 442)
Screenshot: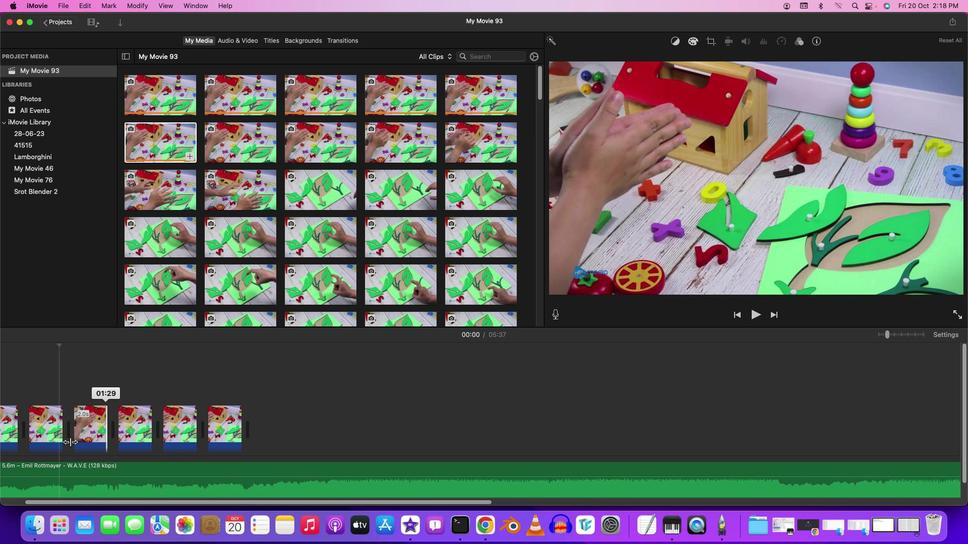 
Action: Mouse moved to (127, 445)
Screenshot: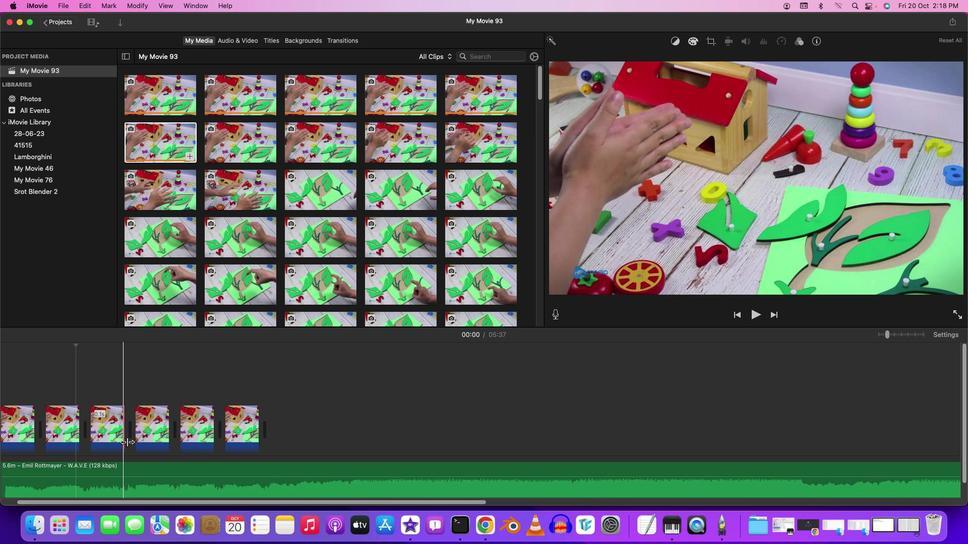 
Action: Mouse pressed left at (127, 445)
Screenshot: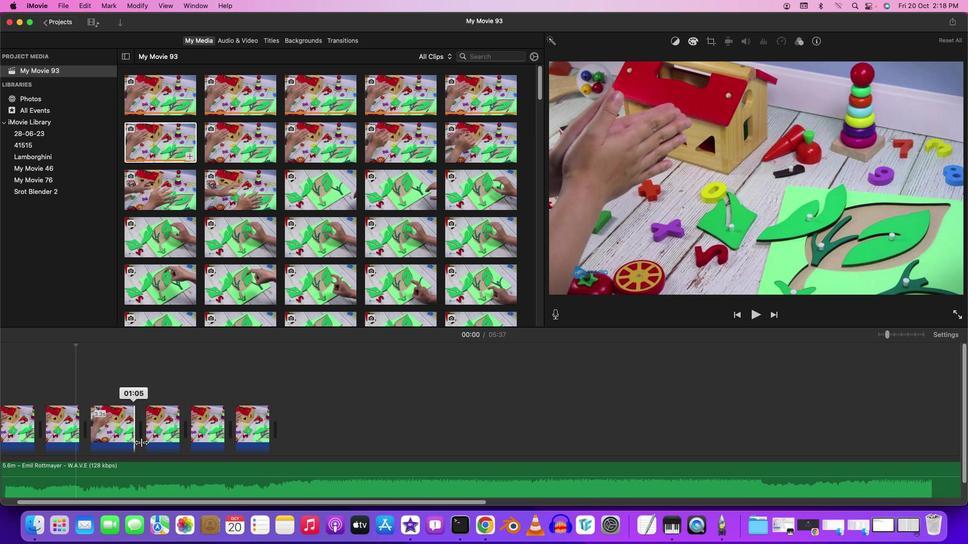 
Action: Mouse moved to (128, 445)
Screenshot: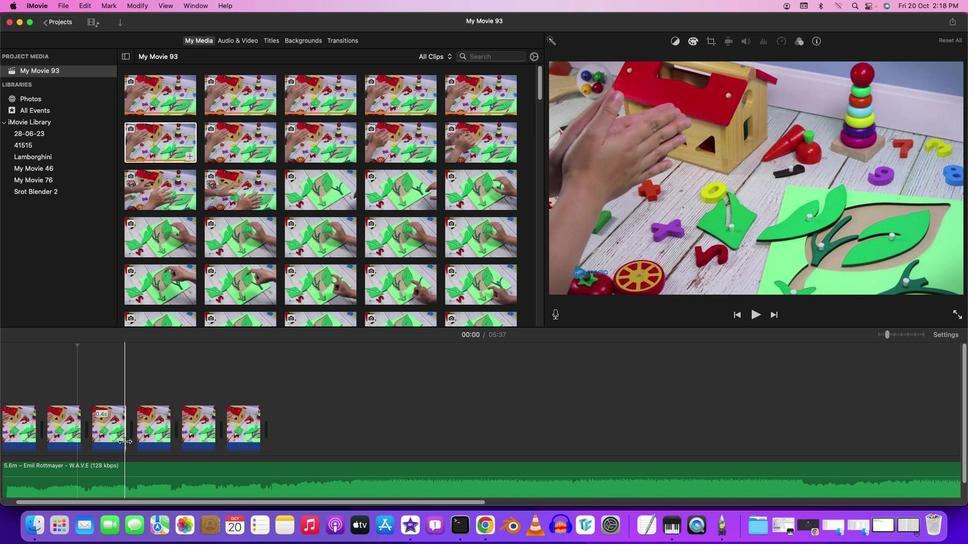 
Action: Mouse pressed left at (128, 445)
Screenshot: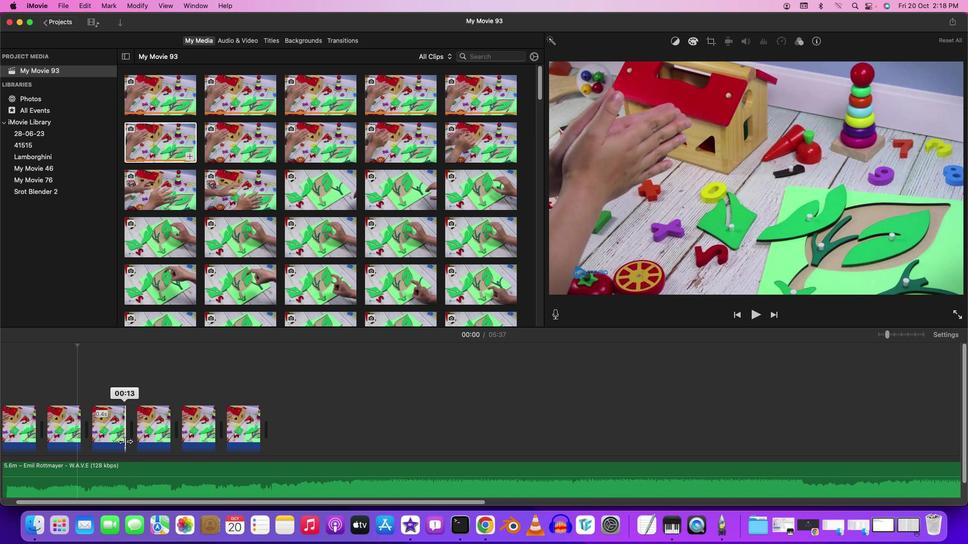 
Action: Mouse moved to (6, 369)
Screenshot: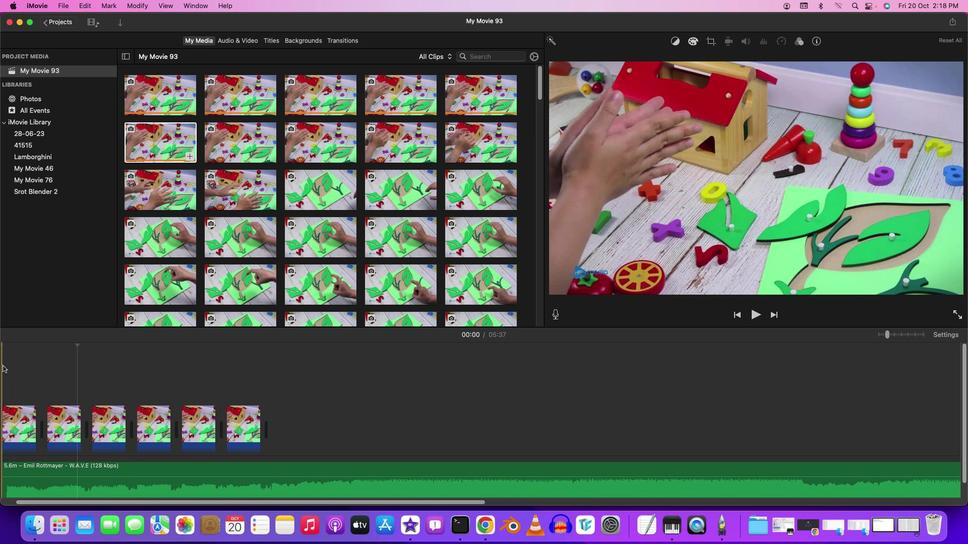 
Action: Mouse pressed left at (6, 369)
Screenshot: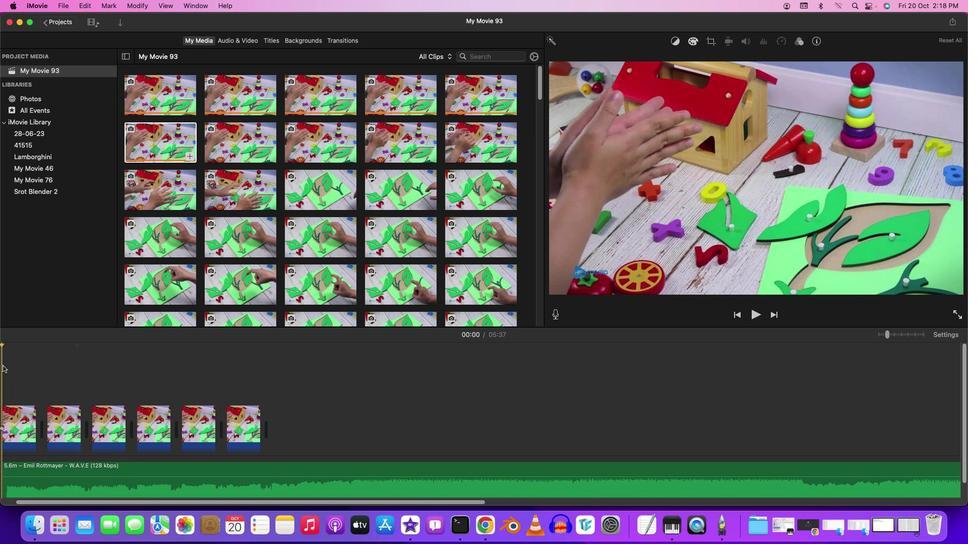 
Action: Mouse moved to (24, 390)
Screenshot: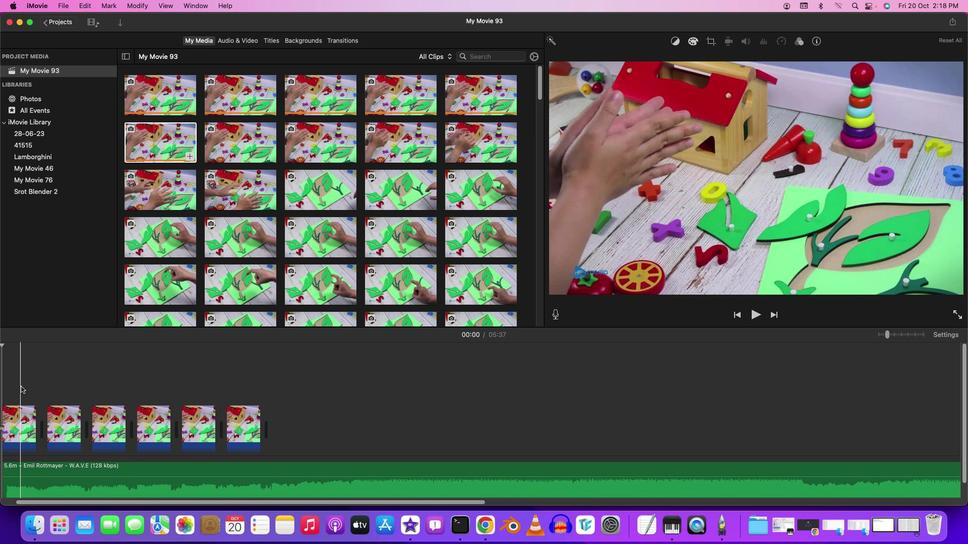 
Action: Key pressed Key.space
Screenshot: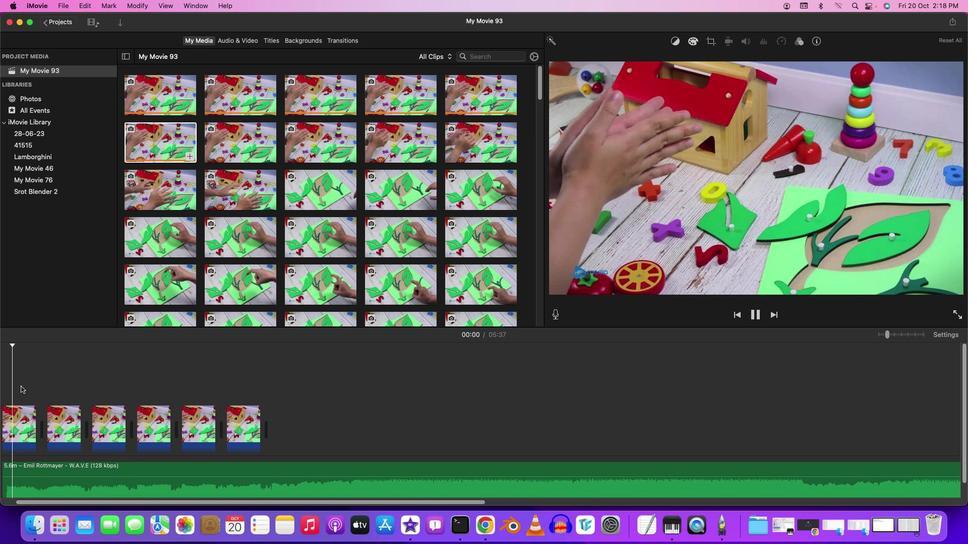 
Action: Mouse moved to (25, 389)
Screenshot: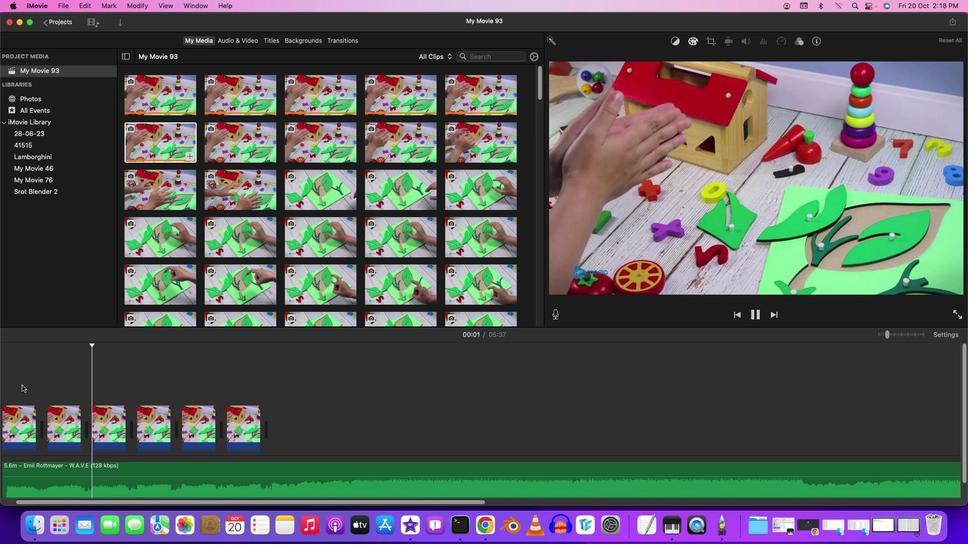 
Action: Key pressed Key.space
Screenshot: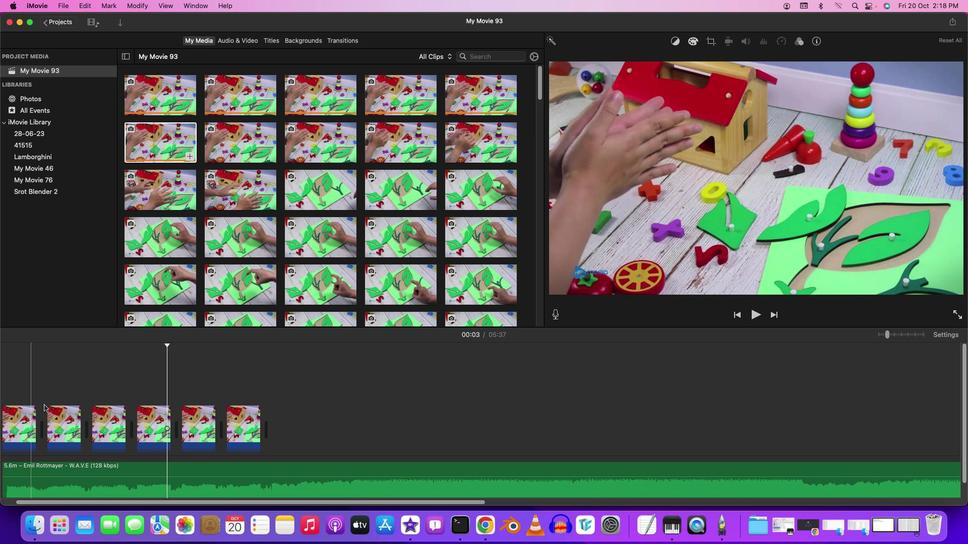 
Action: Mouse moved to (178, 504)
Screenshot: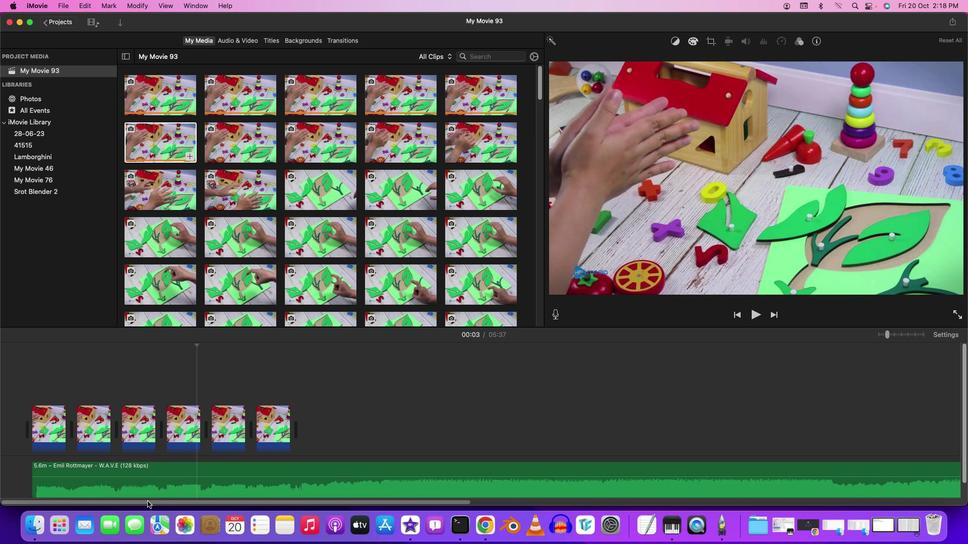 
Action: Mouse pressed left at (178, 504)
Screenshot: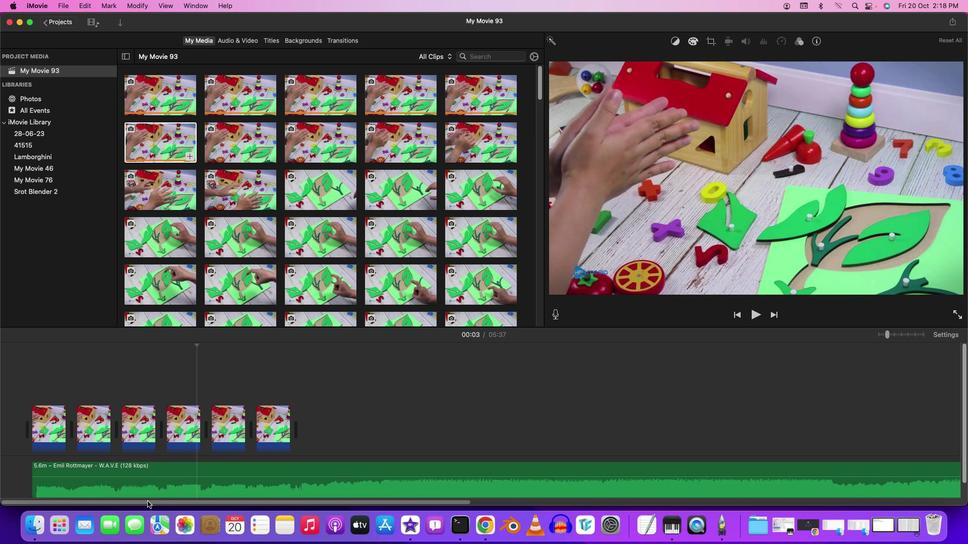 
Action: Mouse moved to (200, 430)
Screenshot: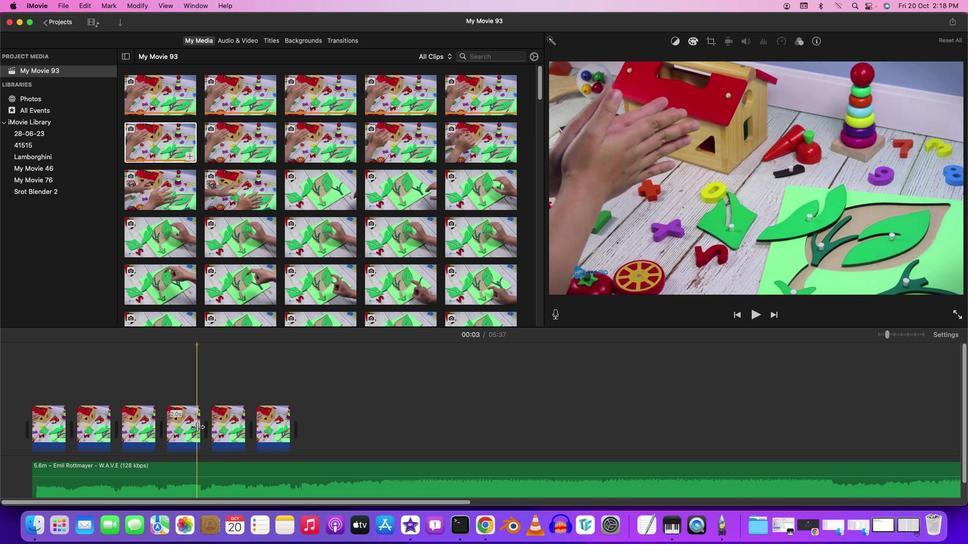 
Action: Mouse pressed left at (200, 430)
Screenshot: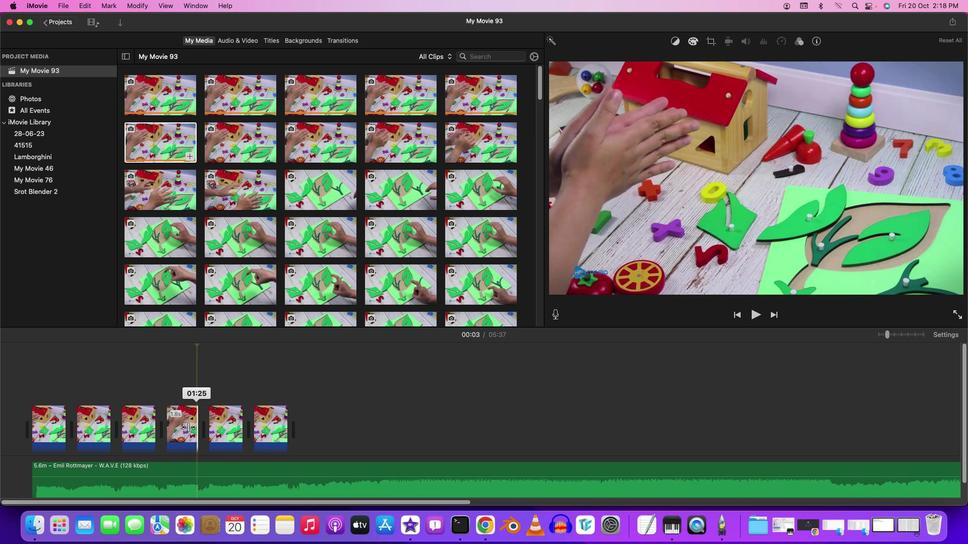 
Action: Mouse moved to (181, 430)
Screenshot: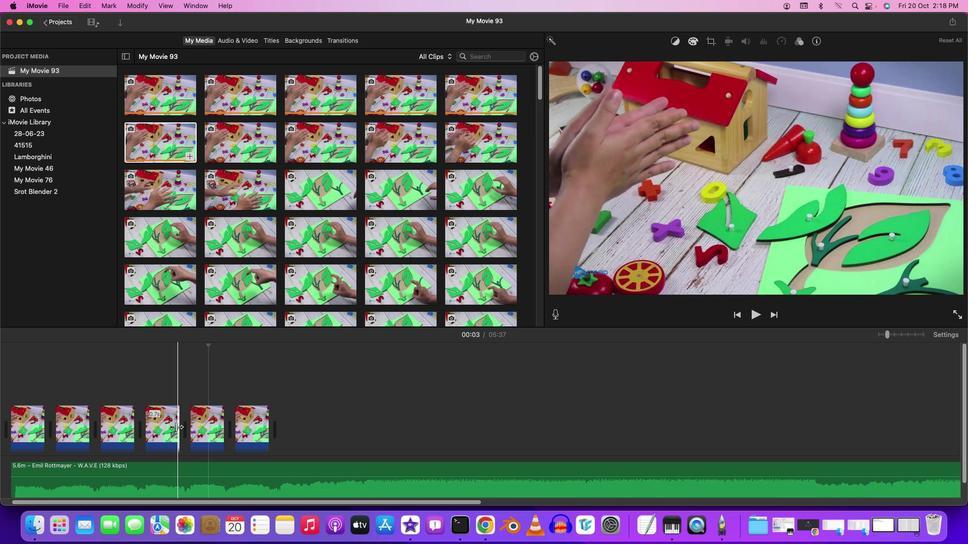 
Action: Mouse pressed left at (181, 430)
Screenshot: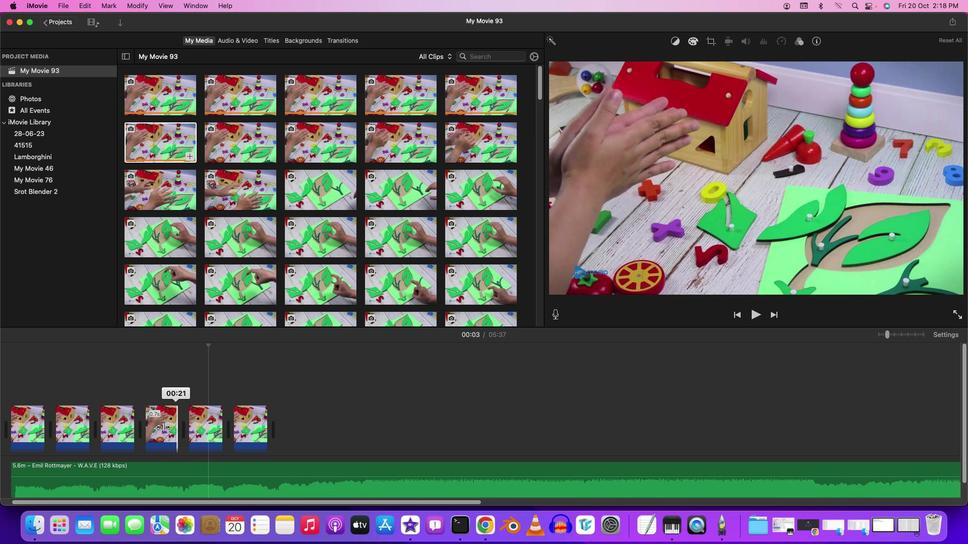
Action: Mouse moved to (199, 434)
Screenshot: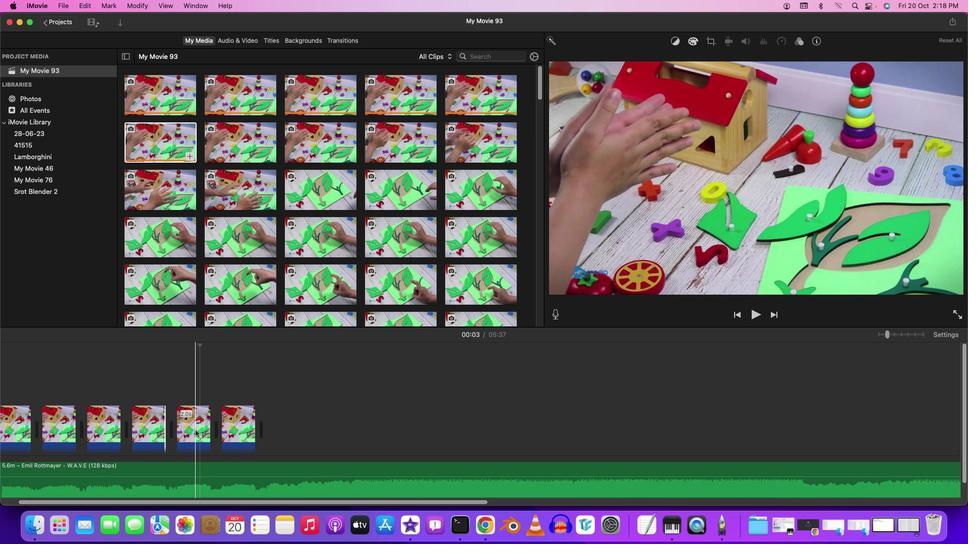 
Action: Mouse pressed left at (199, 434)
Screenshot: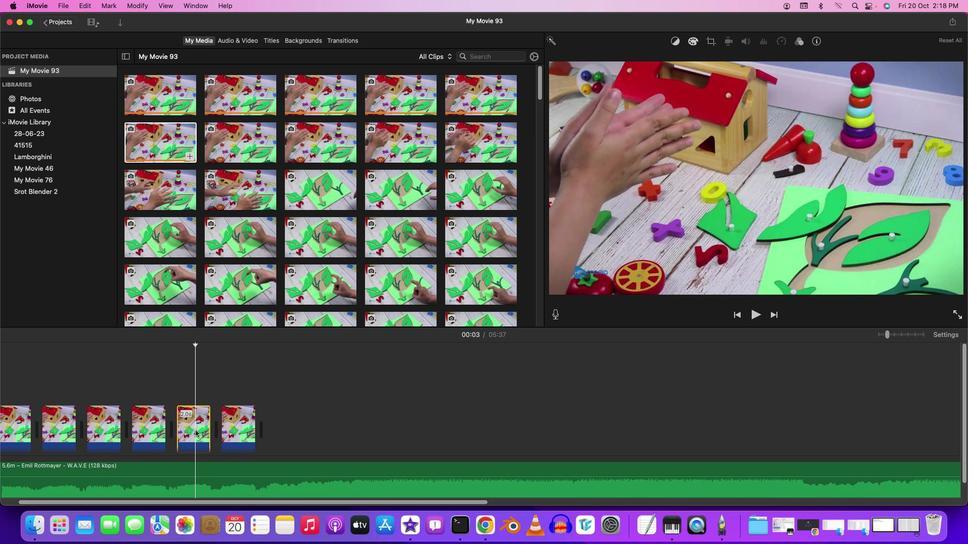 
Action: Mouse moved to (212, 438)
Screenshot: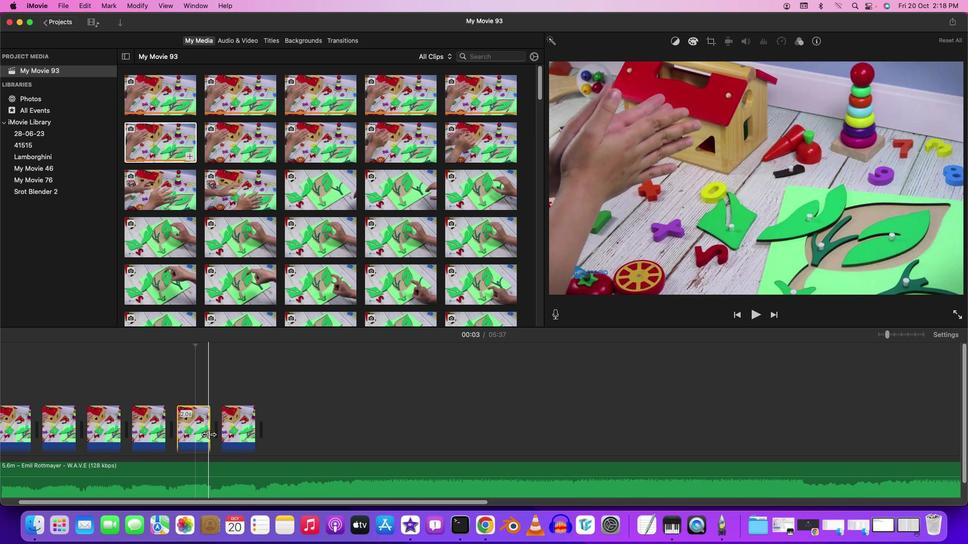 
Action: Mouse pressed left at (212, 438)
Screenshot: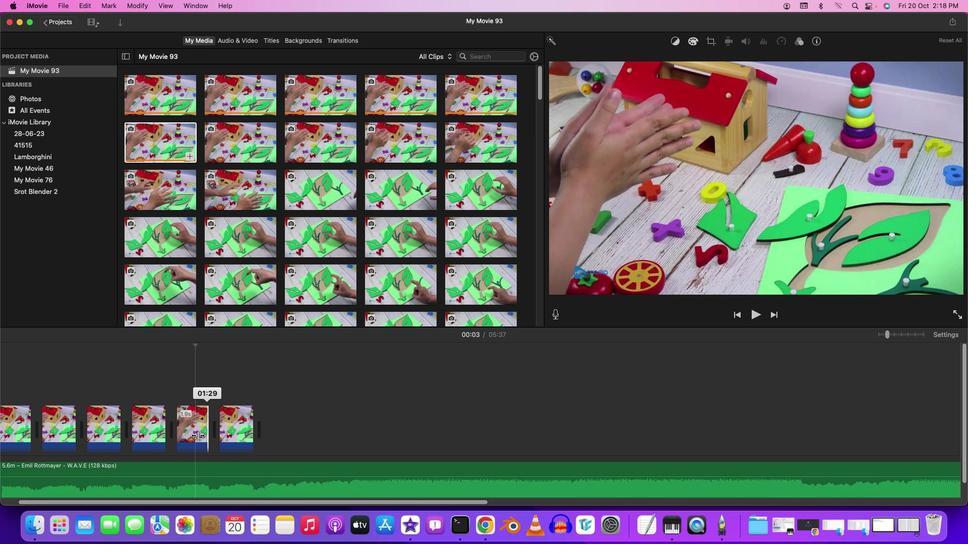 
Action: Mouse moved to (194, 442)
Screenshot: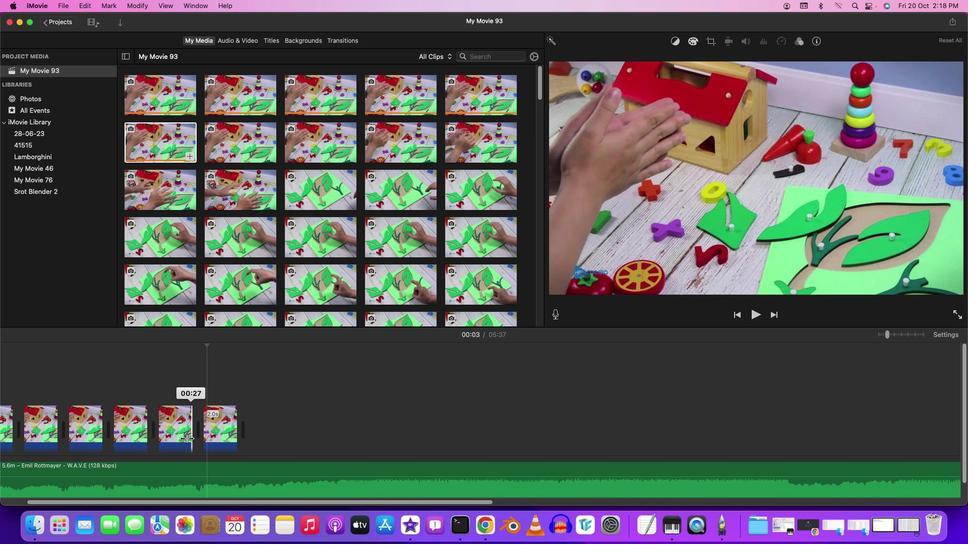 
Action: Mouse pressed left at (194, 442)
Screenshot: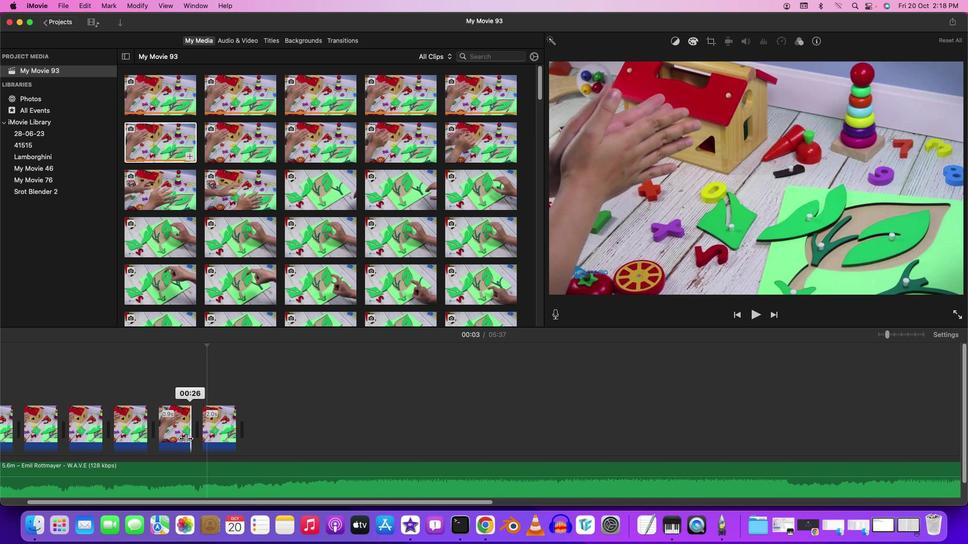 
Action: Mouse moved to (224, 438)
Screenshot: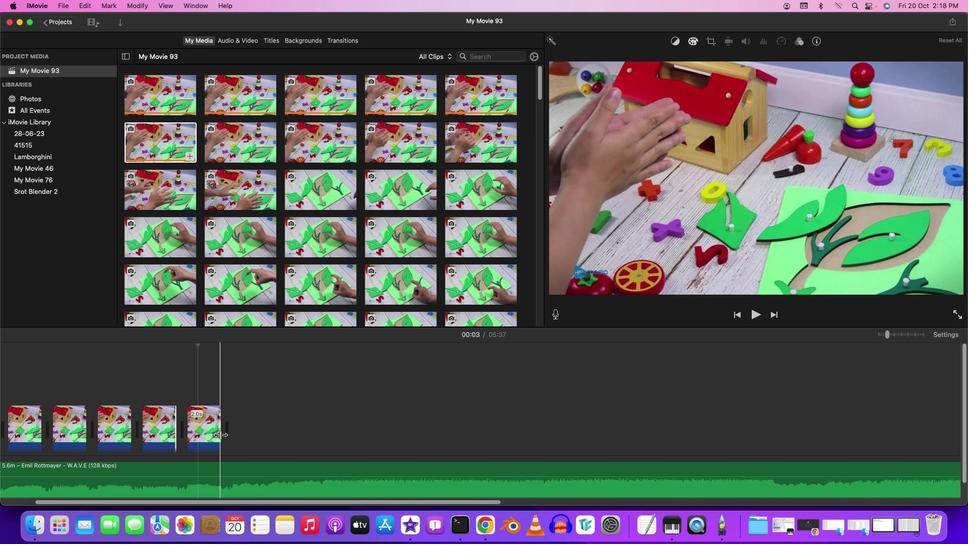 
Action: Mouse pressed left at (224, 438)
Screenshot: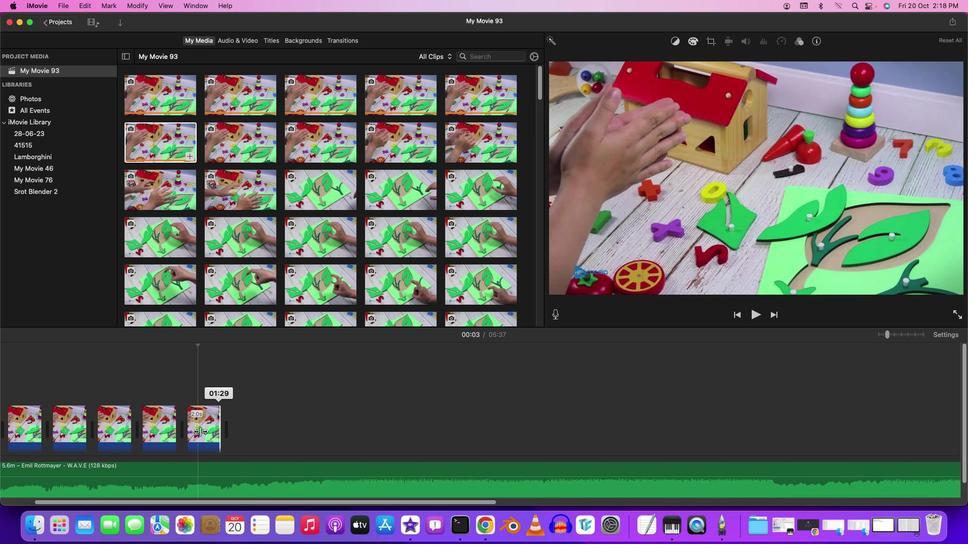 
Action: Mouse moved to (201, 441)
Screenshot: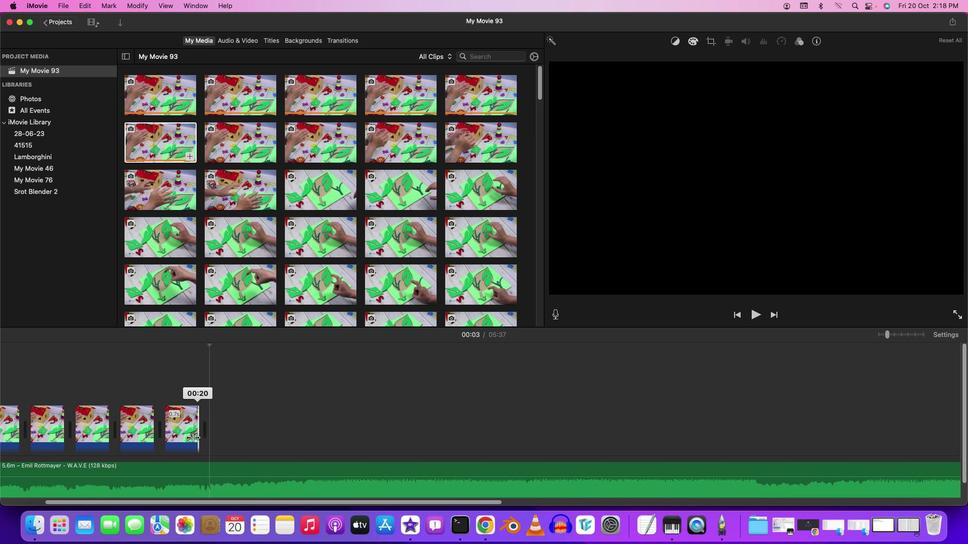 
Action: Mouse pressed left at (201, 441)
Screenshot: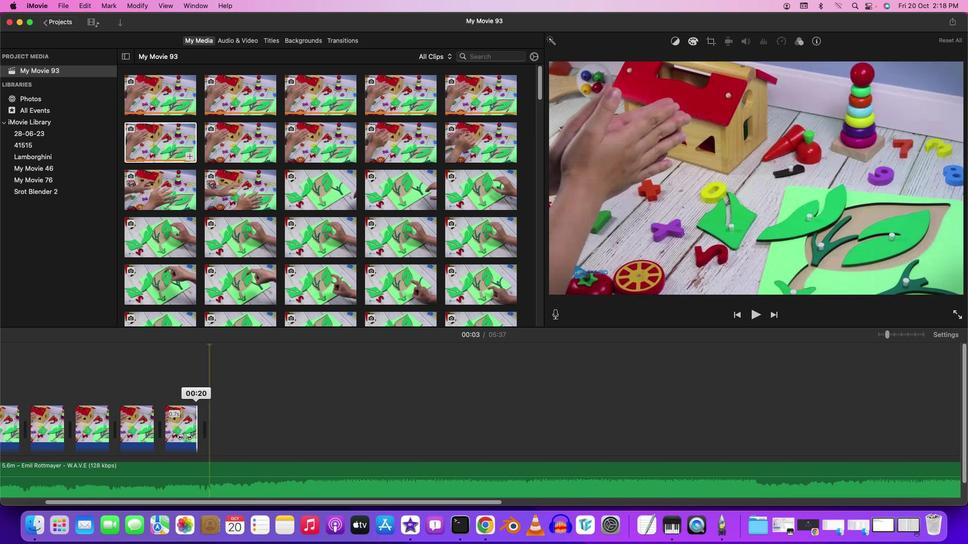 
Action: Mouse moved to (196, 504)
Screenshot: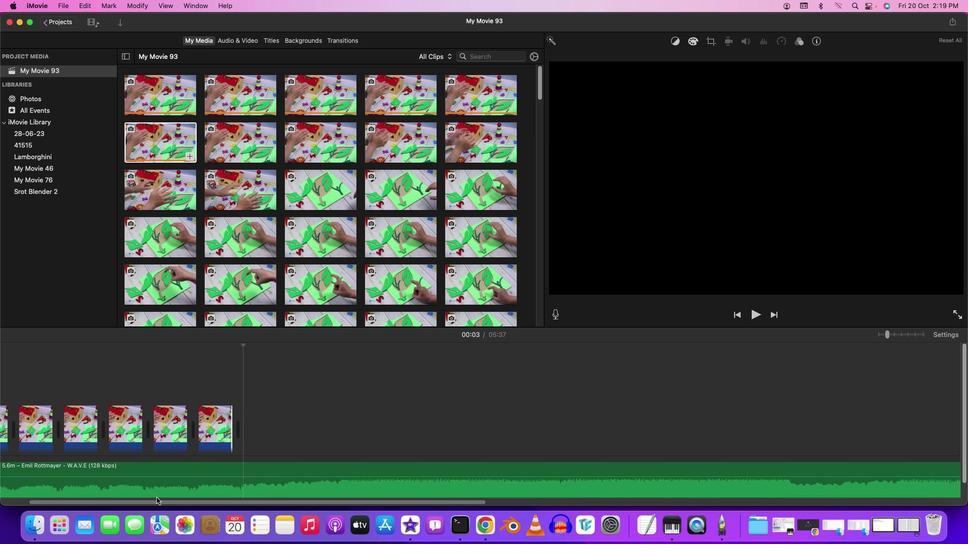
Action: Mouse pressed left at (196, 504)
Screenshot: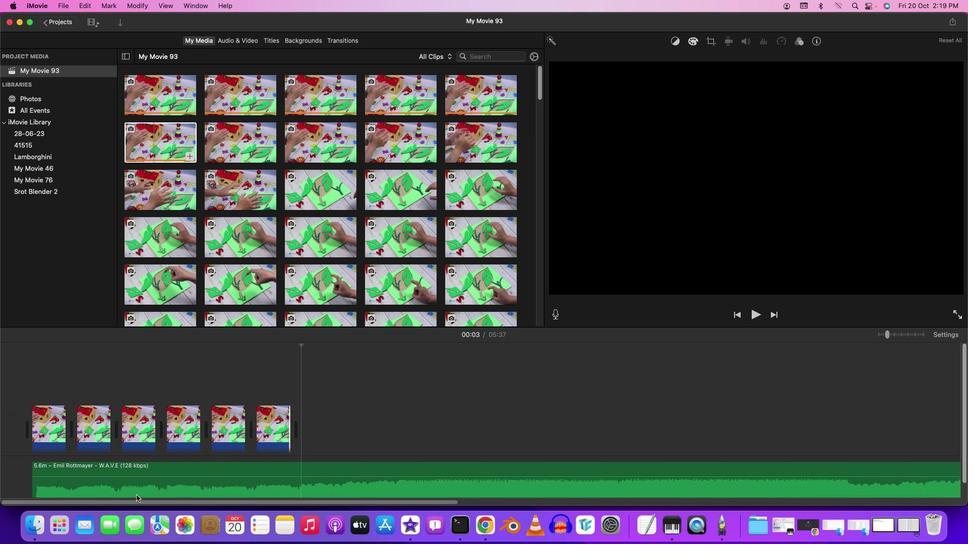 
Action: Mouse moved to (37, 391)
Screenshot: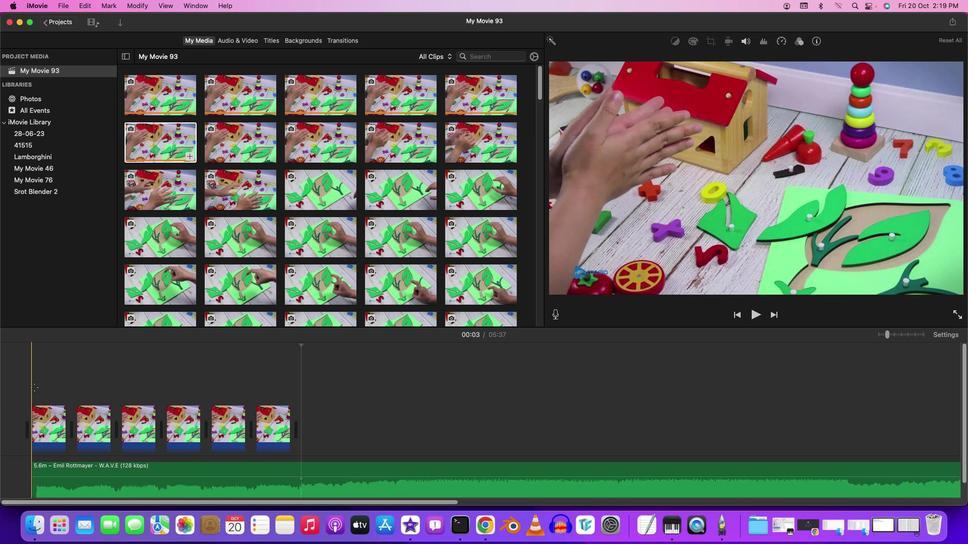 
Action: Mouse pressed left at (37, 391)
Screenshot: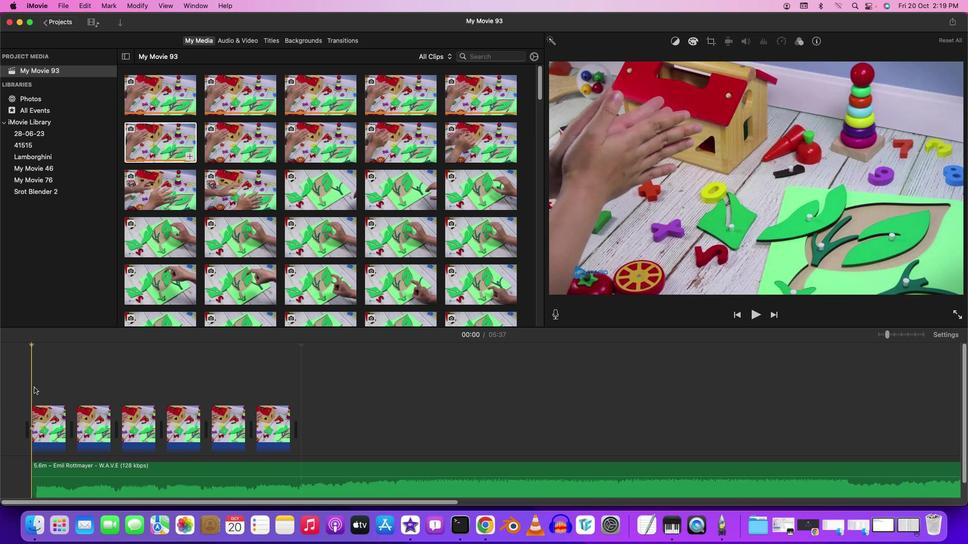 
Action: Mouse moved to (37, 391)
Screenshot: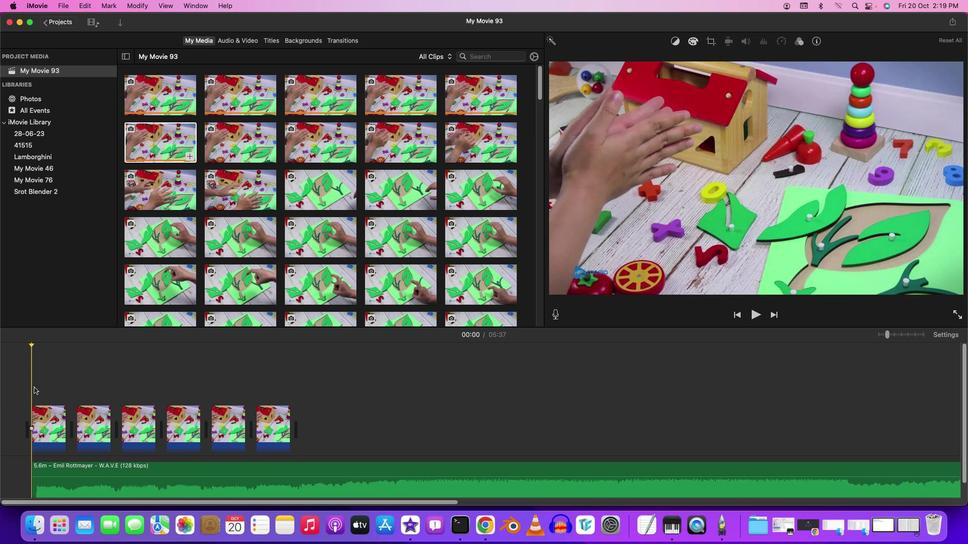 
Action: Key pressed Key.spaceKey.space
Screenshot: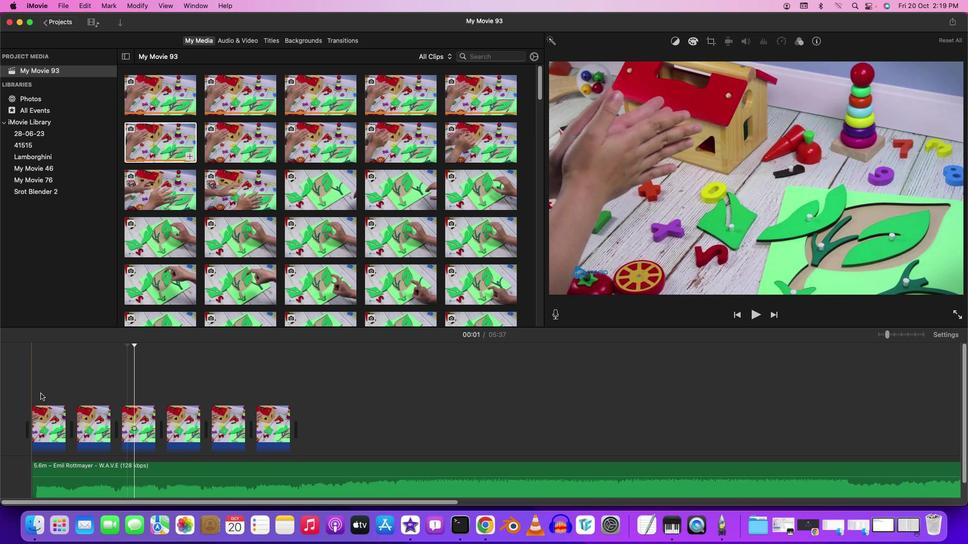 
Action: Mouse moved to (67, 437)
Screenshot: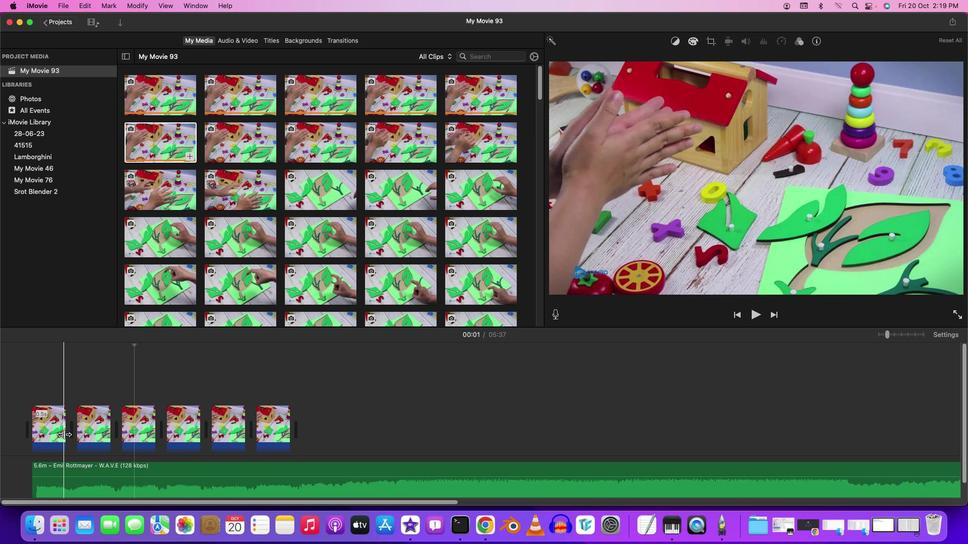 
Action: Mouse pressed left at (67, 437)
Screenshot: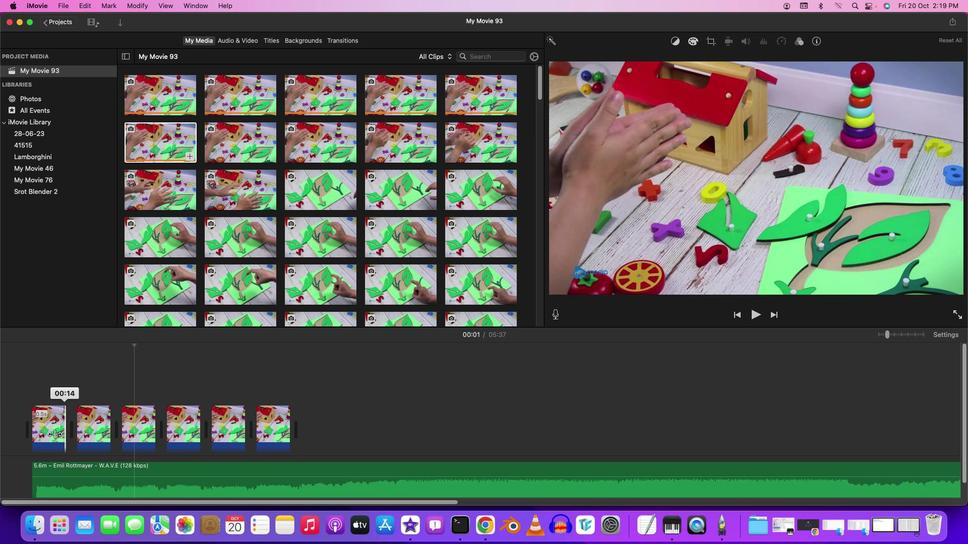 
Action: Mouse moved to (60, 444)
Screenshot: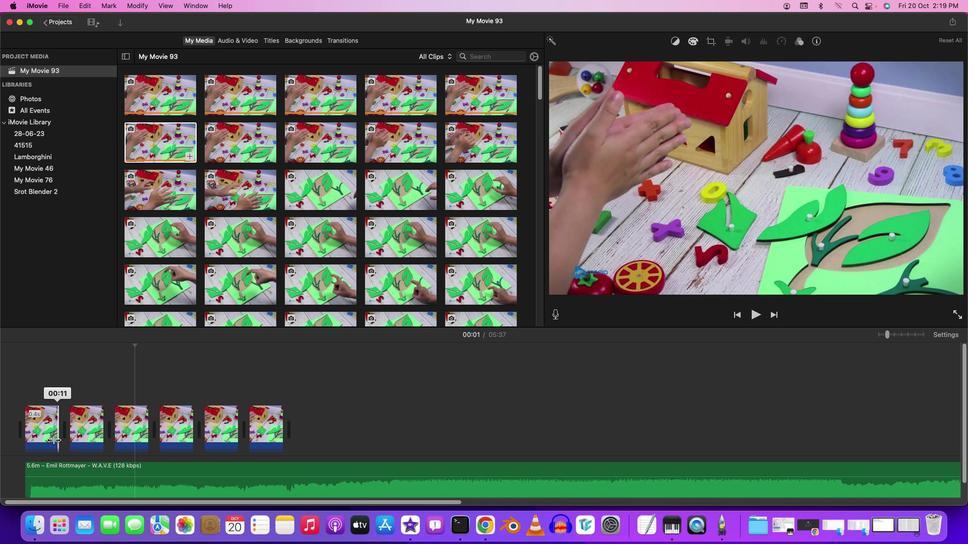
Action: Mouse pressed left at (60, 444)
Screenshot: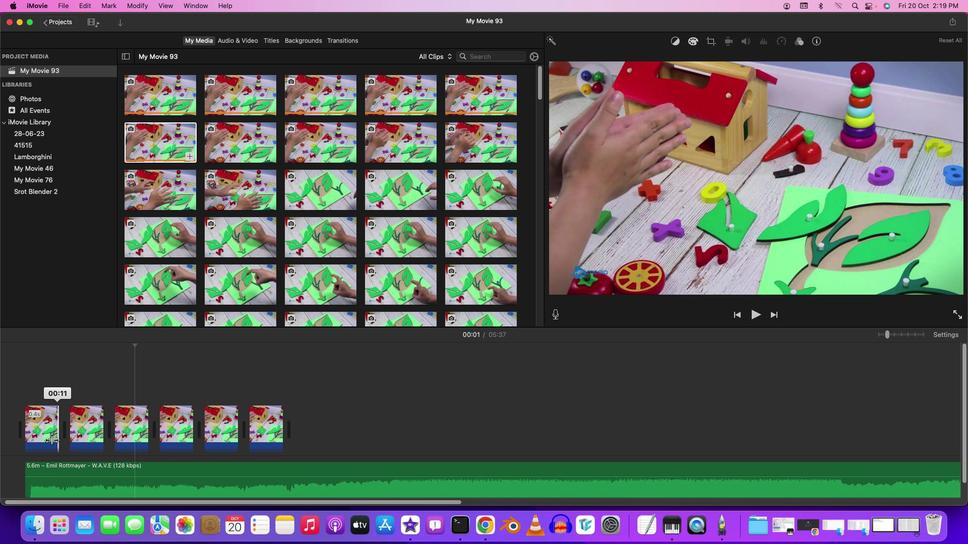 
Action: Mouse moved to (103, 445)
Screenshot: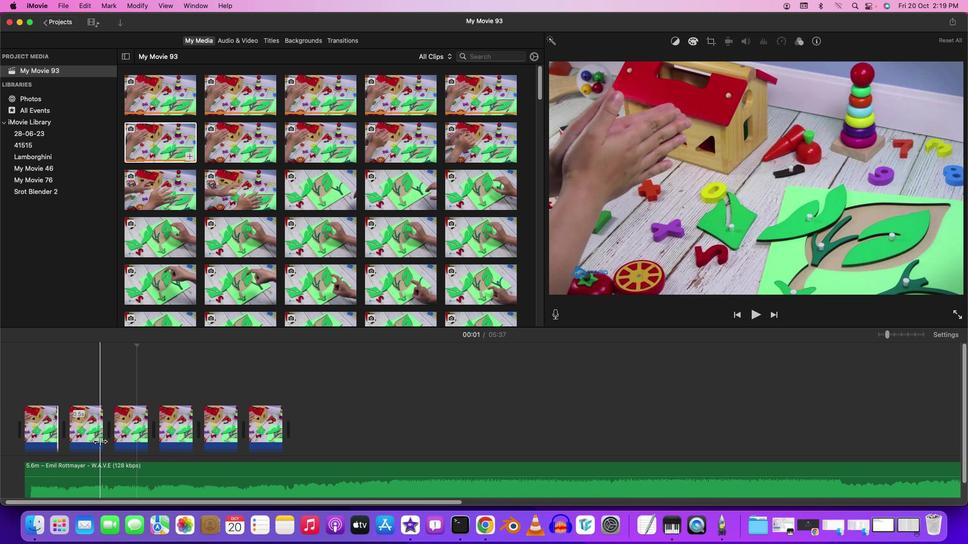 
Action: Mouse pressed left at (103, 445)
Screenshot: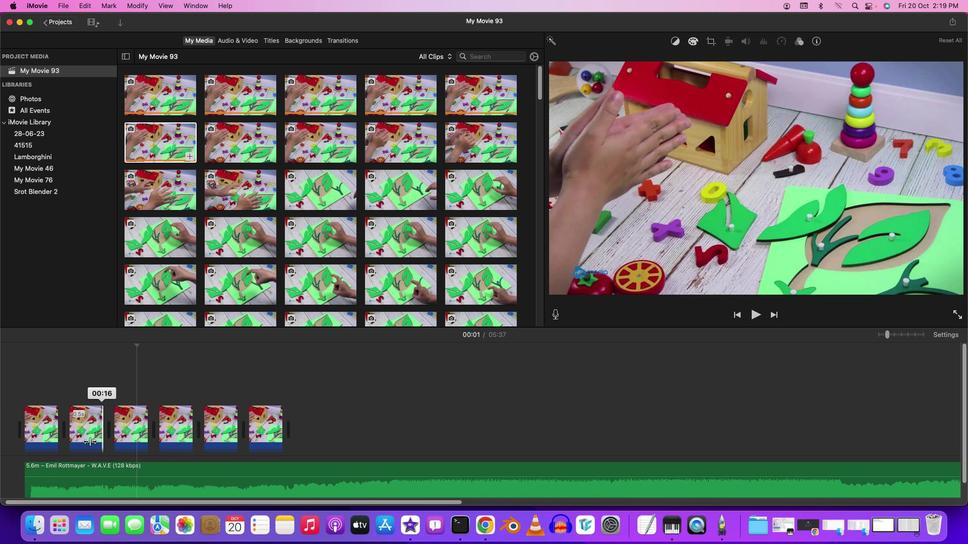 
Action: Mouse moved to (95, 445)
Screenshot: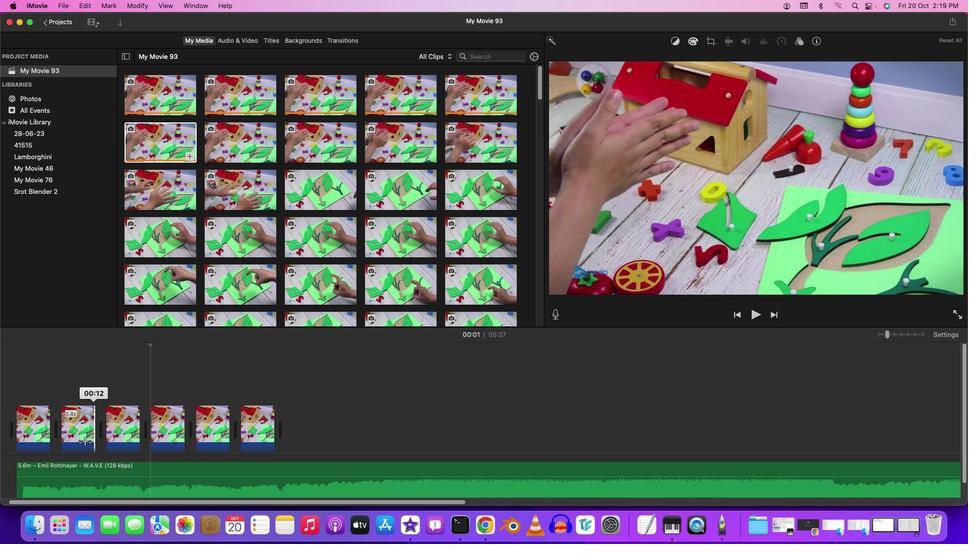 
Action: Mouse pressed left at (95, 445)
Screenshot: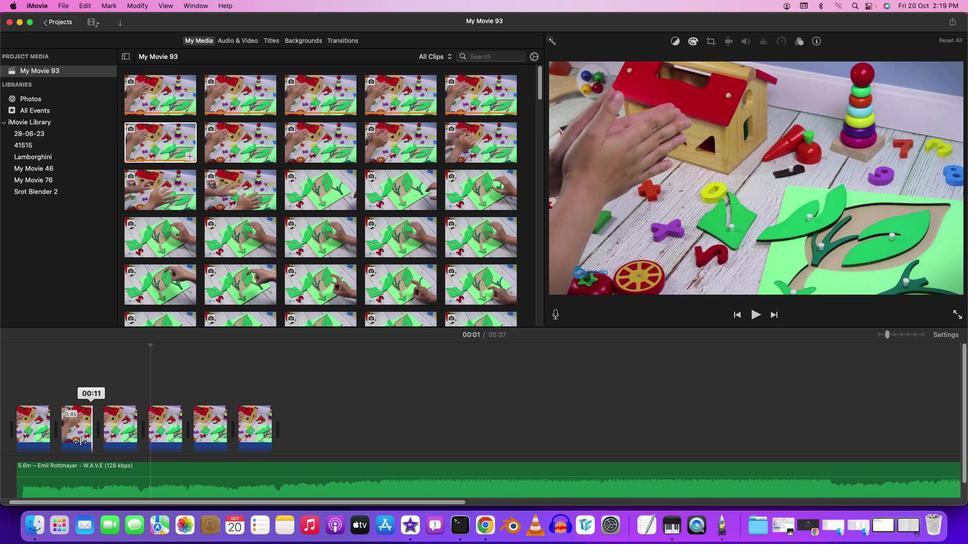 
Action: Mouse moved to (134, 447)
Screenshot: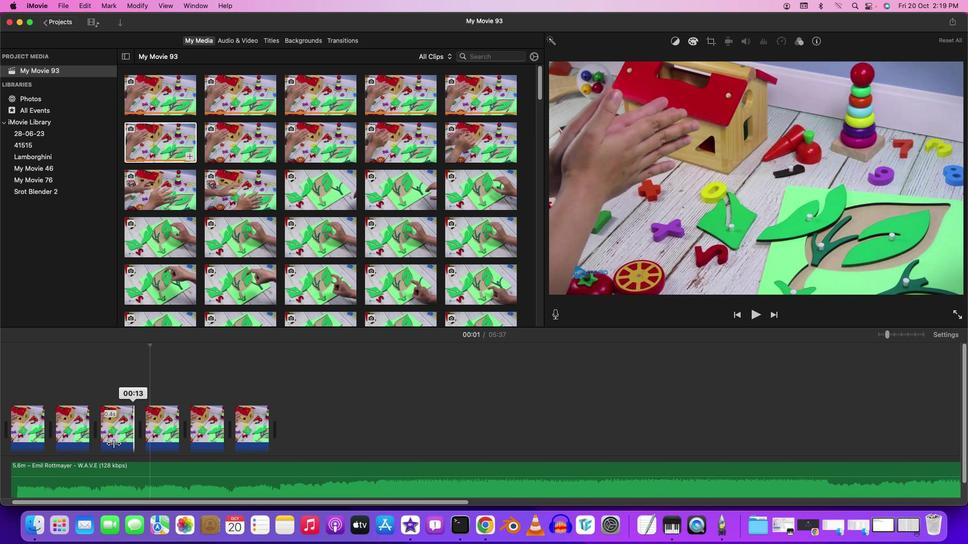
Action: Mouse pressed left at (134, 447)
Screenshot: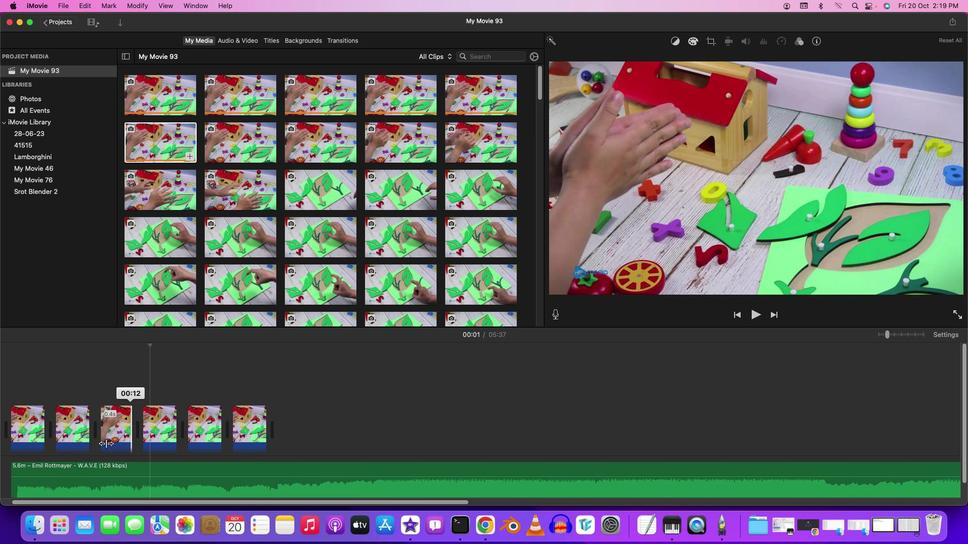 
Action: Mouse moved to (128, 448)
Screenshot: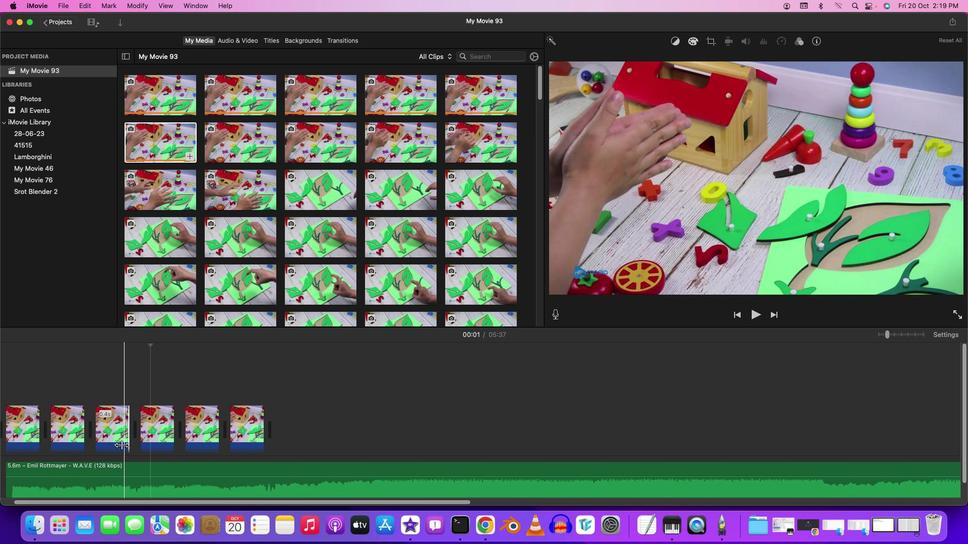 
Action: Mouse pressed left at (128, 448)
Screenshot: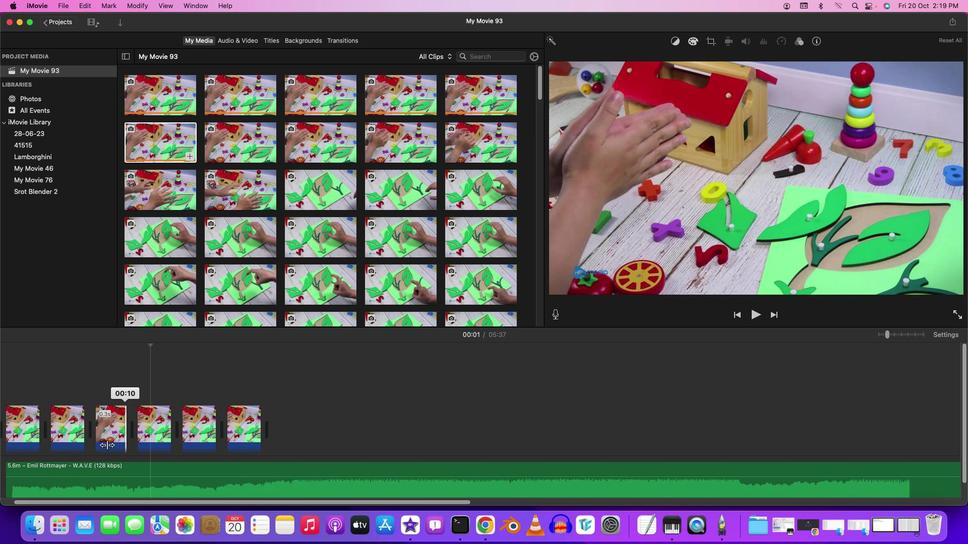 
Action: Mouse moved to (172, 445)
Screenshot: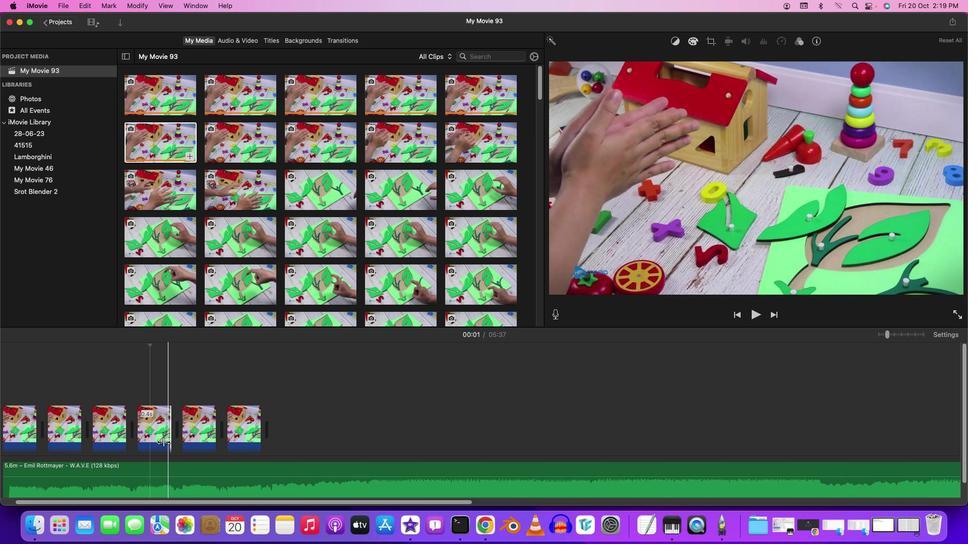
Action: Mouse pressed left at (172, 445)
Screenshot: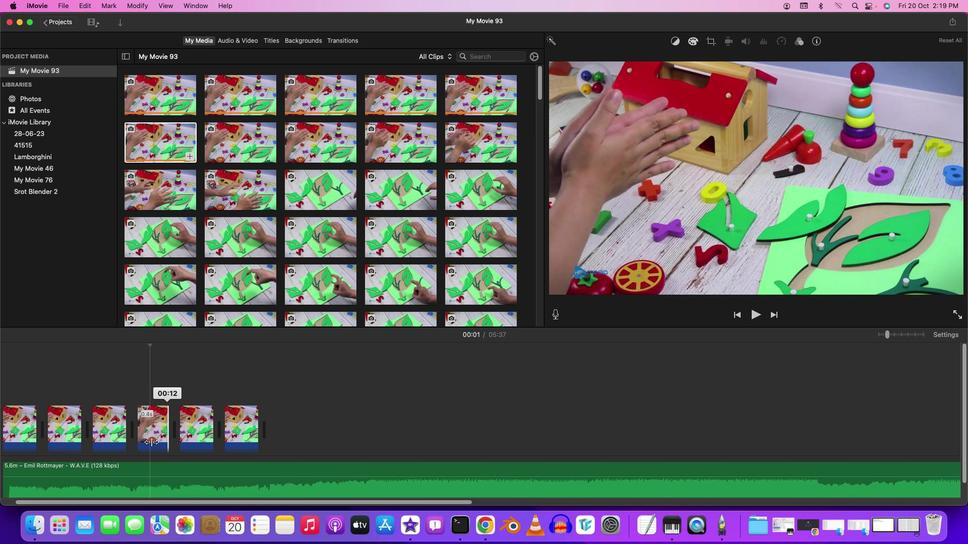 
Action: Mouse moved to (210, 446)
Screenshot: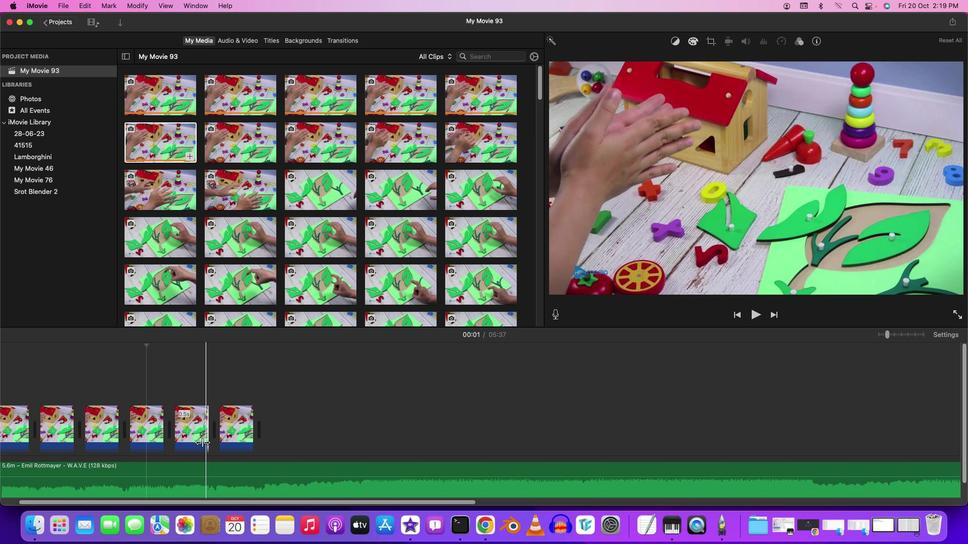 
Action: Mouse pressed left at (210, 446)
Screenshot: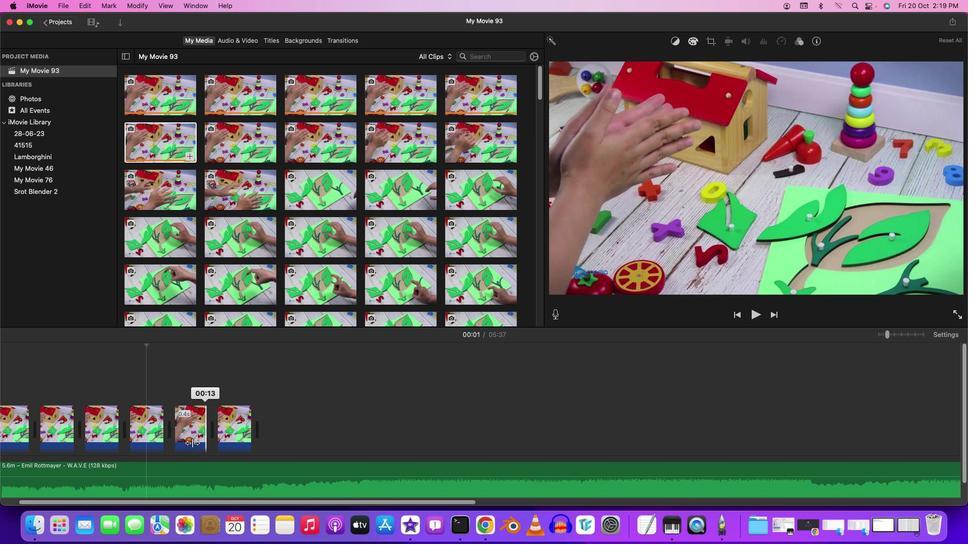 
Action: Mouse moved to (245, 444)
Screenshot: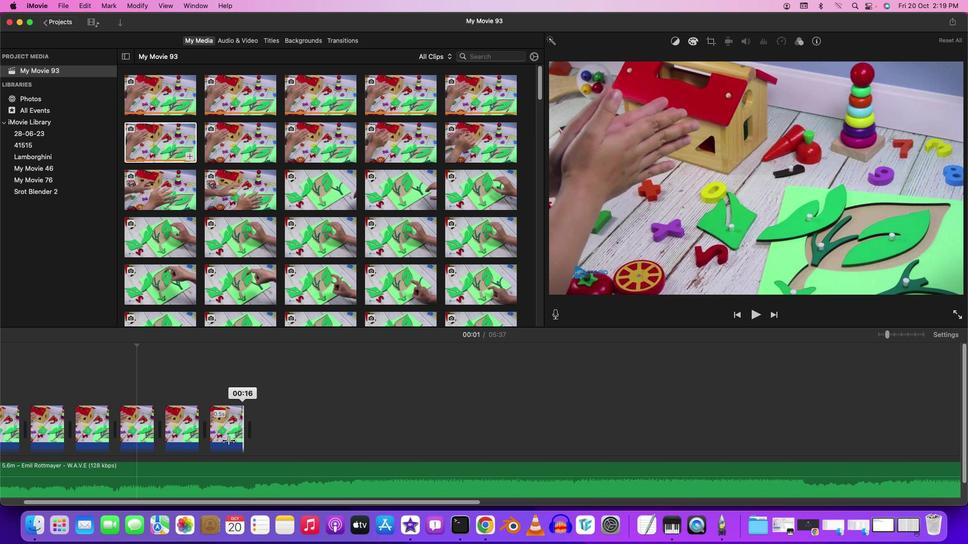 
Action: Mouse pressed left at (245, 444)
Screenshot: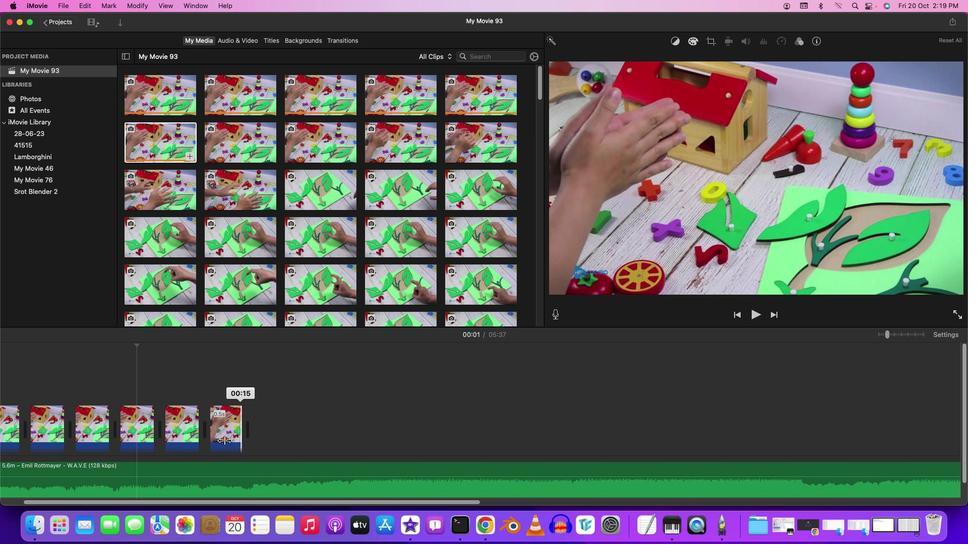
Action: Mouse moved to (215, 445)
Screenshot: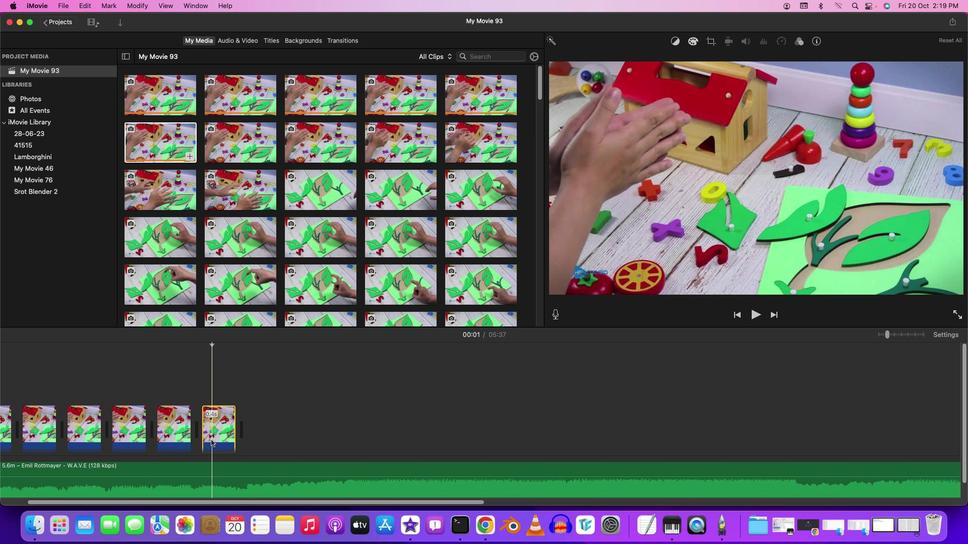 
Action: Mouse pressed left at (215, 445)
Screenshot: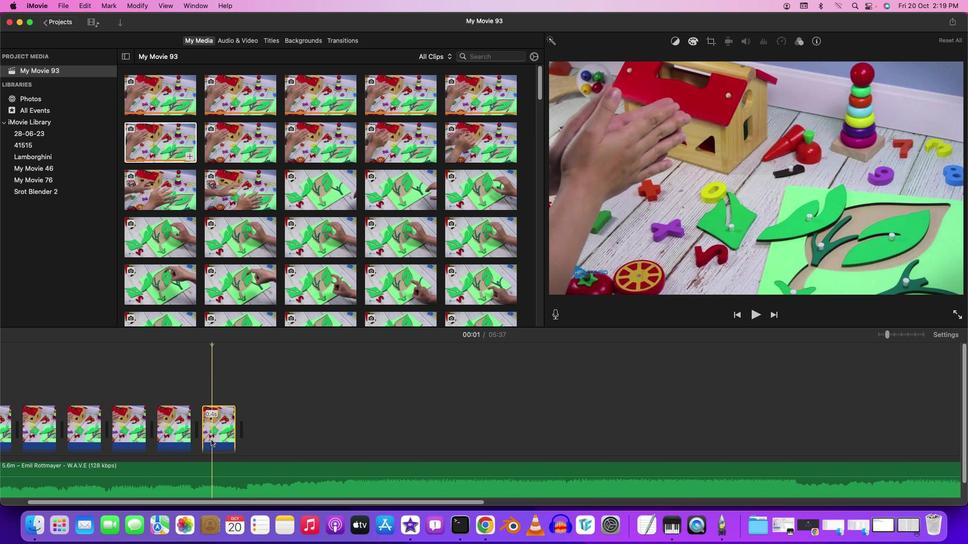 
Action: Mouse moved to (236, 441)
Screenshot: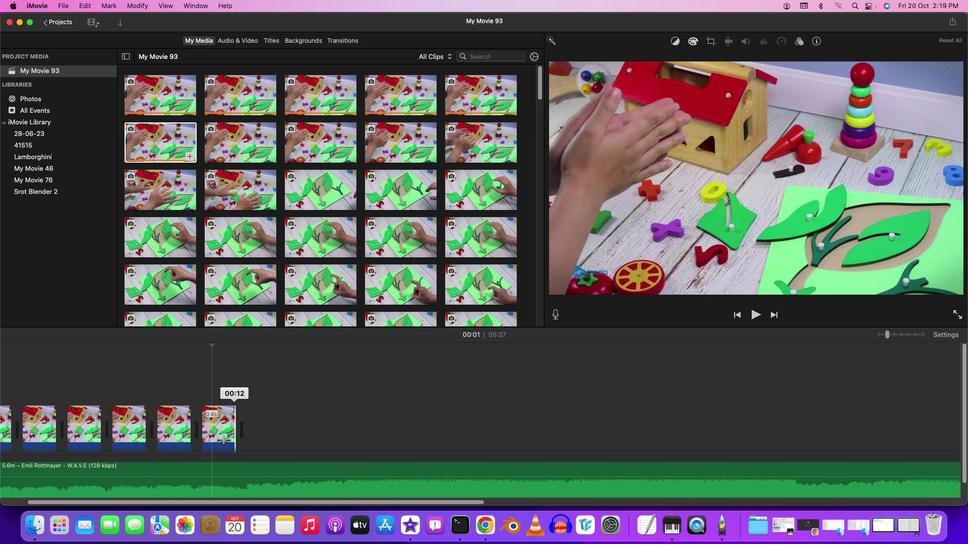
Action: Mouse pressed left at (236, 441)
Screenshot: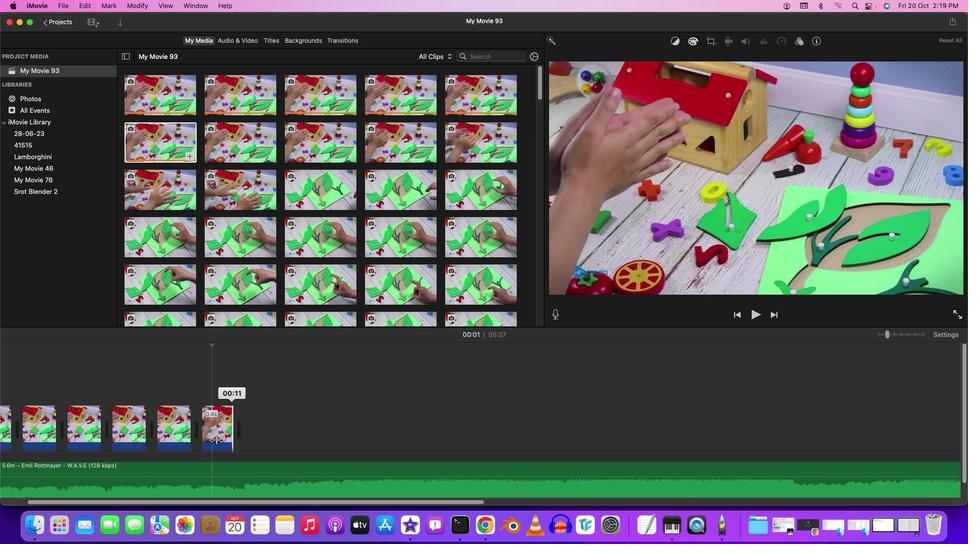 
Action: Mouse moved to (225, 507)
Screenshot: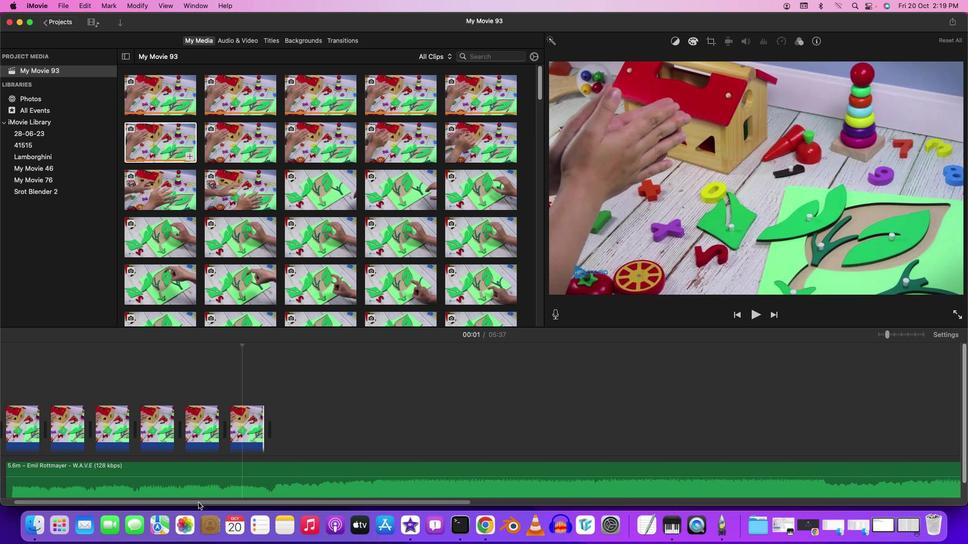 
Action: Mouse pressed left at (225, 507)
Screenshot: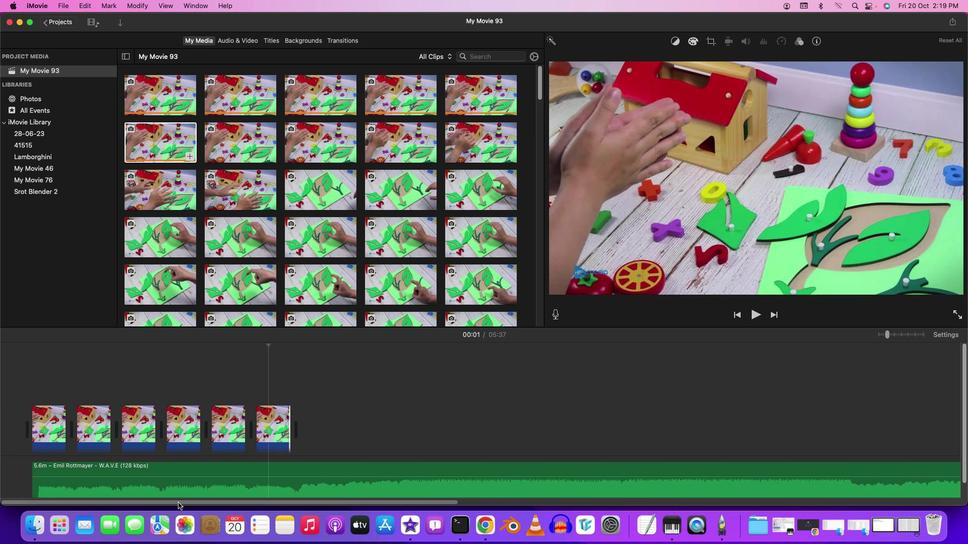 
Action: Mouse moved to (30, 373)
Screenshot: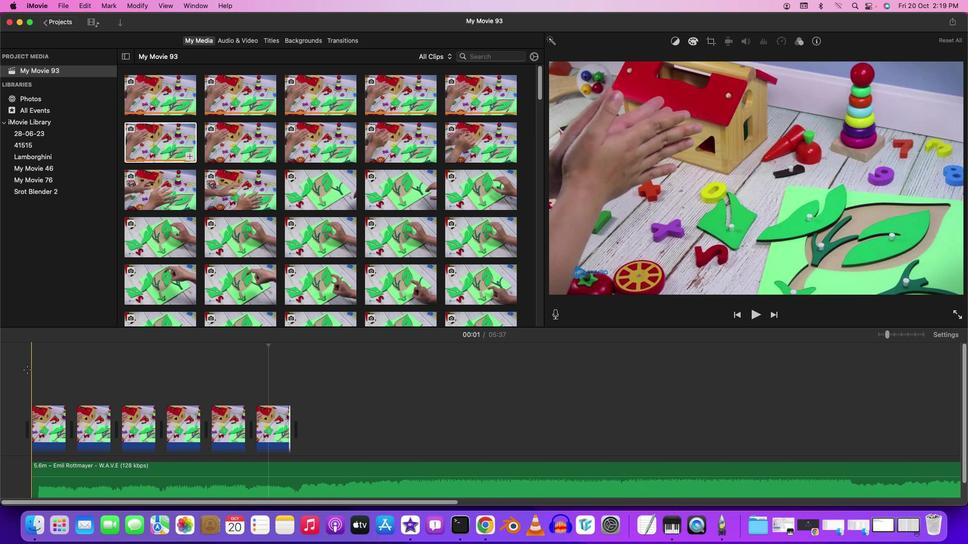 
Action: Mouse pressed left at (30, 373)
Screenshot: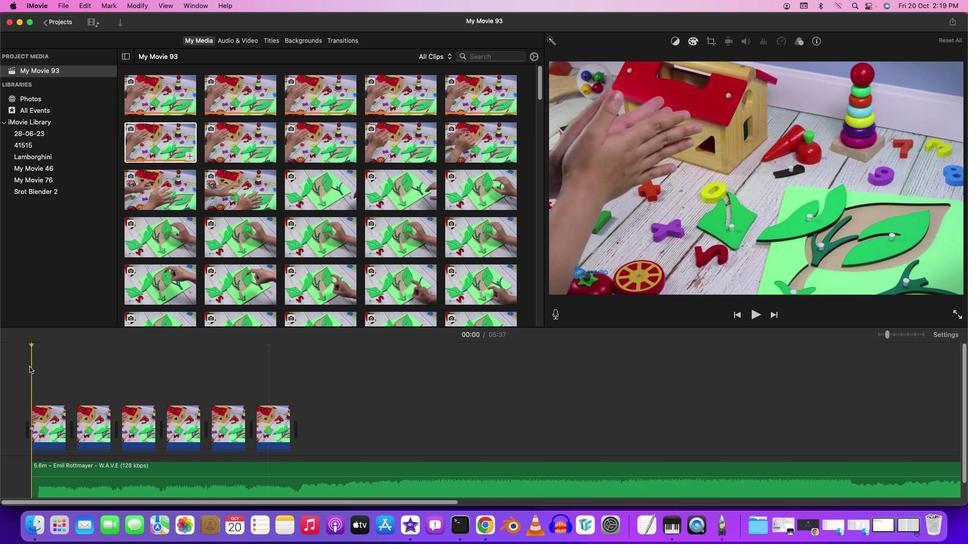 
Action: Mouse moved to (32, 370)
Screenshot: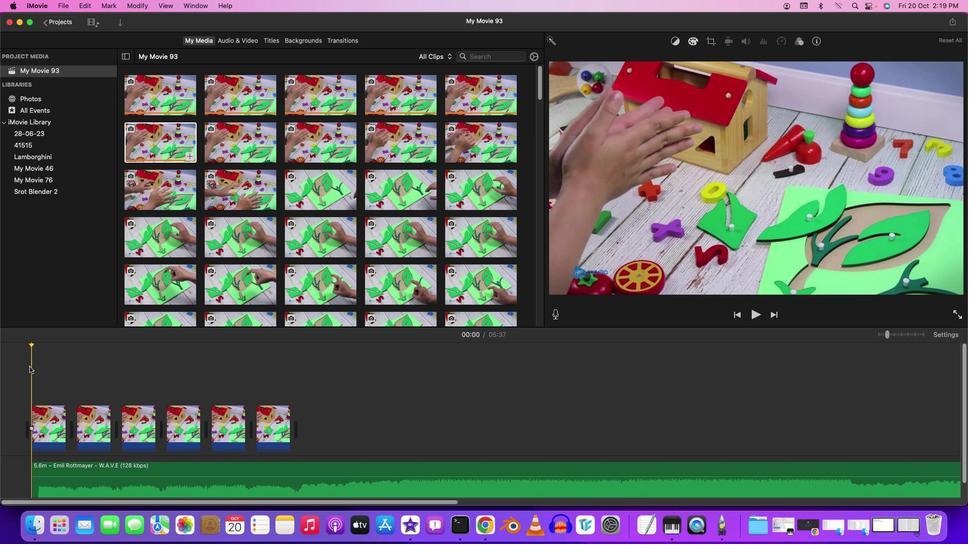 
Action: Key pressed Key.spaceKey.space
Screenshot: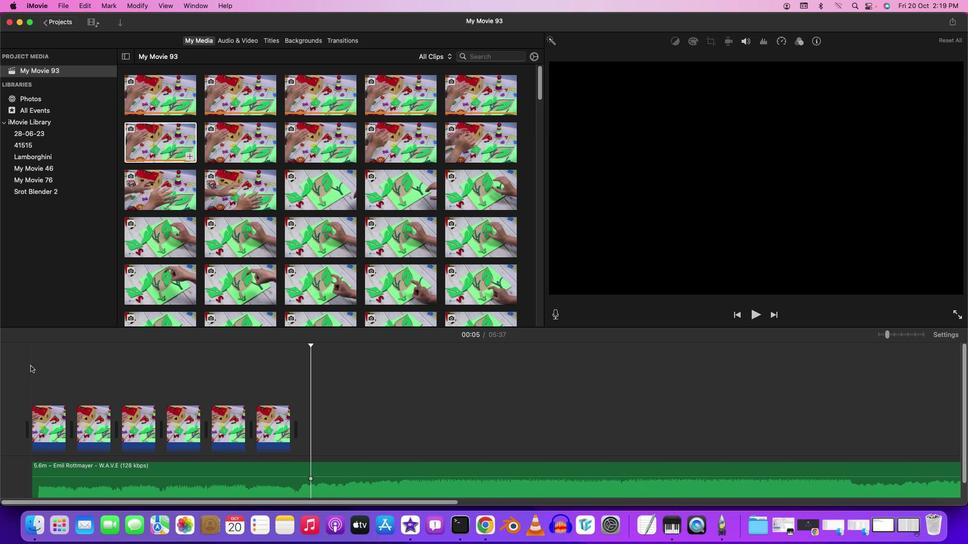 
Action: Mouse moved to (44, 10)
Screenshot: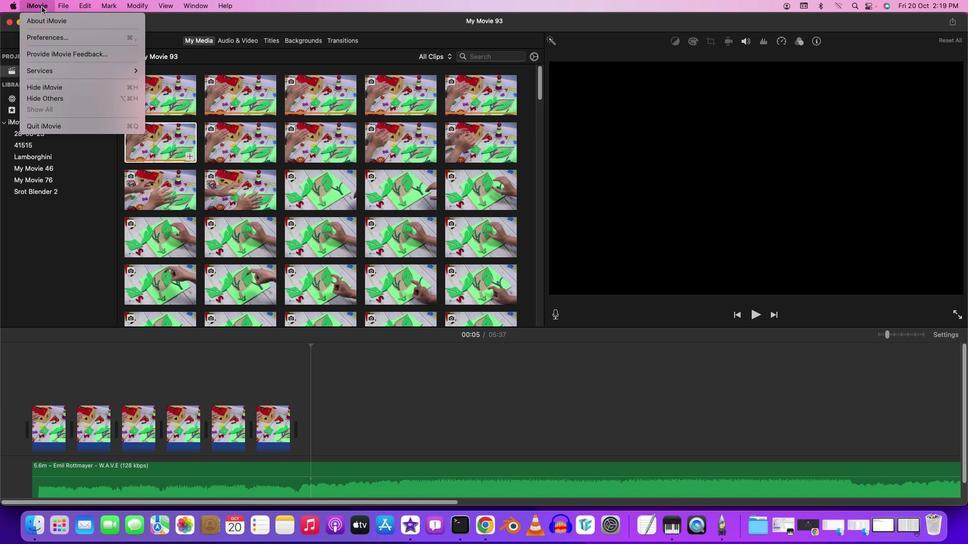 
Action: Mouse pressed left at (44, 10)
Screenshot: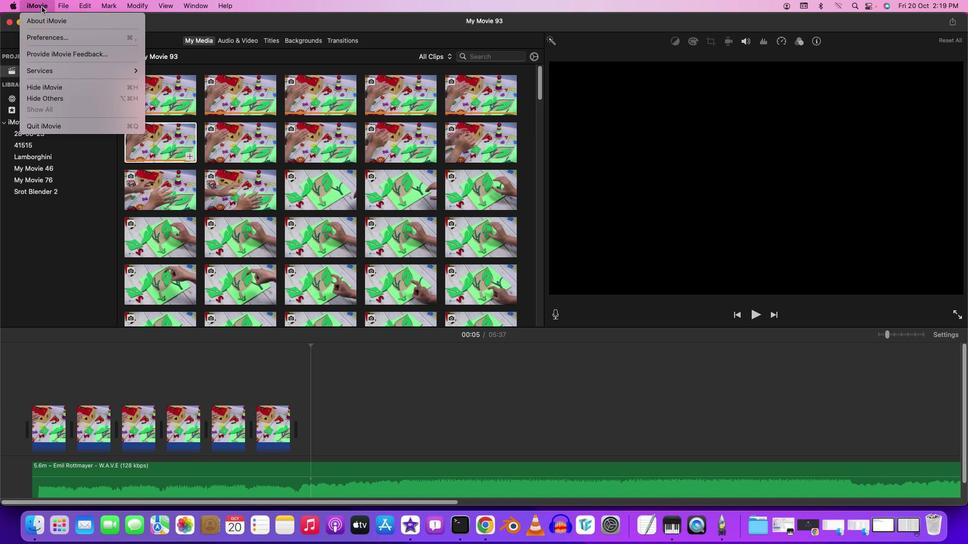 
Action: Mouse moved to (53, 36)
Screenshot: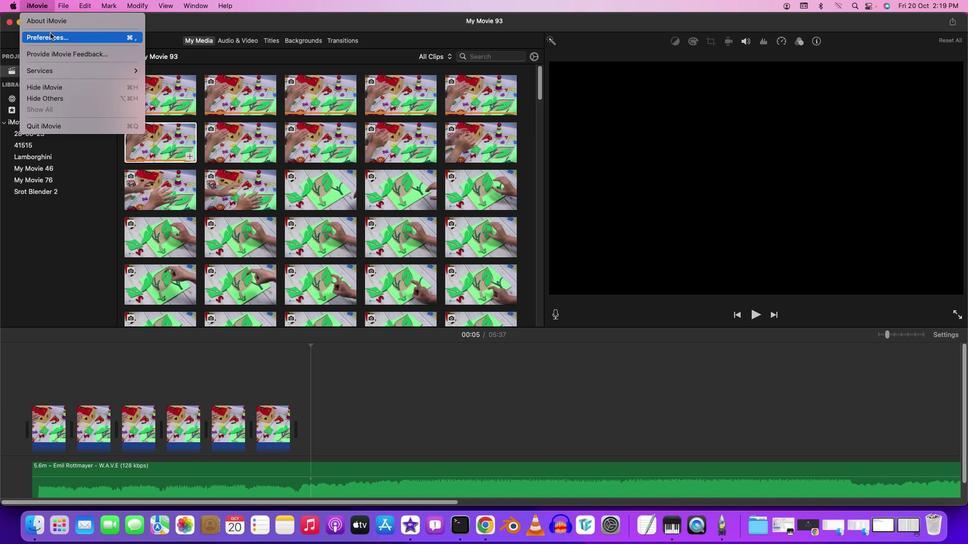 
Action: Mouse pressed left at (53, 36)
Screenshot: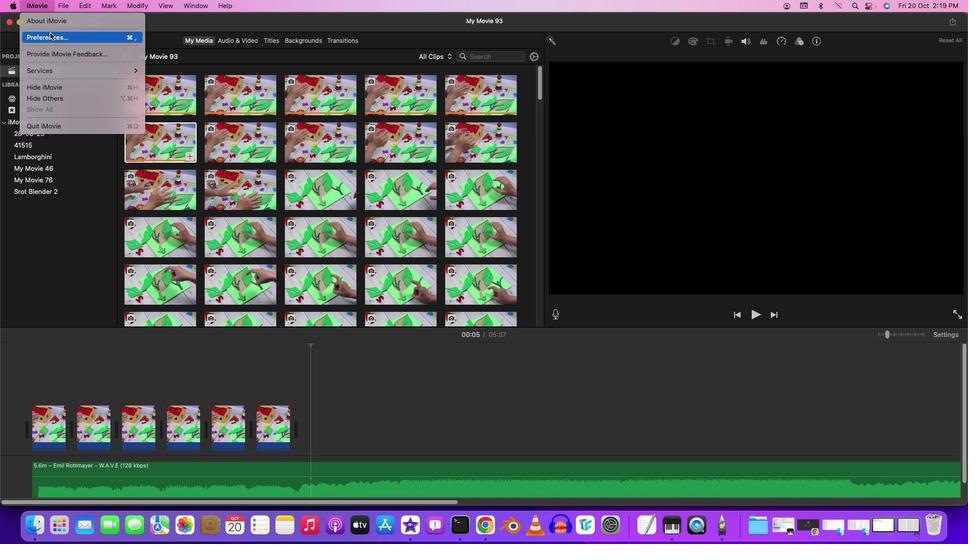 
Action: Mouse moved to (463, 159)
Screenshot: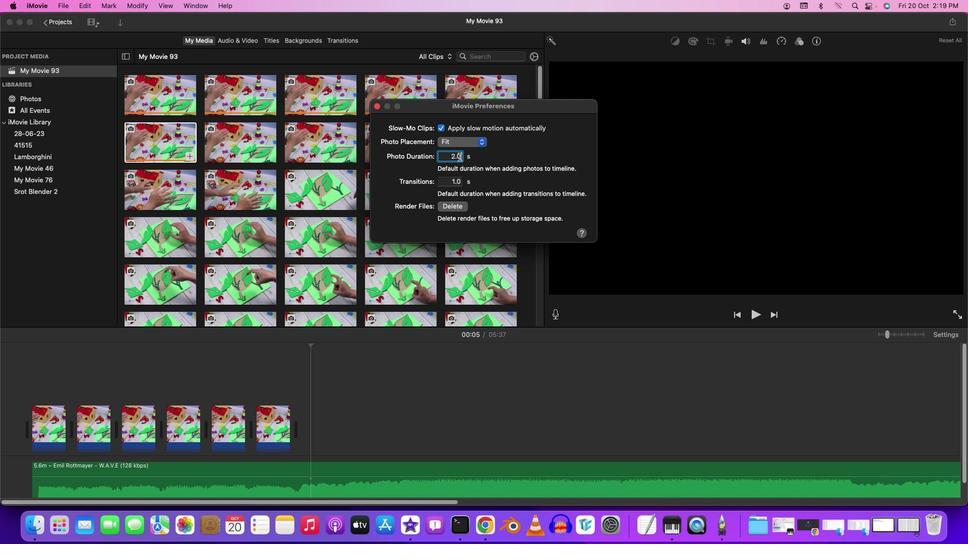 
Action: Mouse pressed left at (463, 159)
Screenshot: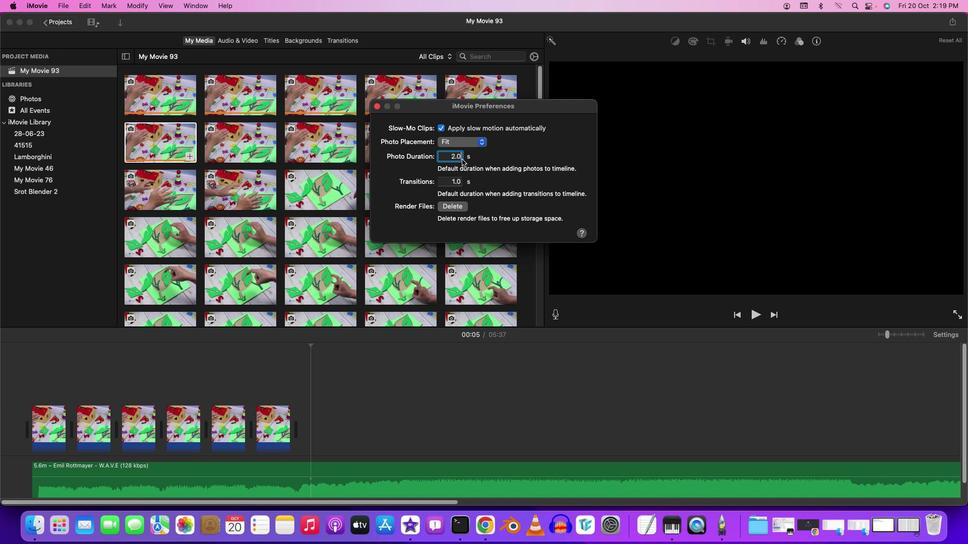 
Action: Mouse moved to (466, 164)
Screenshot: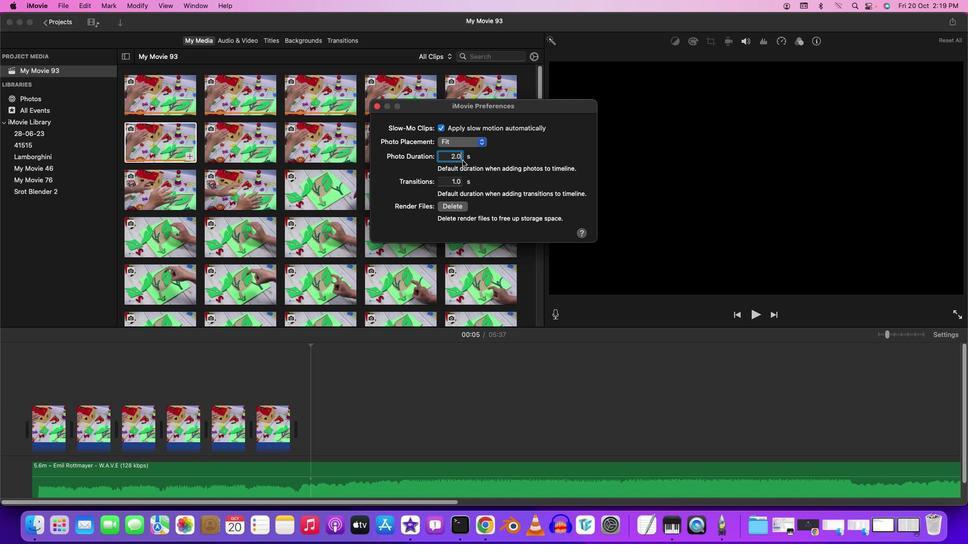 
Action: Key pressed Key.backspaceKey.backspaceKey.backspace'0''.''3'
Screenshot: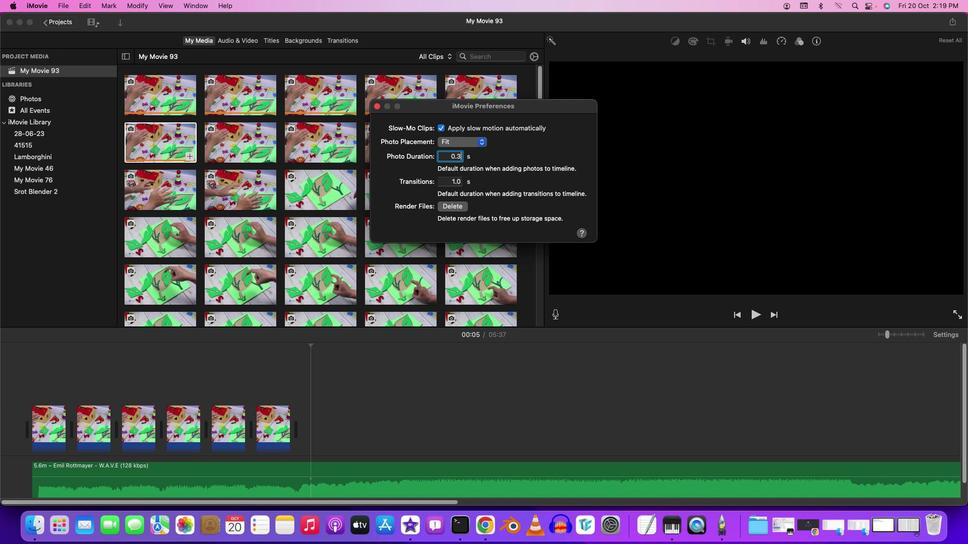 
Action: Mouse moved to (378, 109)
Screenshot: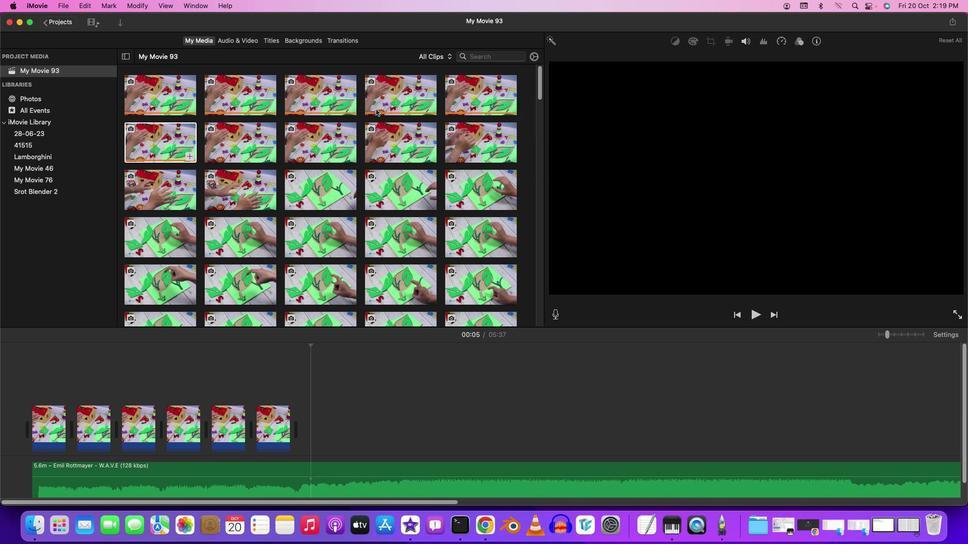 
Action: Mouse pressed left at (378, 109)
Screenshot: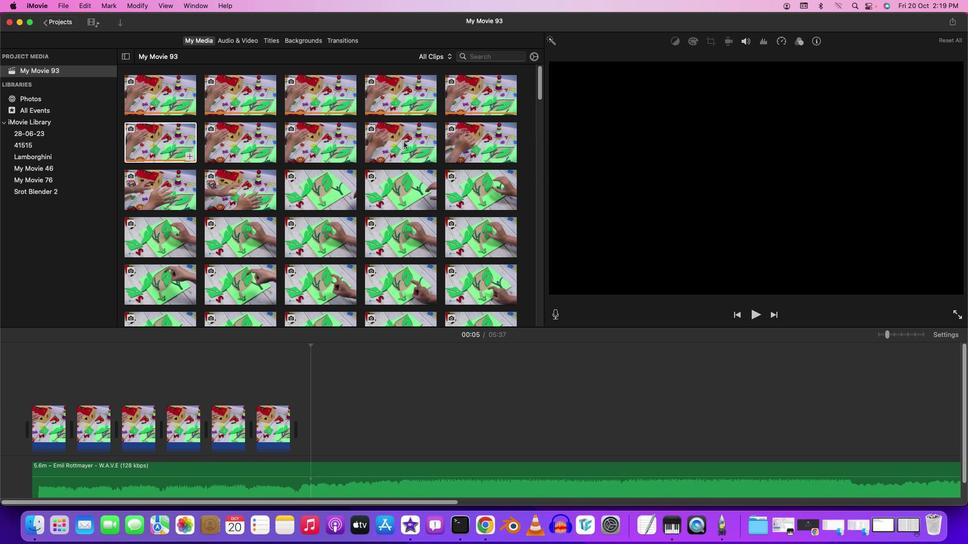 
Action: Mouse moved to (194, 381)
Screenshot: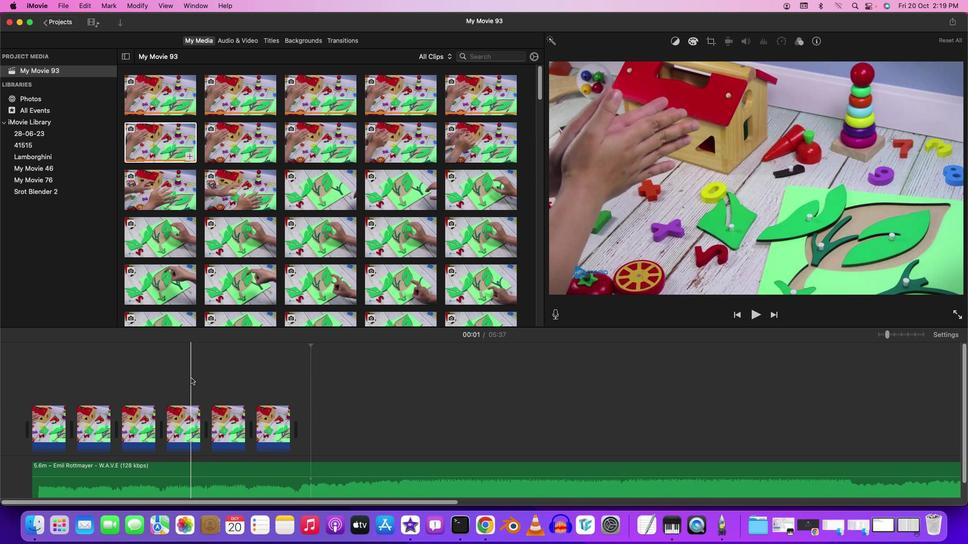 
Action: Mouse pressed left at (194, 381)
Screenshot: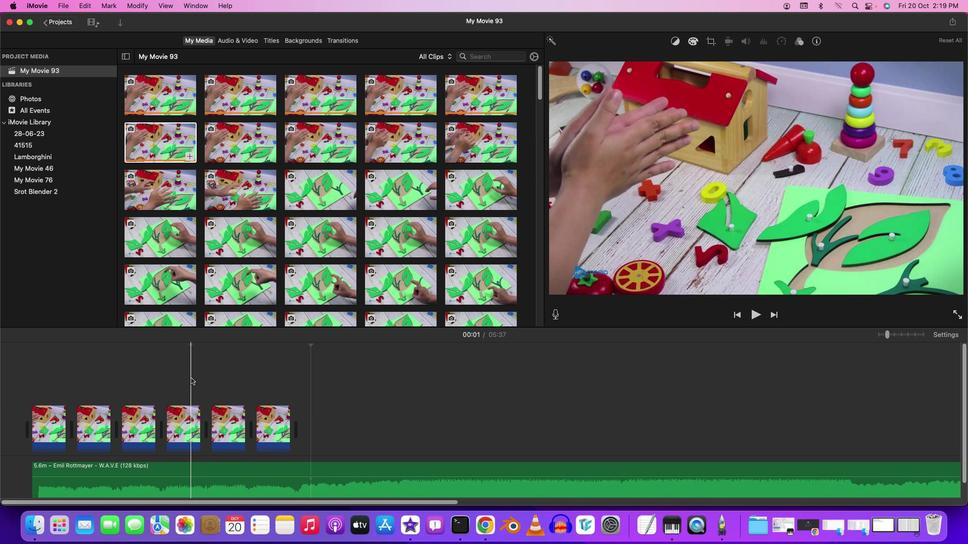 
Action: Key pressed Key.space
Screenshot: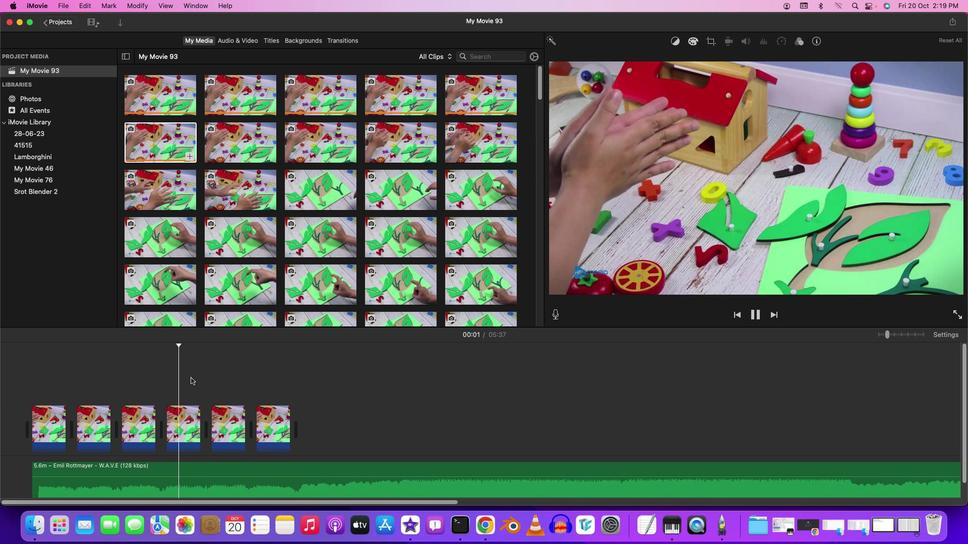 
Action: Mouse moved to (32, 381)
Screenshot: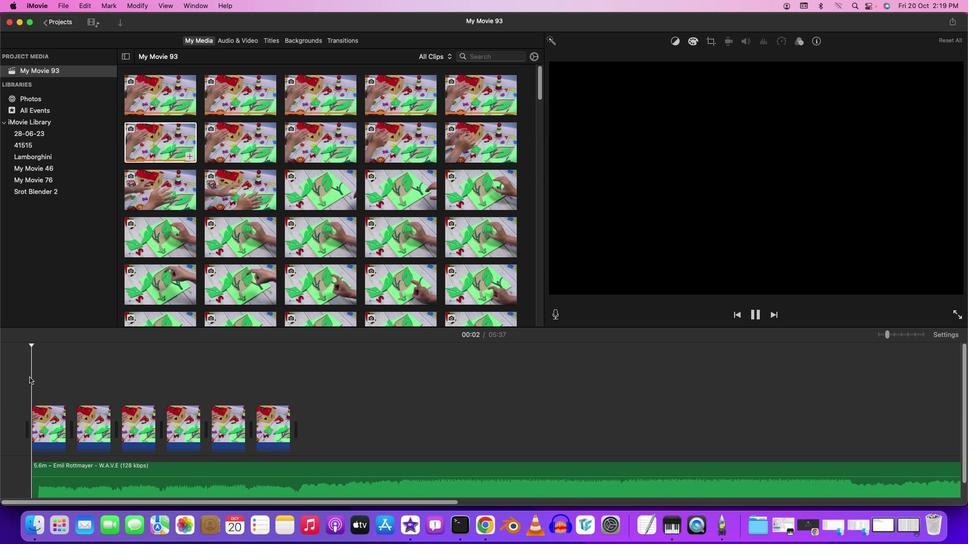 
Action: Mouse pressed left at (32, 381)
Screenshot: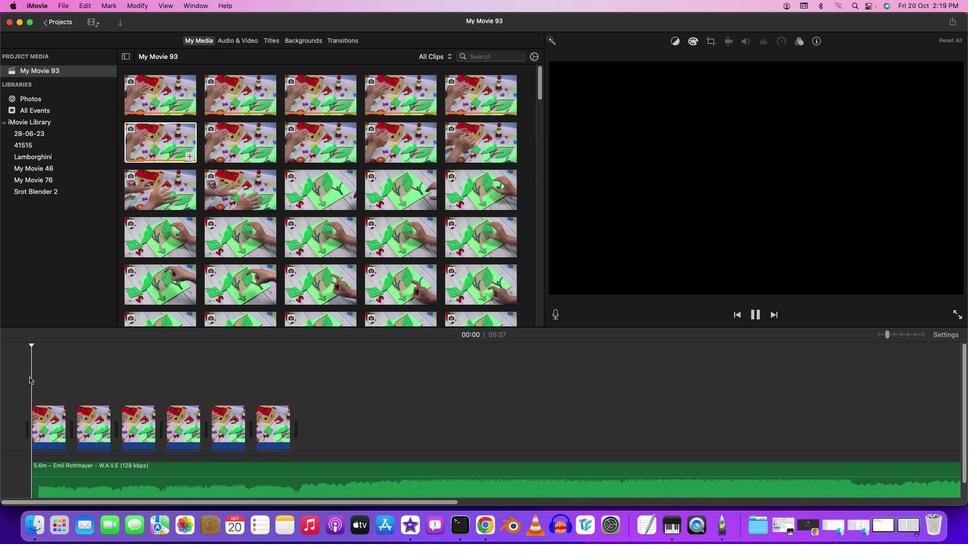 
Action: Key pressed Key.spaceKey.spaceKey.space
Screenshot: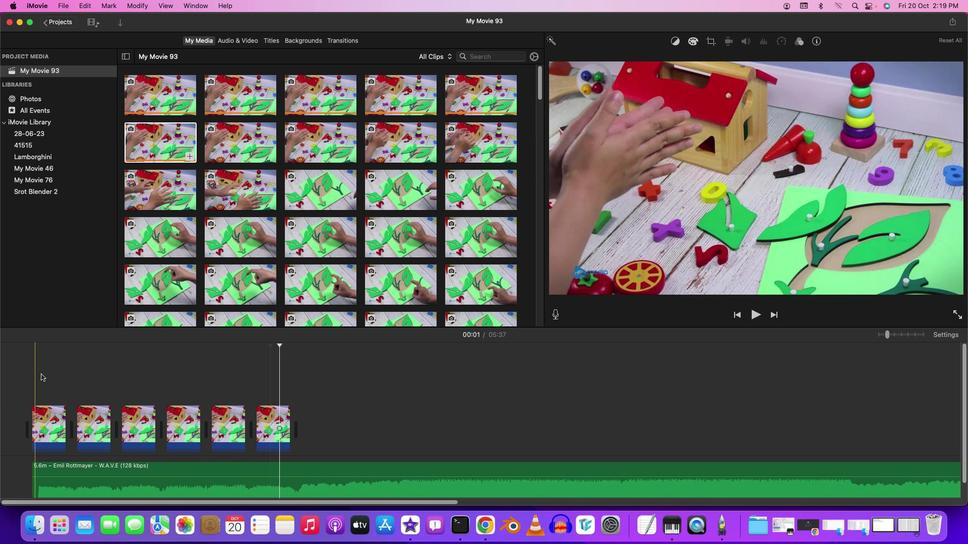 
Action: Mouse moved to (245, 151)
Screenshot: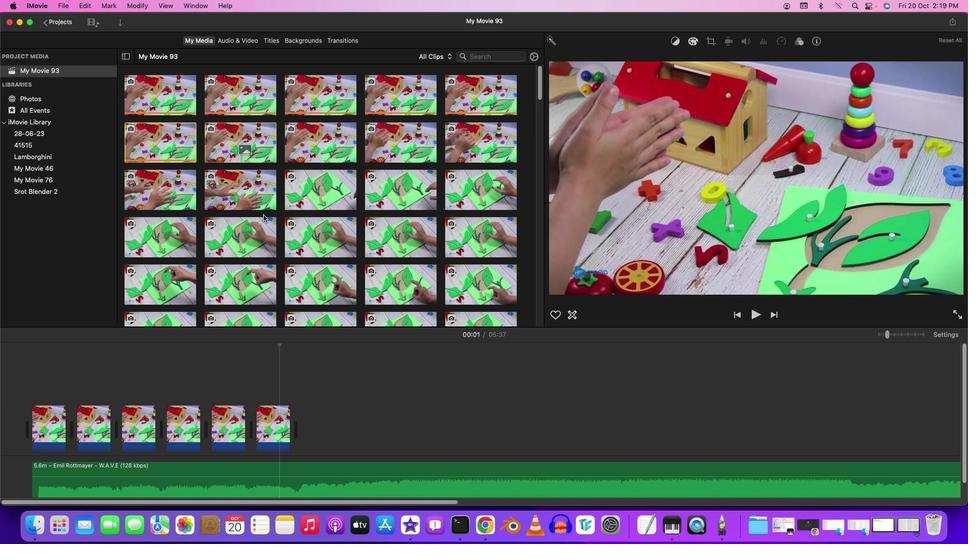 
Action: Mouse pressed left at (245, 151)
Screenshot: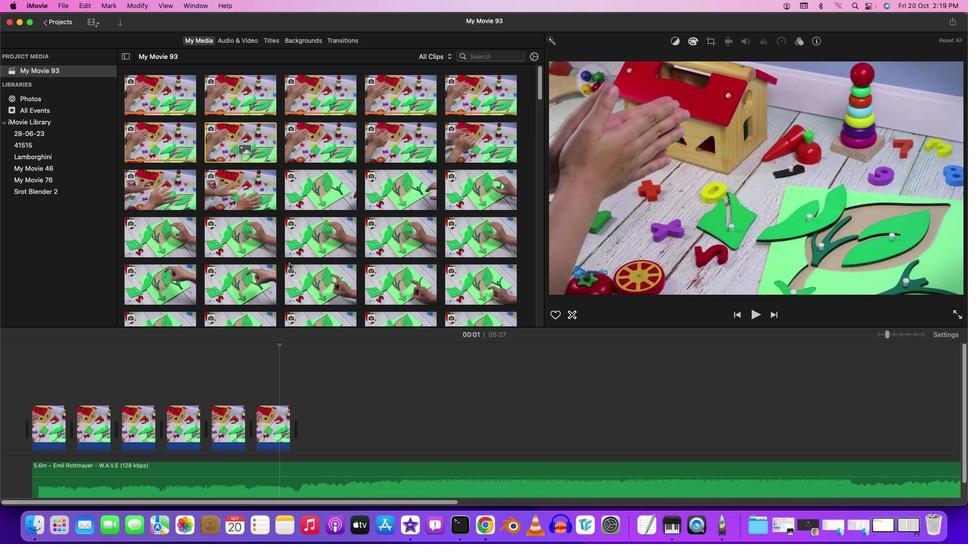 
Action: Mouse moved to (317, 153)
Screenshot: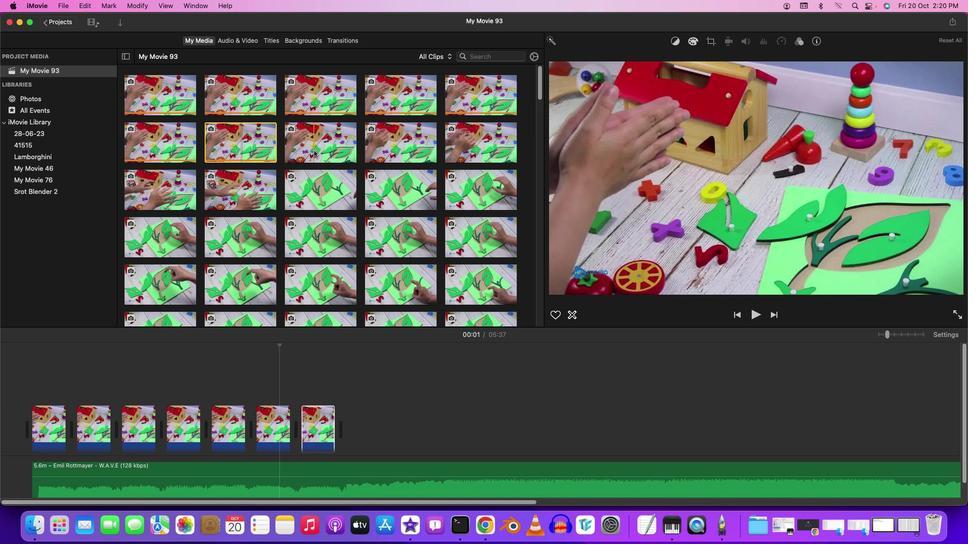 
Action: Mouse pressed left at (317, 153)
Screenshot: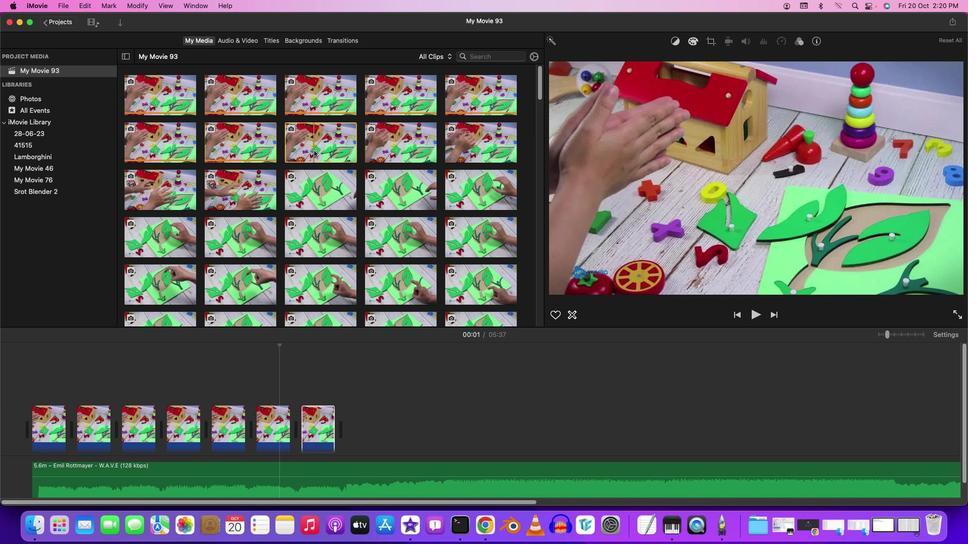 
Action: Mouse moved to (326, 153)
Screenshot: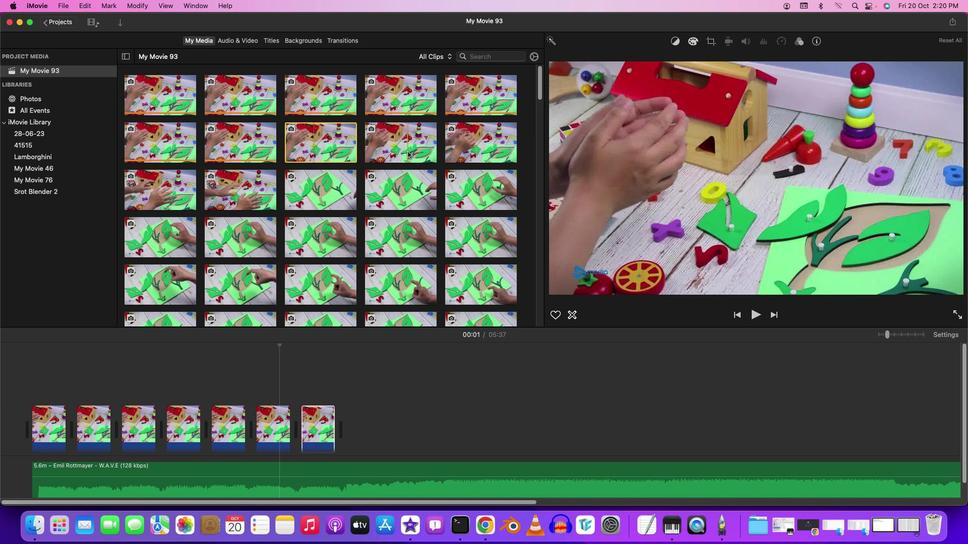 
Action: Key pressed Key.cmd
Screenshot: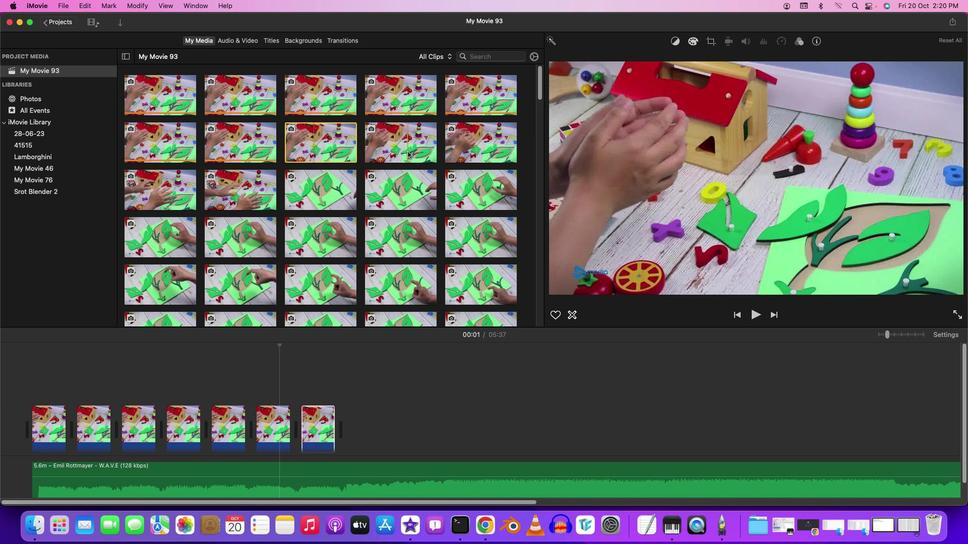 
Action: Mouse moved to (411, 154)
Screenshot: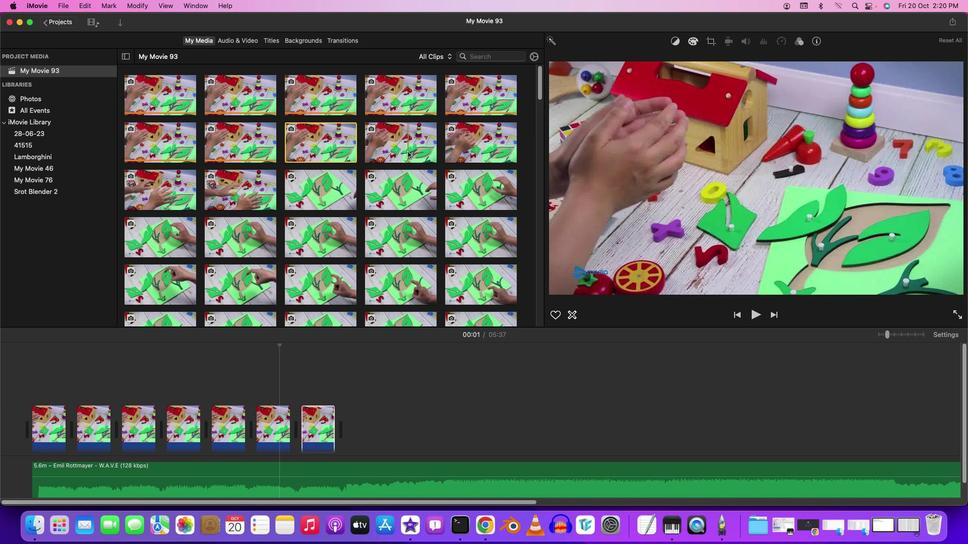 
Action: Mouse pressed left at (411, 154)
Screenshot: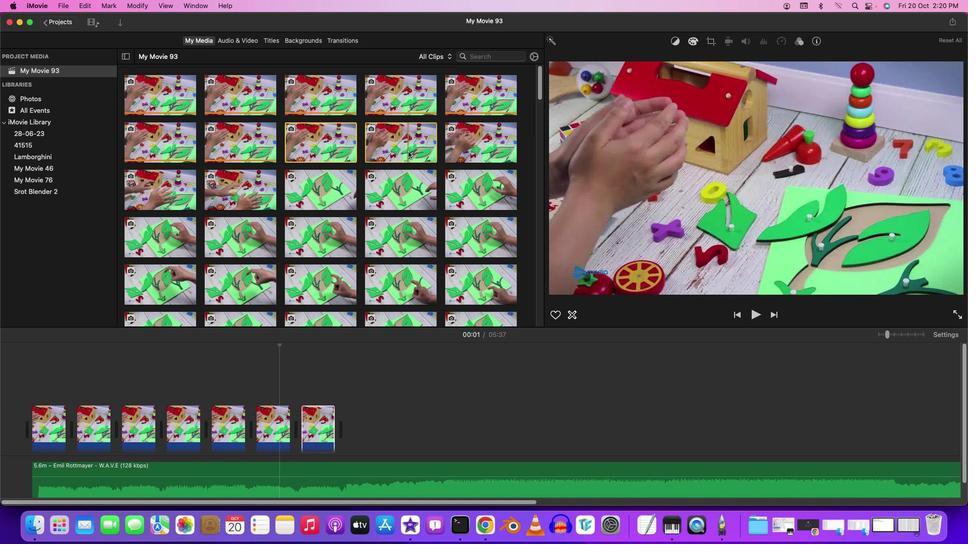 
Action: Mouse moved to (478, 152)
Screenshot: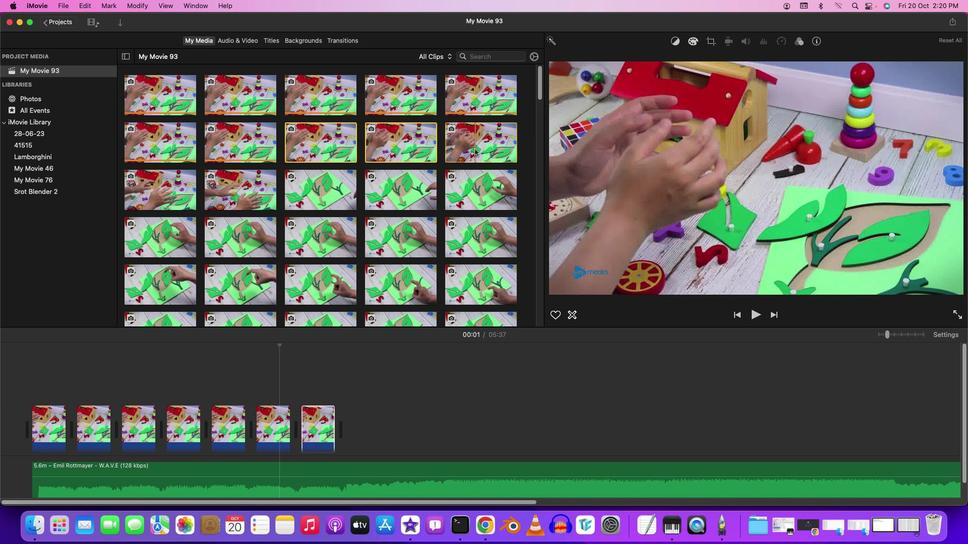 
Action: Mouse pressed left at (478, 152)
Screenshot: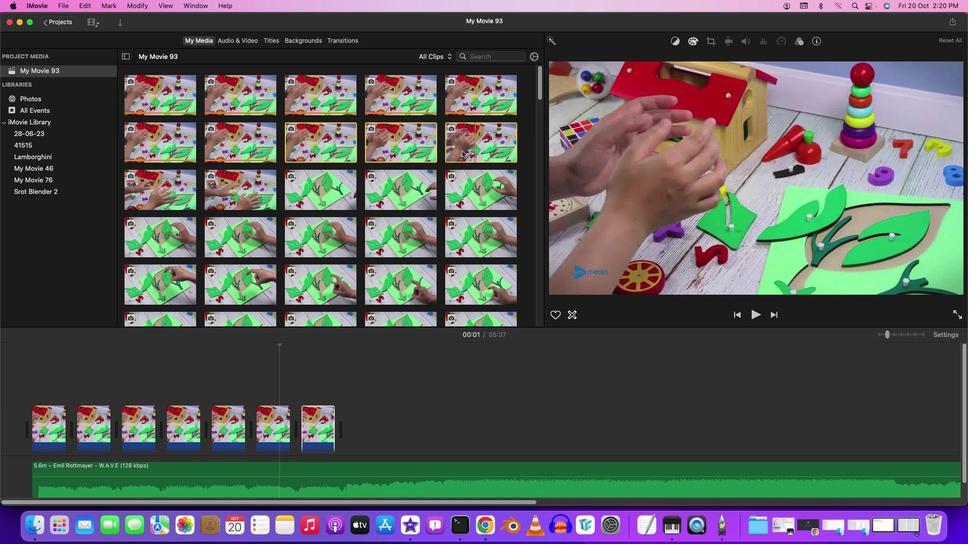 
Action: Mouse moved to (176, 196)
Screenshot: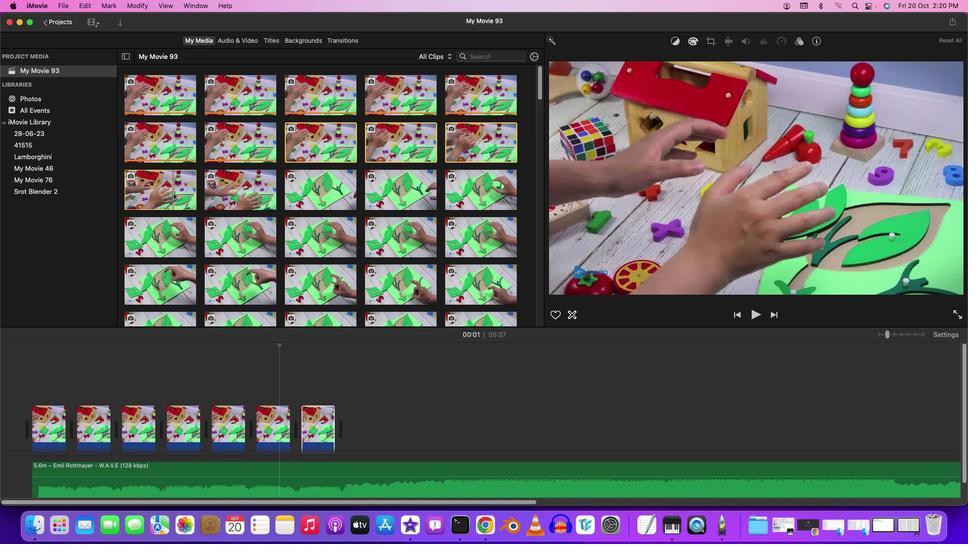 
Action: Mouse pressed left at (176, 196)
Screenshot: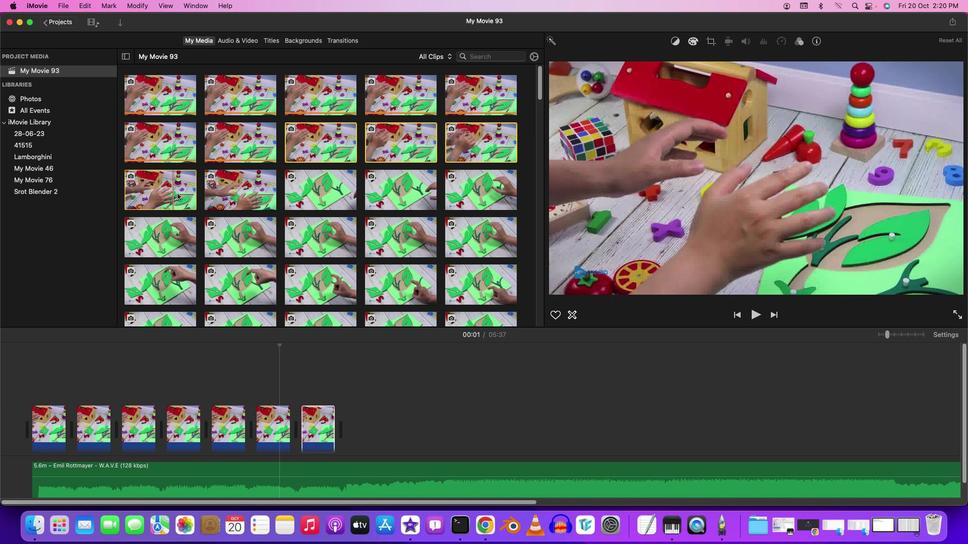 
Action: Mouse moved to (222, 201)
Screenshot: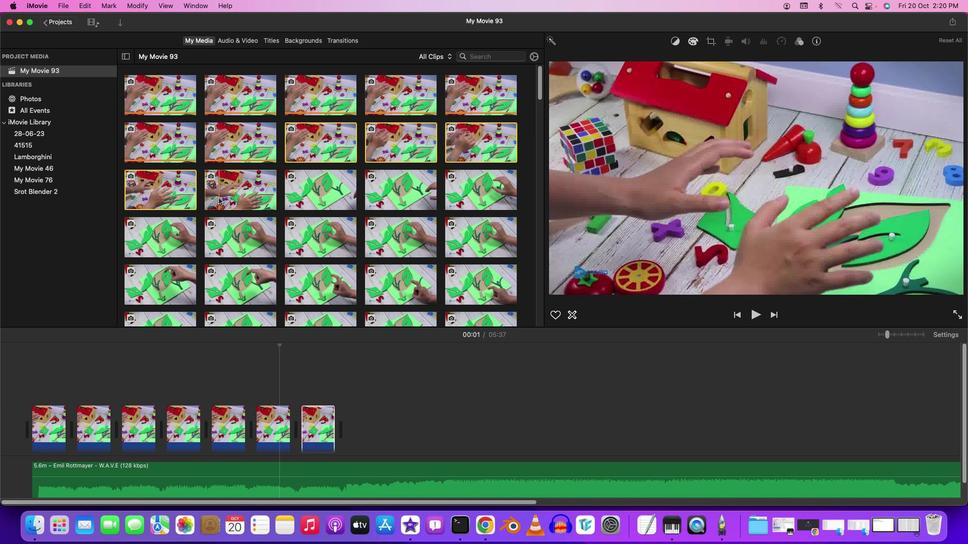 
Action: Mouse pressed left at (222, 201)
Screenshot: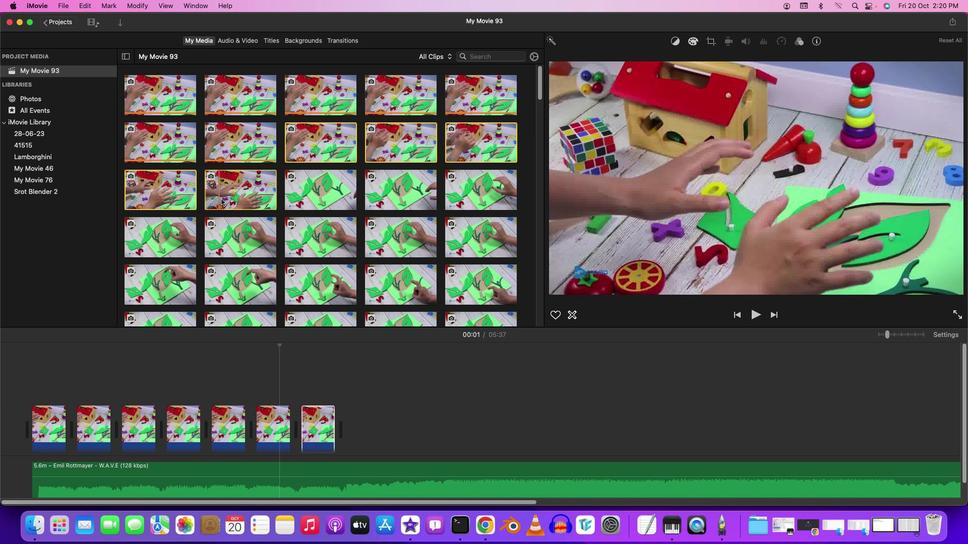 
Action: Mouse moved to (309, 203)
Screenshot: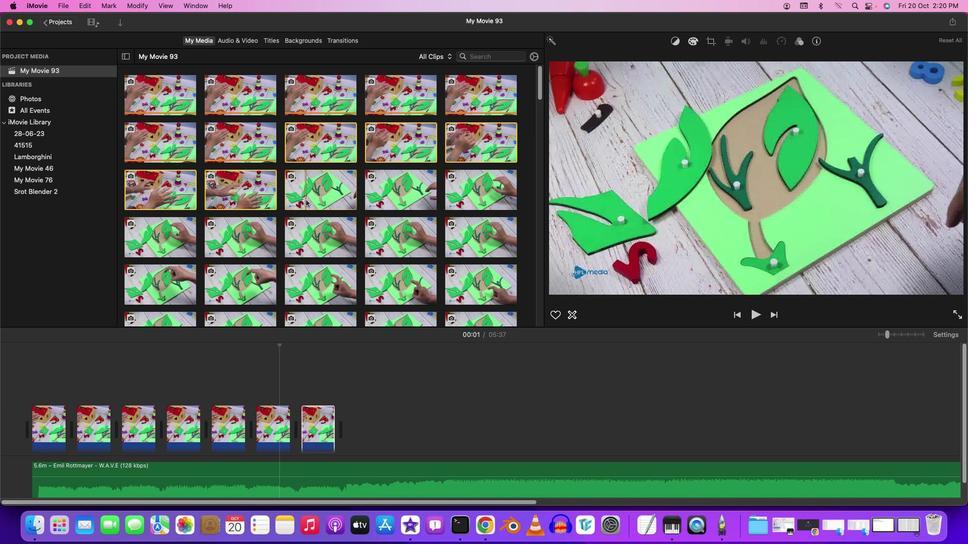 
Action: Mouse pressed left at (309, 203)
Screenshot: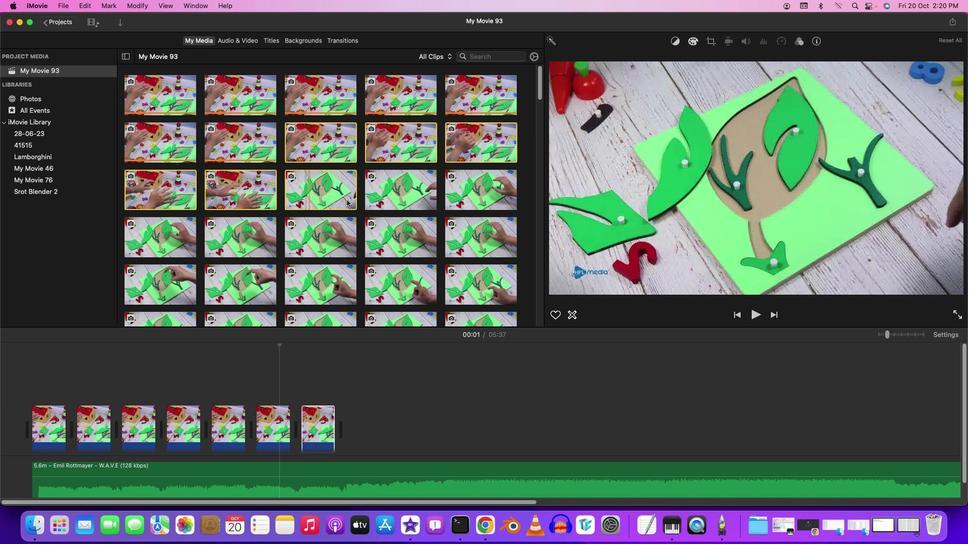 
Action: Mouse moved to (381, 202)
Screenshot: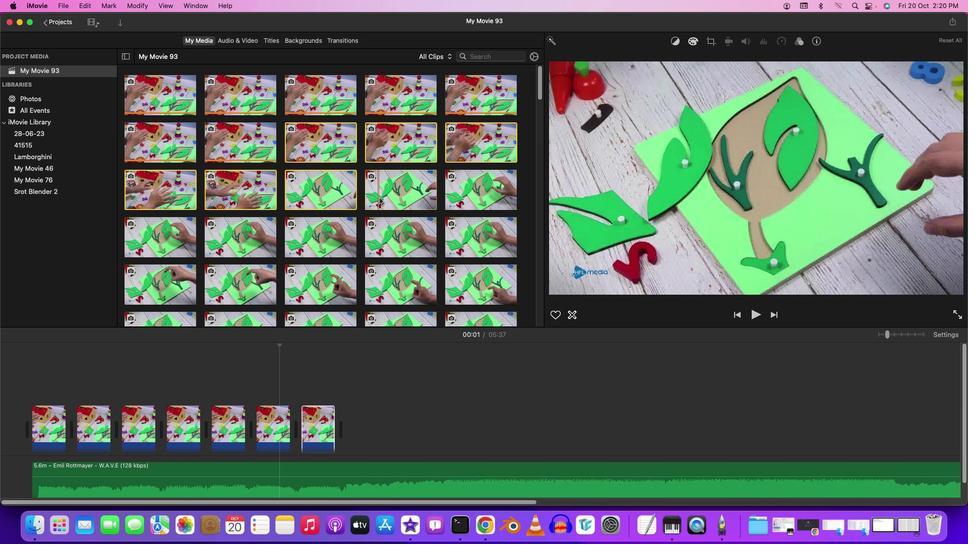 
Action: Mouse pressed left at (381, 202)
Screenshot: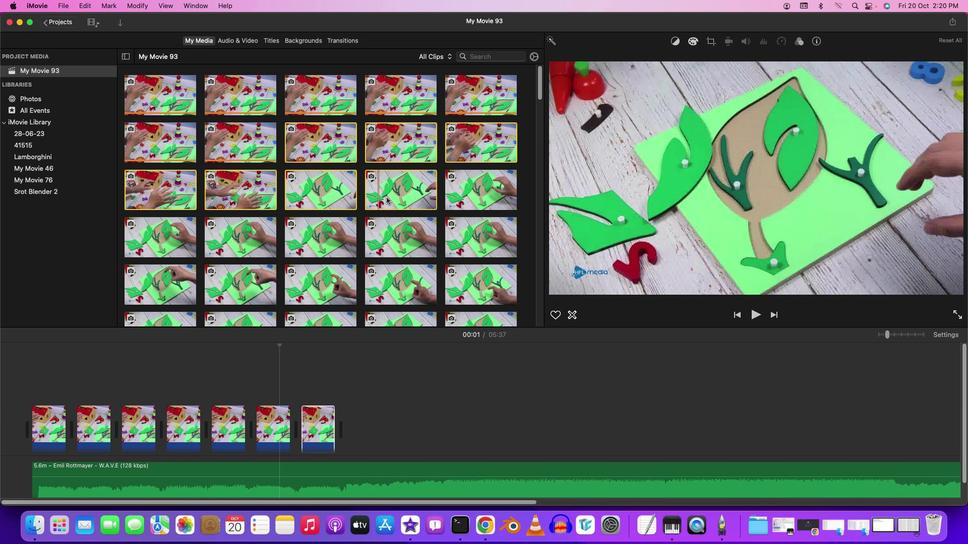 
Action: Mouse moved to (476, 200)
Screenshot: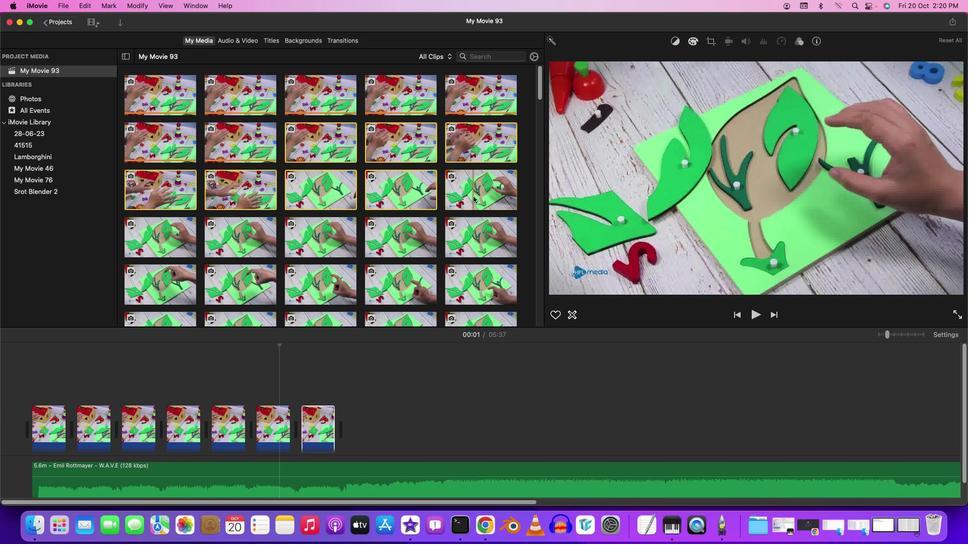
Action: Mouse pressed left at (476, 200)
Screenshot: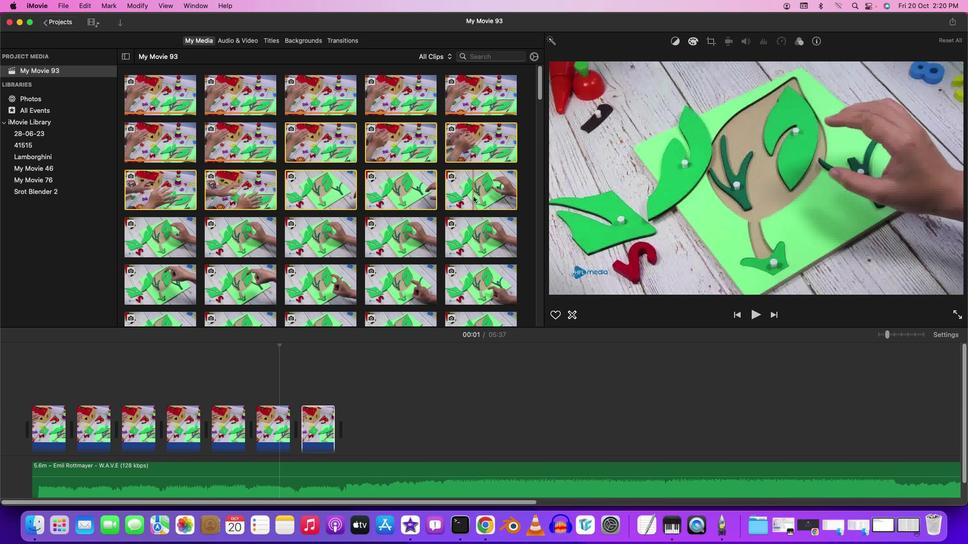 
Action: Mouse moved to (323, 144)
Screenshot: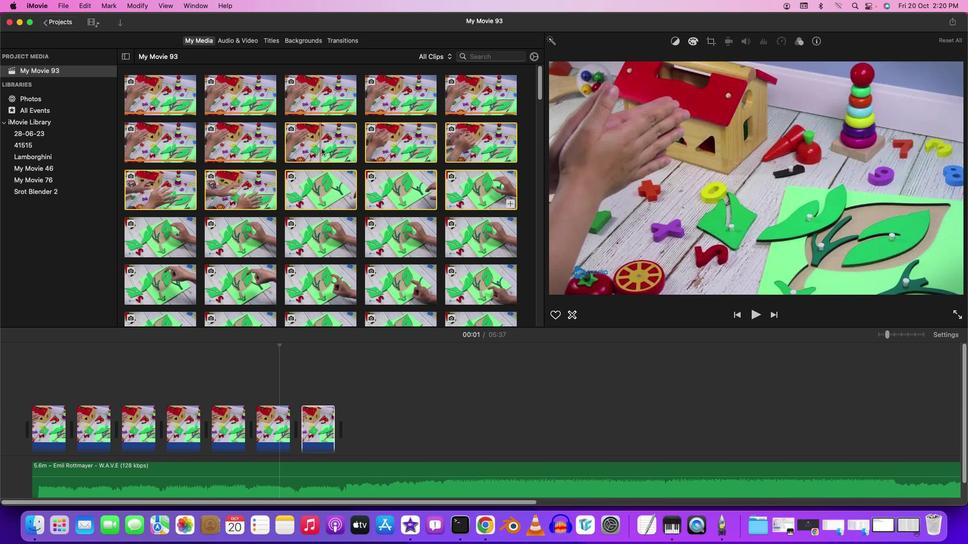 
Action: Mouse pressed left at (323, 144)
Screenshot: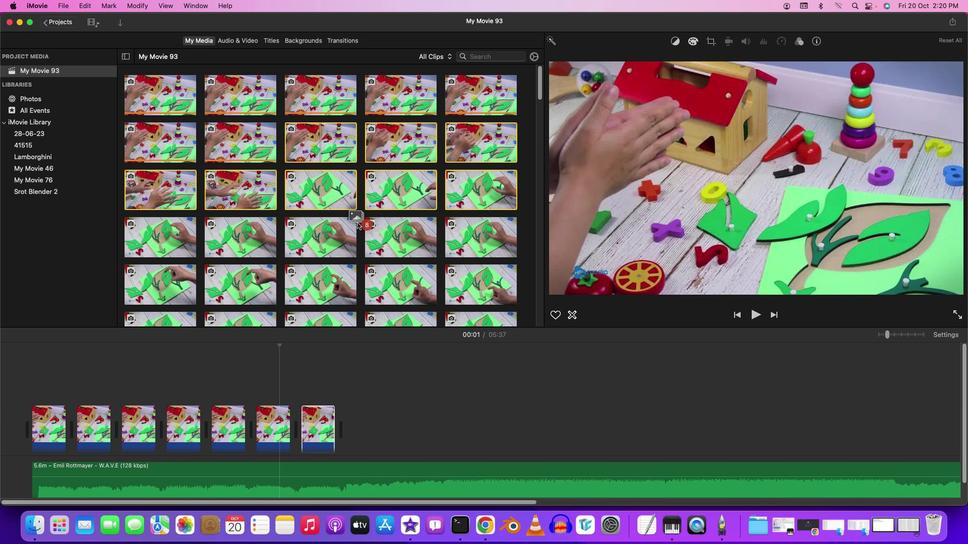 
Action: Mouse moved to (335, 387)
Screenshot: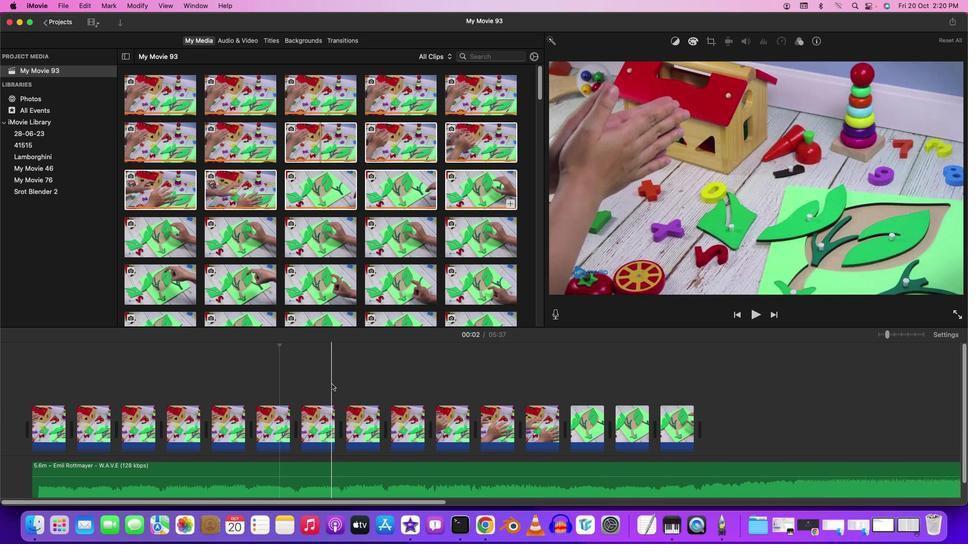 
Action: Mouse pressed left at (335, 387)
Screenshot: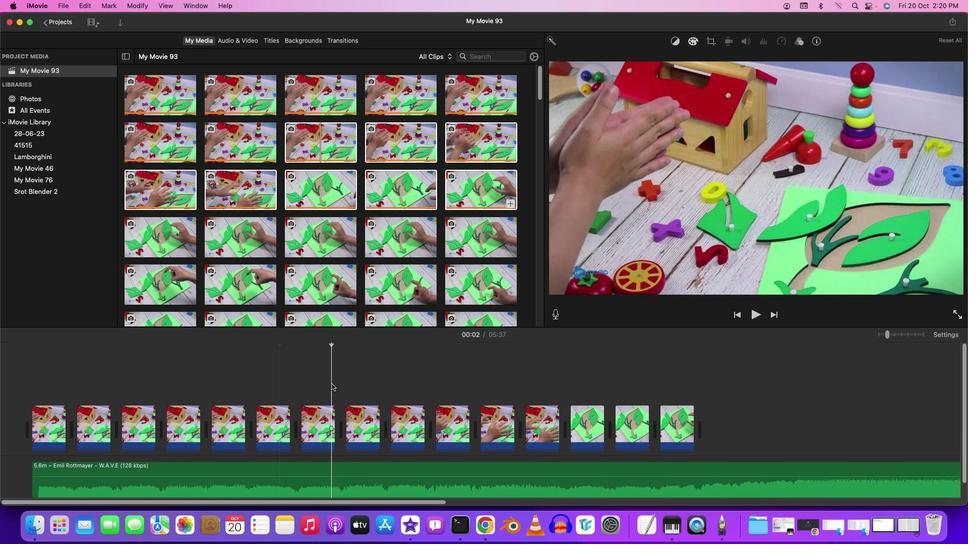 
Action: Mouse moved to (331, 386)
Screenshot: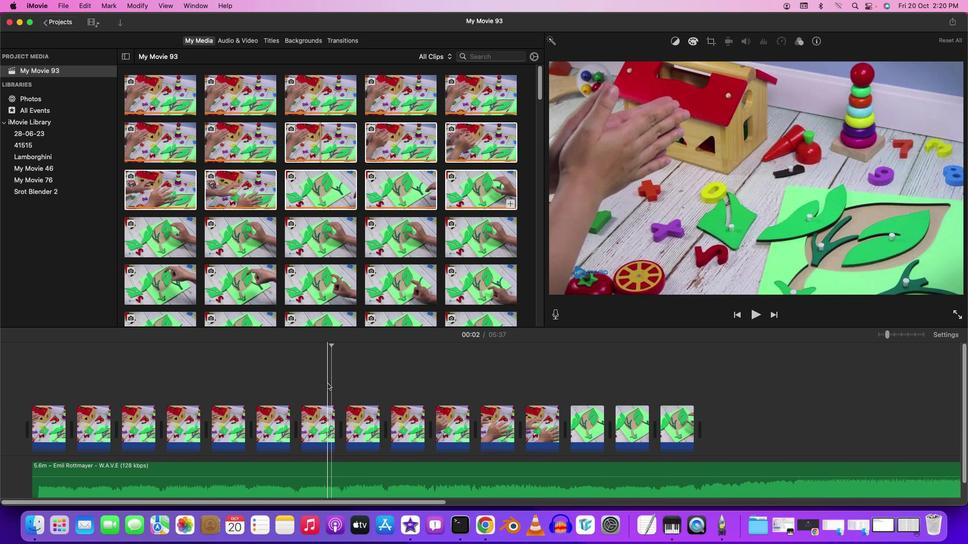 
Action: Key pressed Key.space
Screenshot: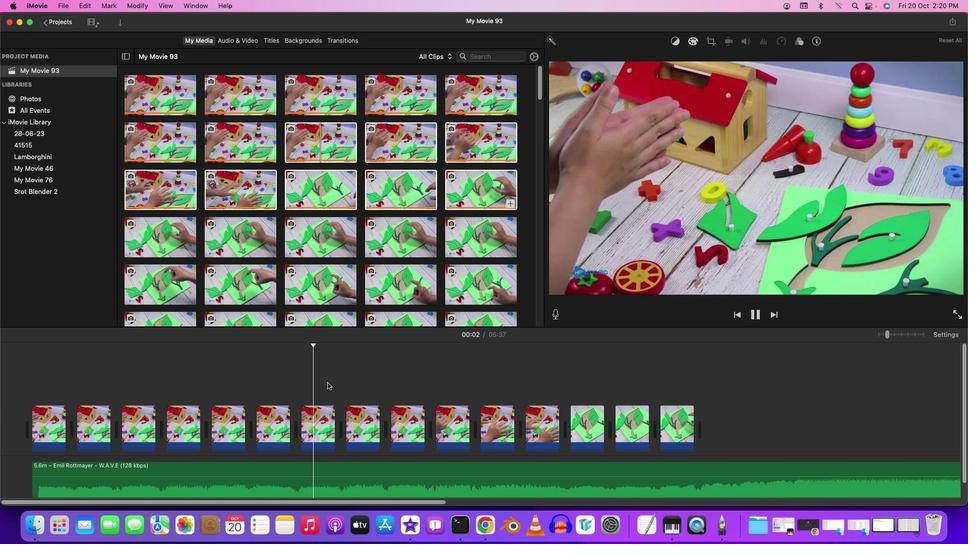 
Action: Mouse moved to (331, 386)
Screenshot: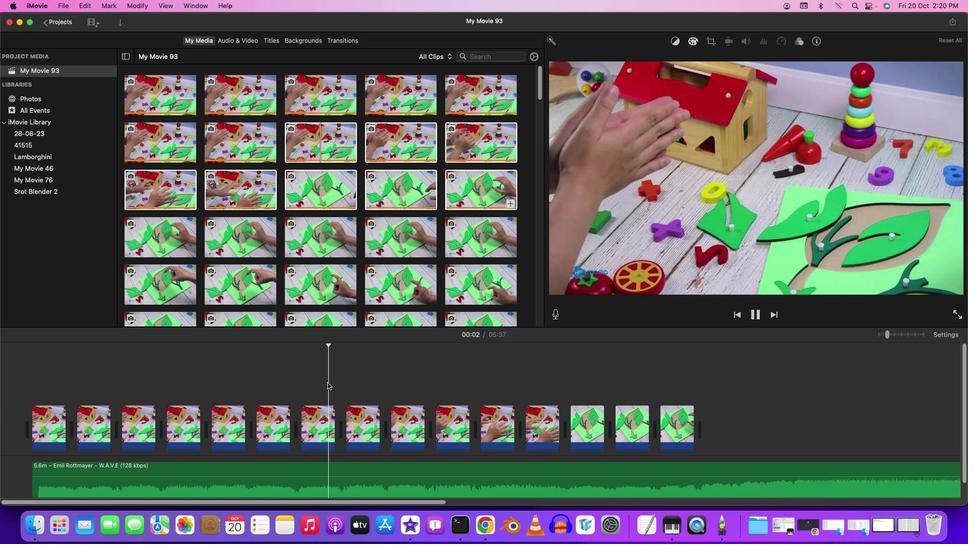
Action: Key pressed Key.space
Screenshot: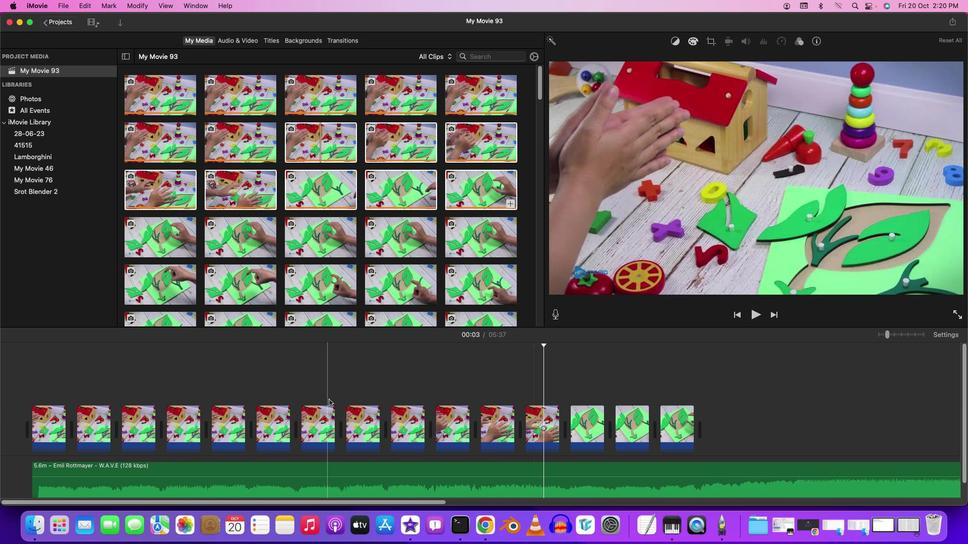 
Action: Mouse moved to (365, 434)
Screenshot: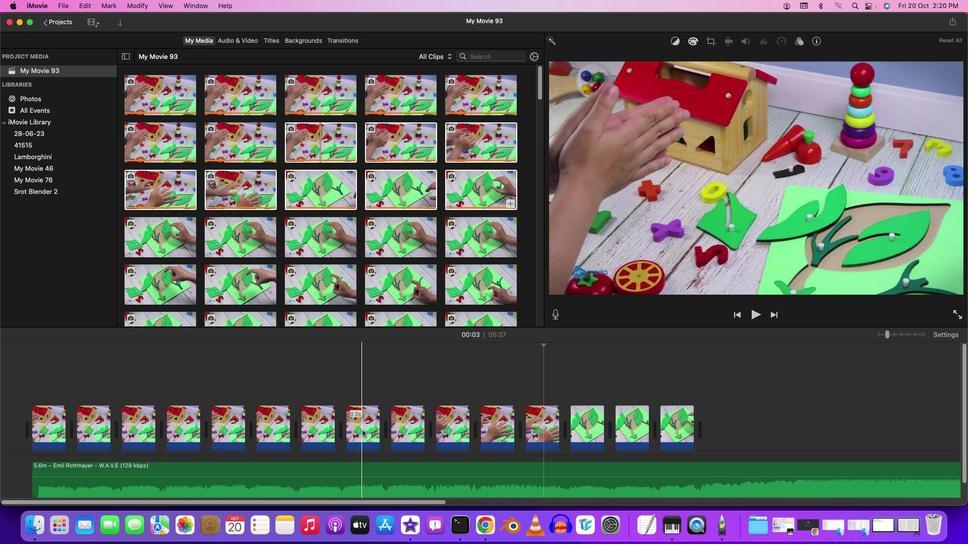 
Action: Mouse pressed left at (365, 434)
Screenshot: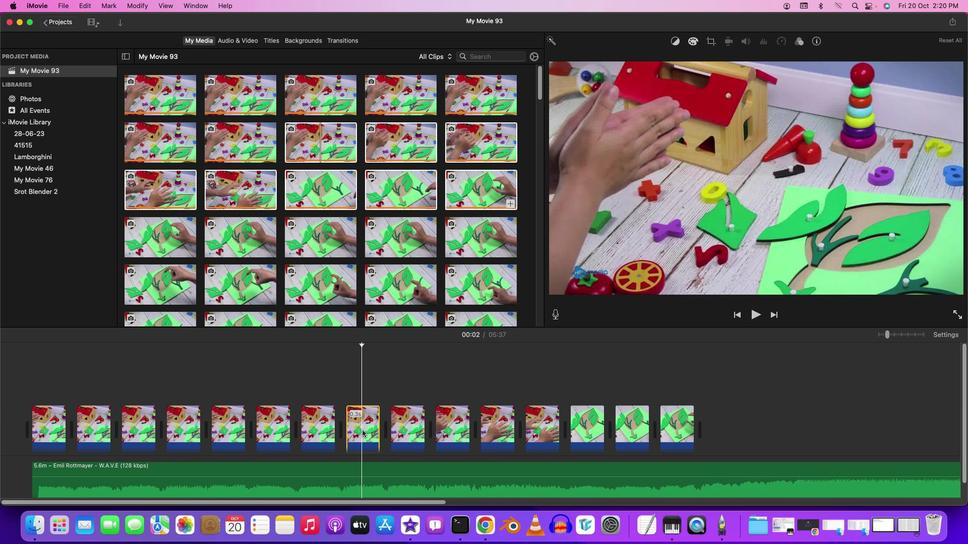 
Action: Mouse moved to (414, 434)
Screenshot: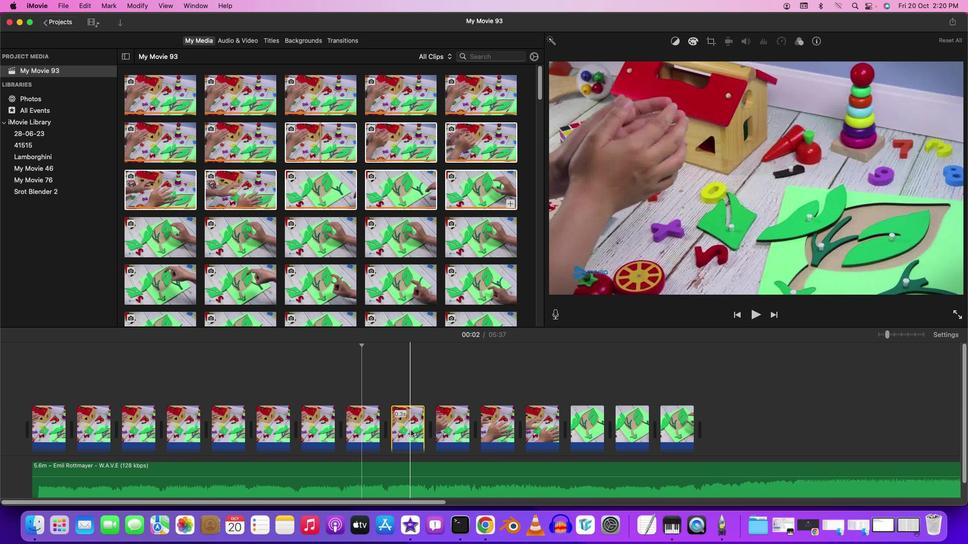 
Action: Mouse pressed left at (414, 434)
Screenshot: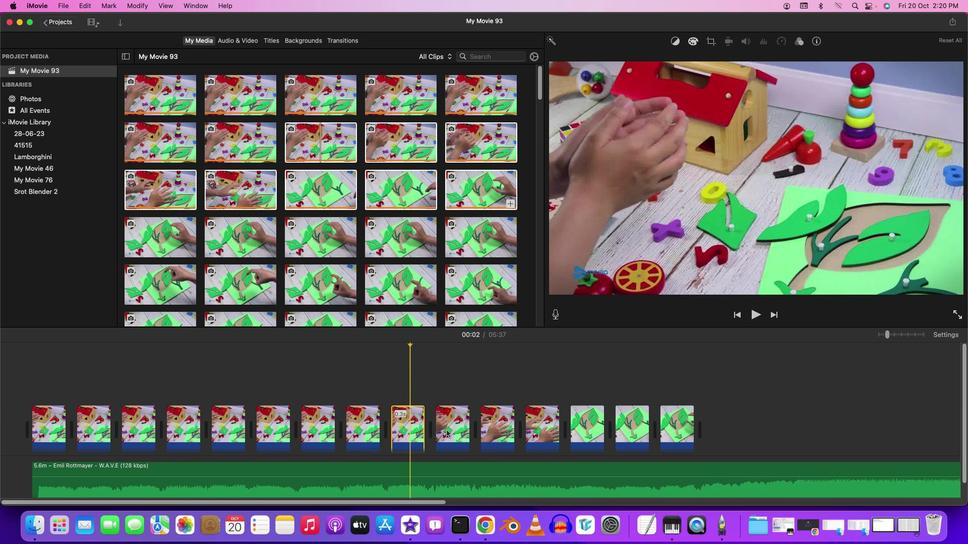 
Action: Mouse moved to (465, 434)
Screenshot: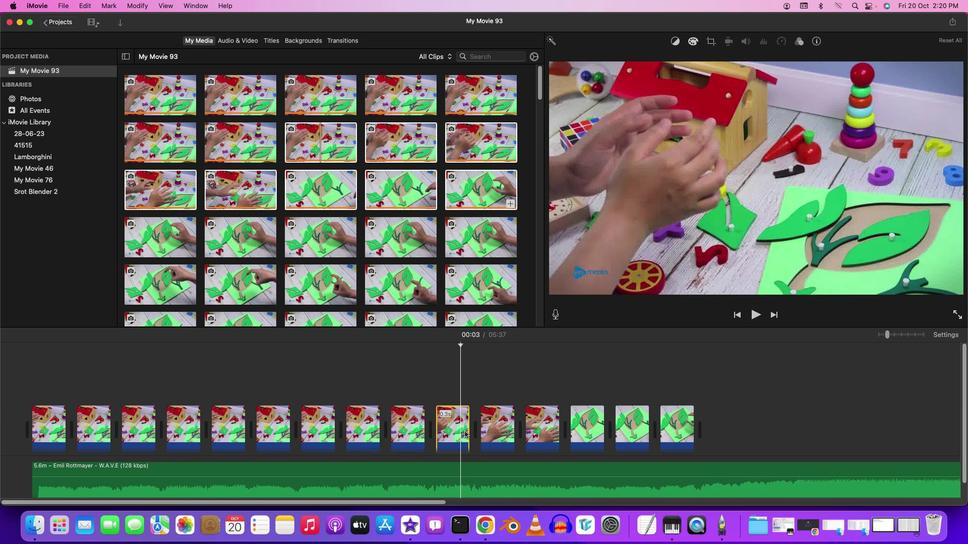 
Action: Mouse pressed left at (465, 434)
Screenshot: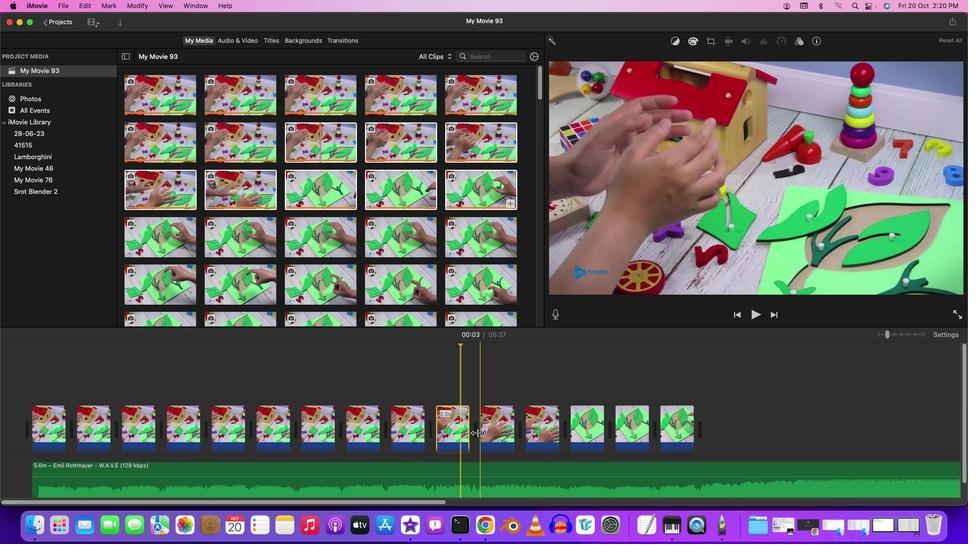 
Action: Mouse moved to (494, 439)
Screenshot: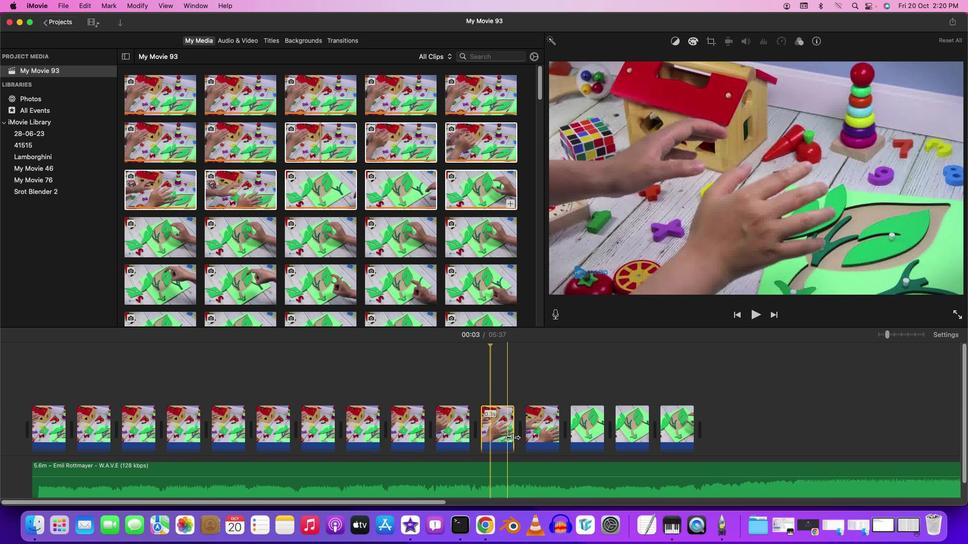 
Action: Mouse pressed left at (494, 439)
Screenshot: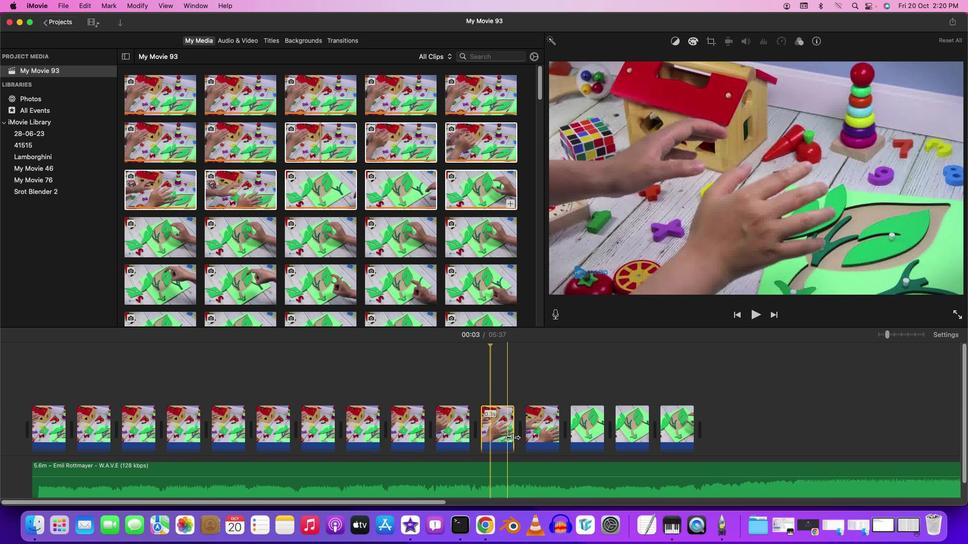 
Action: Mouse moved to (541, 445)
Screenshot: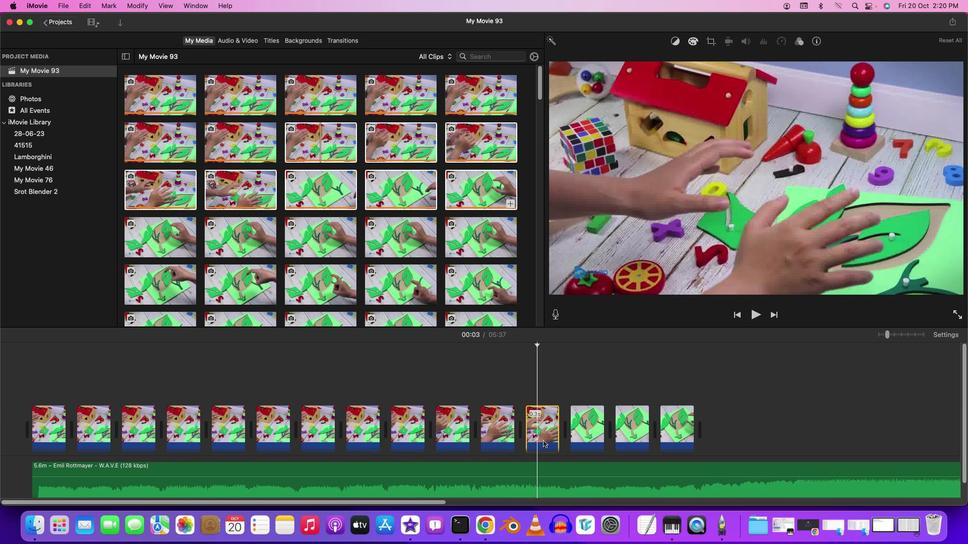 
Action: Mouse pressed left at (541, 445)
Screenshot: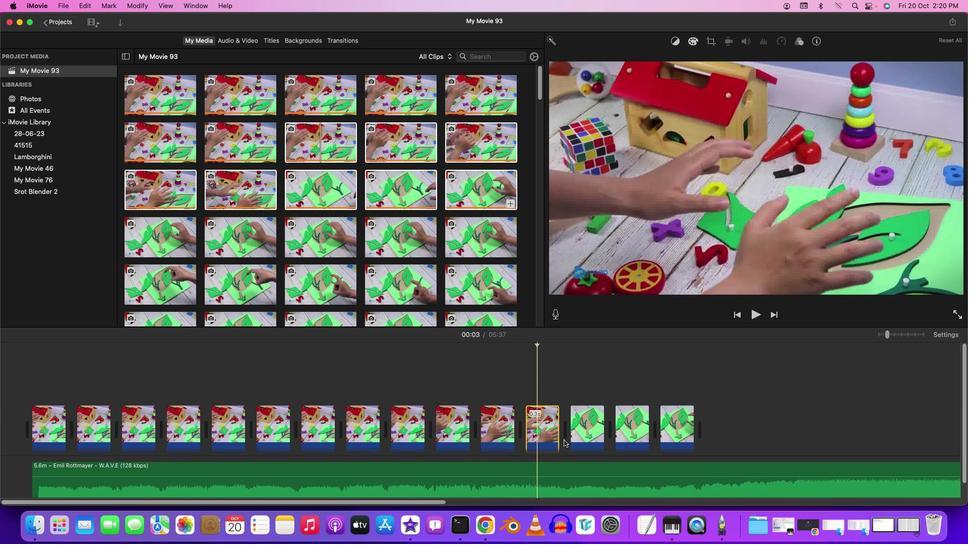 
Action: Mouse moved to (583, 444)
Screenshot: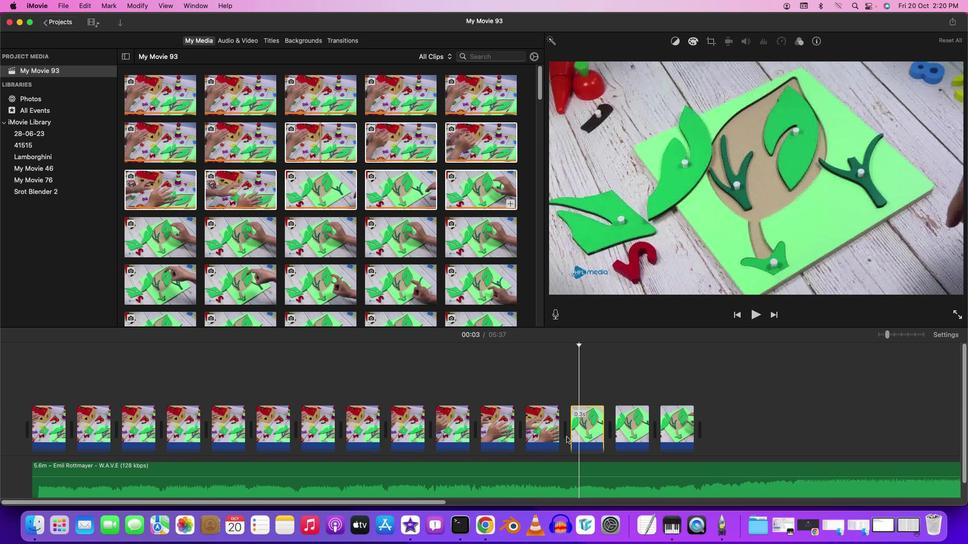 
Action: Mouse pressed left at (583, 444)
Screenshot: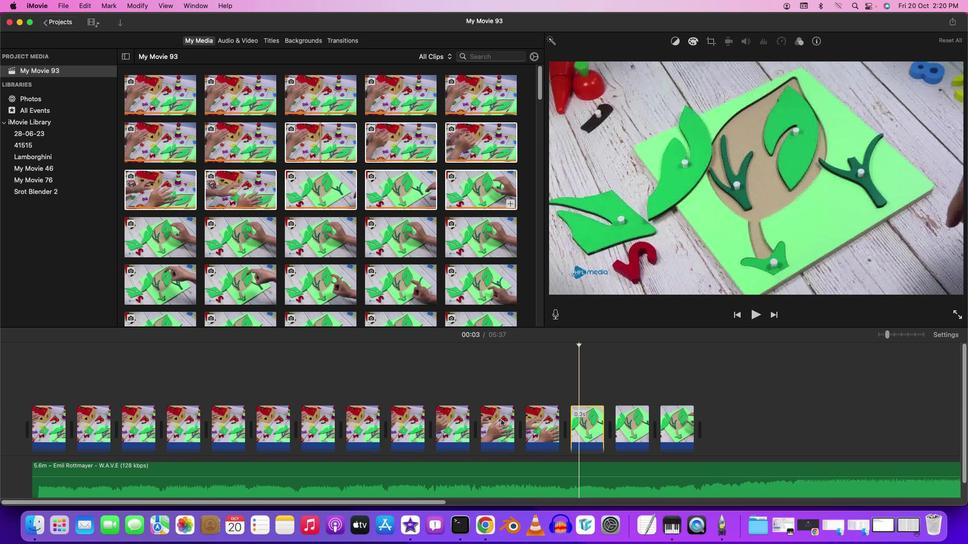 
Action: Mouse moved to (264, 383)
Screenshot: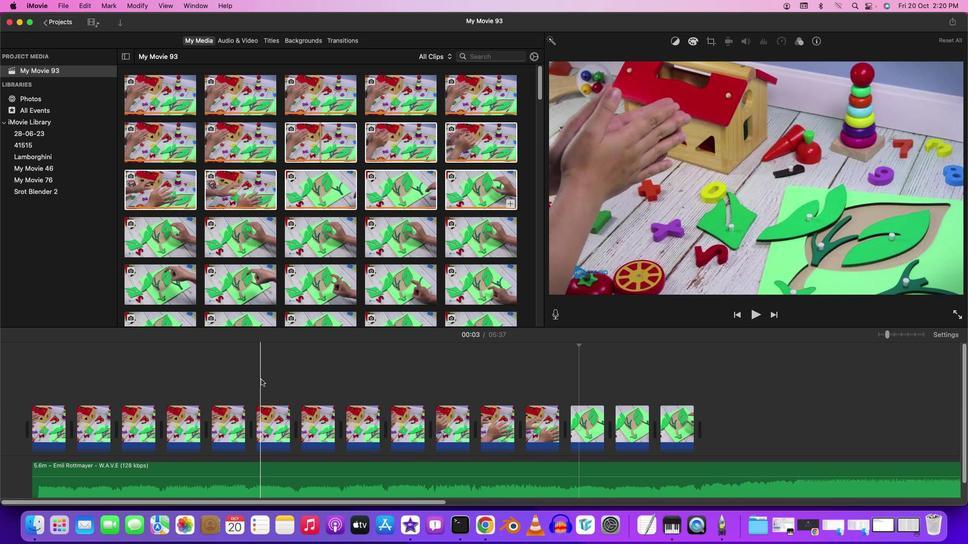 
Action: Mouse pressed left at (264, 383)
Screenshot: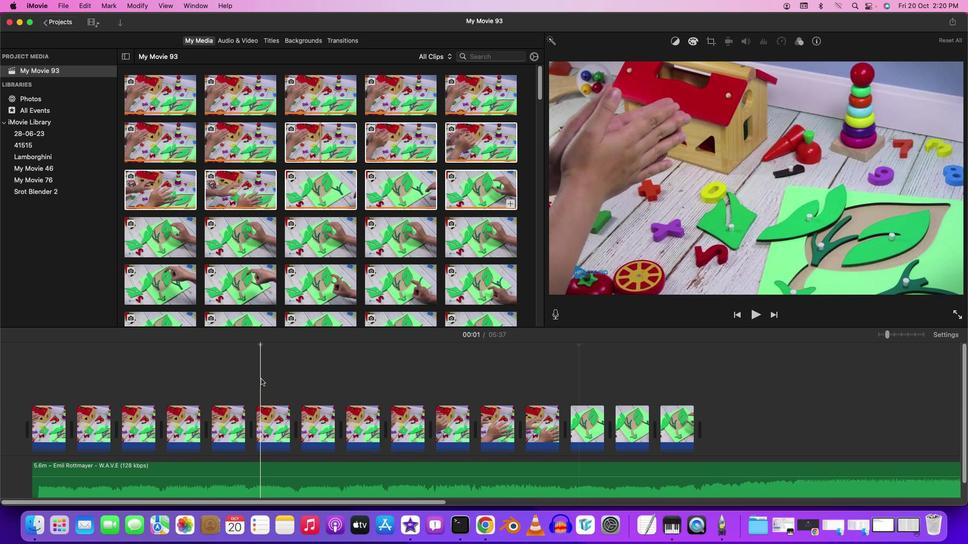 
Action: Mouse moved to (264, 382)
Screenshot: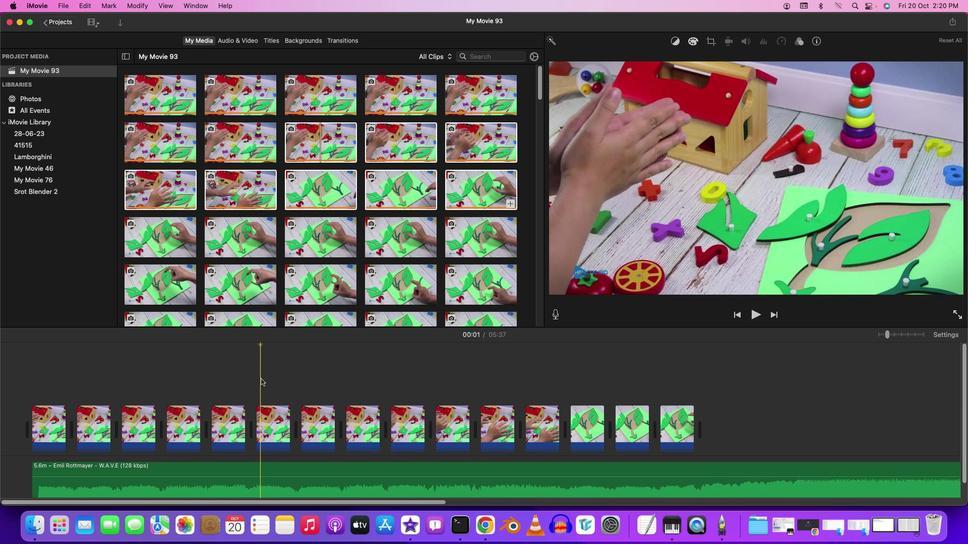 
Action: Key pressed Key.spaceKey.space
Screenshot: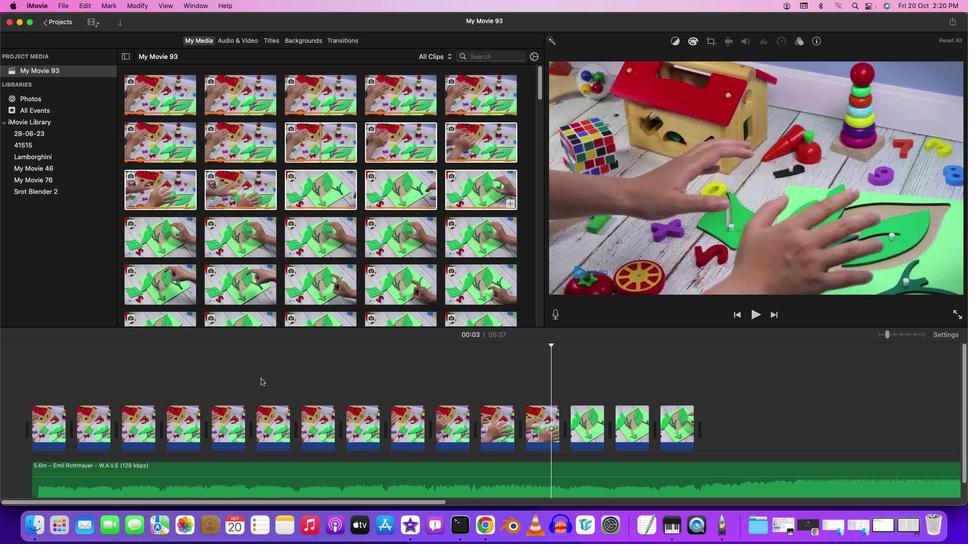 
Action: Mouse moved to (85, 371)
Screenshot: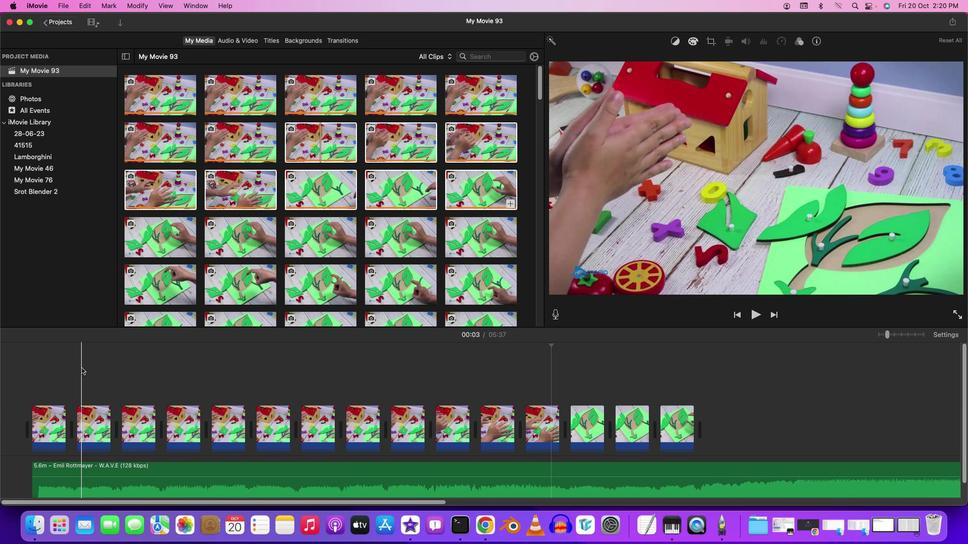 
Action: Mouse pressed left at (85, 371)
Screenshot: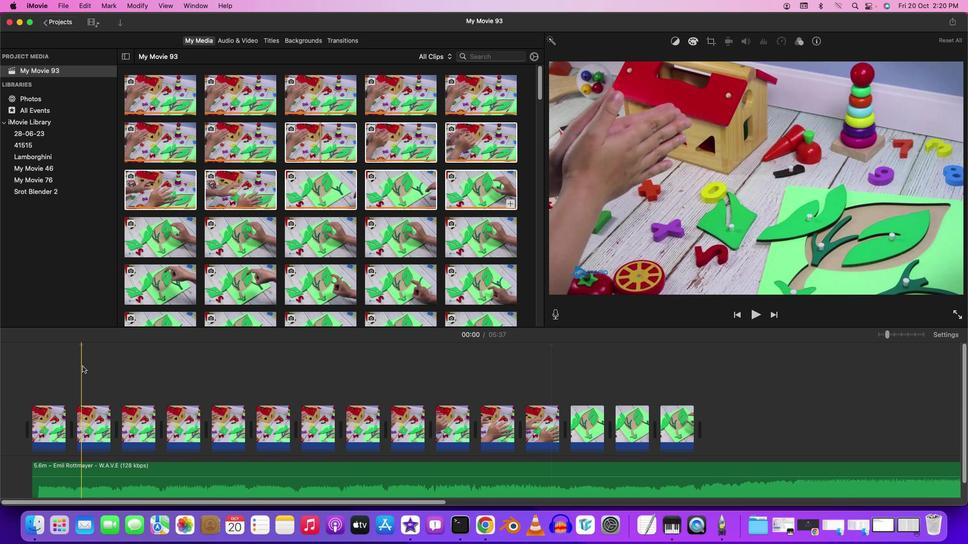 
Action: Mouse moved to (85, 370)
Screenshot: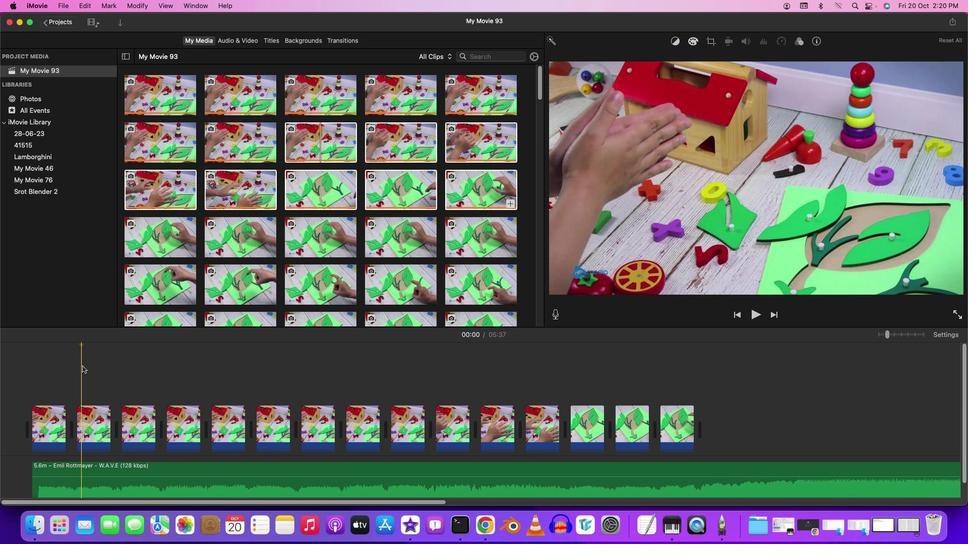 
Action: Key pressed Key.spaceKey.spaceKey.spaceKey.space
Screenshot: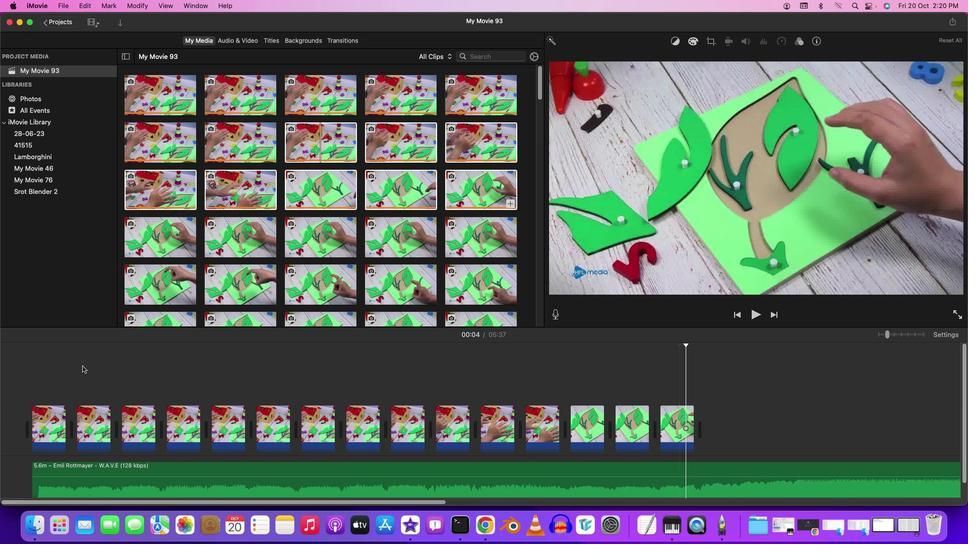 
Action: Mouse moved to (67, 440)
